 Task: Look for space in Châtellerault, France from 4th August, 2023 to 8th August, 2023 for 1 adult in price range Rs.10000 to Rs.15000. Place can be private room with 1  bedroom having 1 bed and 1 bathroom. Property type can be flatguest house, hotel. Amenities needed are: wifi, washing machine. Booking option can be shelf check-in. Required host language is English.
Action: Mouse moved to (549, 145)
Screenshot: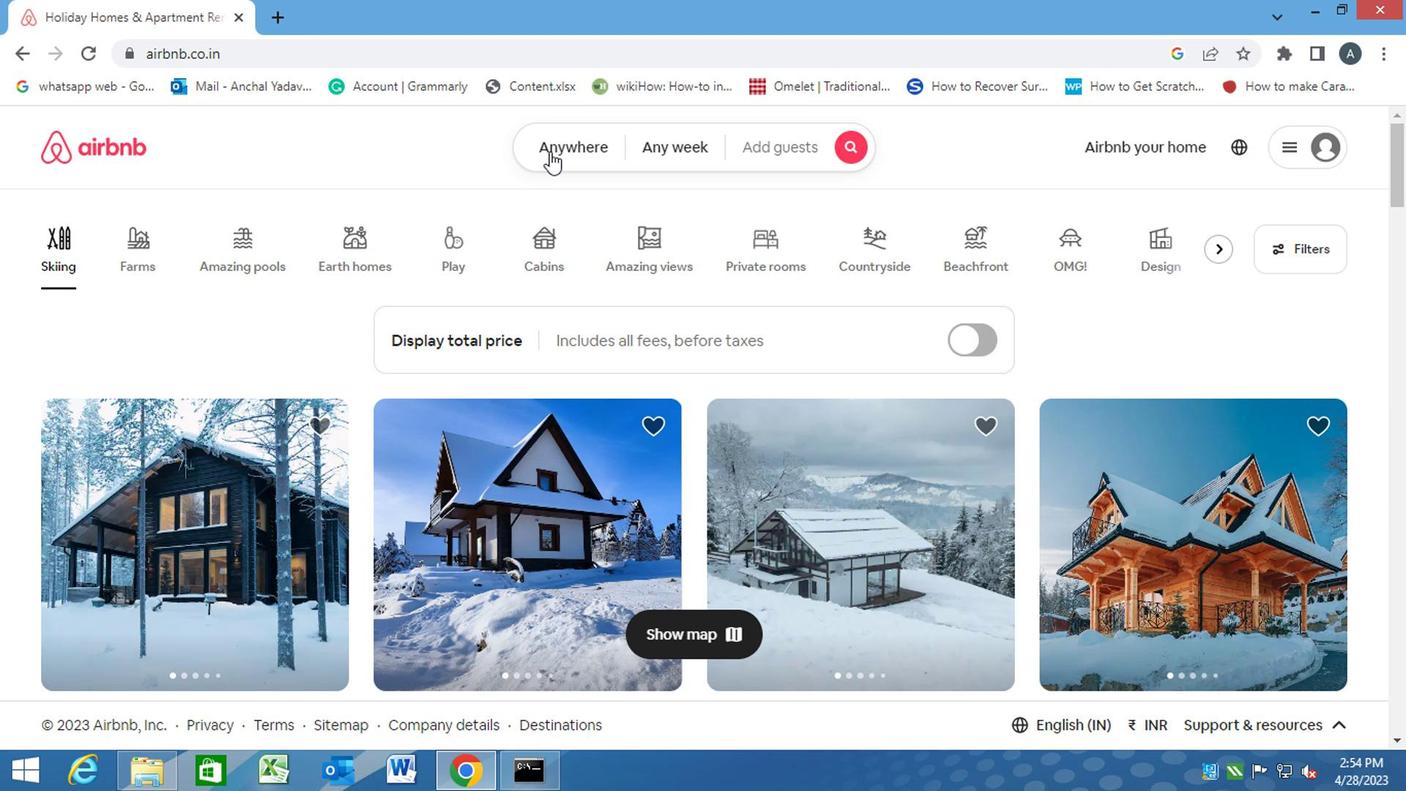 
Action: Mouse pressed left at (549, 145)
Screenshot: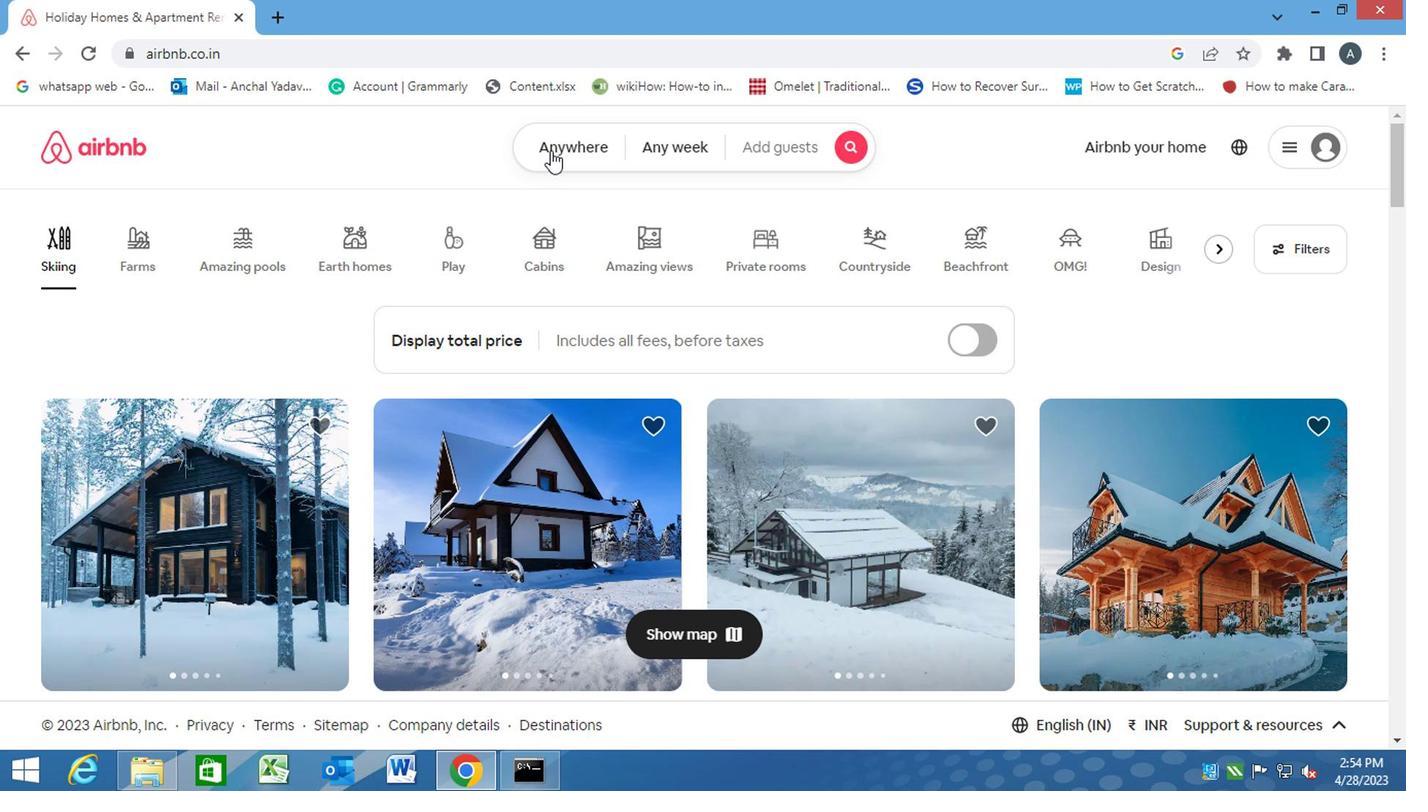 
Action: Mouse moved to (470, 219)
Screenshot: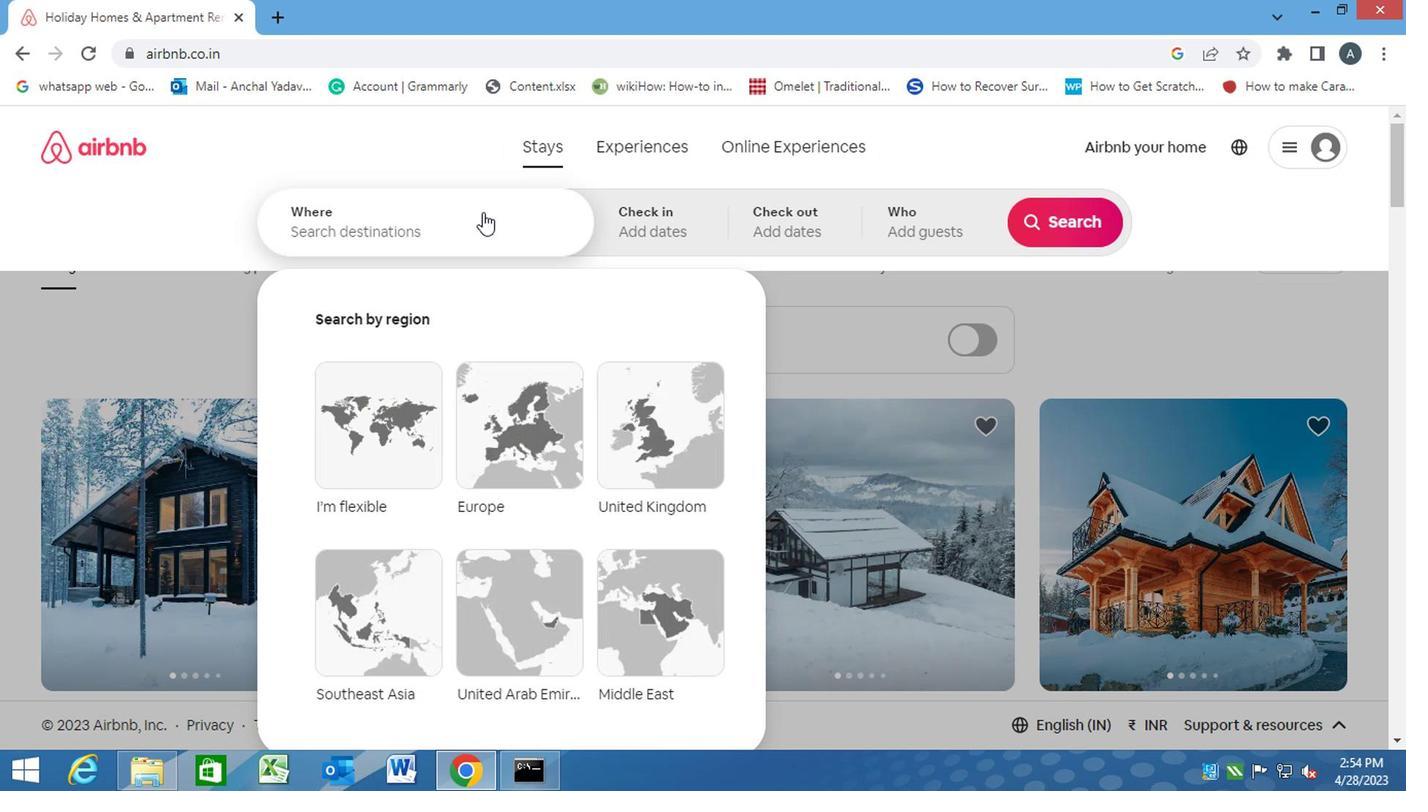 
Action: Mouse pressed left at (470, 219)
Screenshot: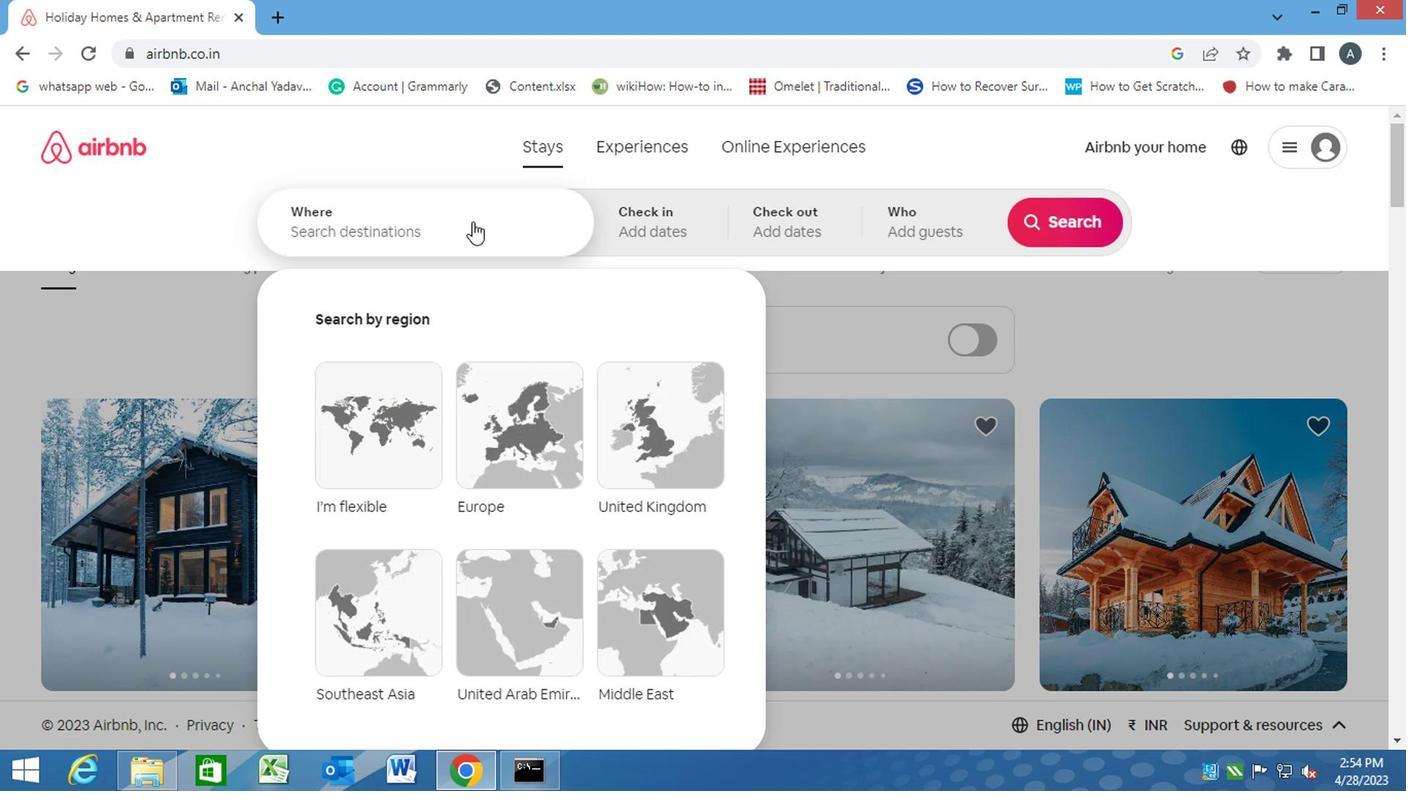 
Action: Key pressed c<Key.caps_lock>hatellerault,<Key.space><Key.caps_lock>f<Key.caps_lock>rance<Key.enter>
Screenshot: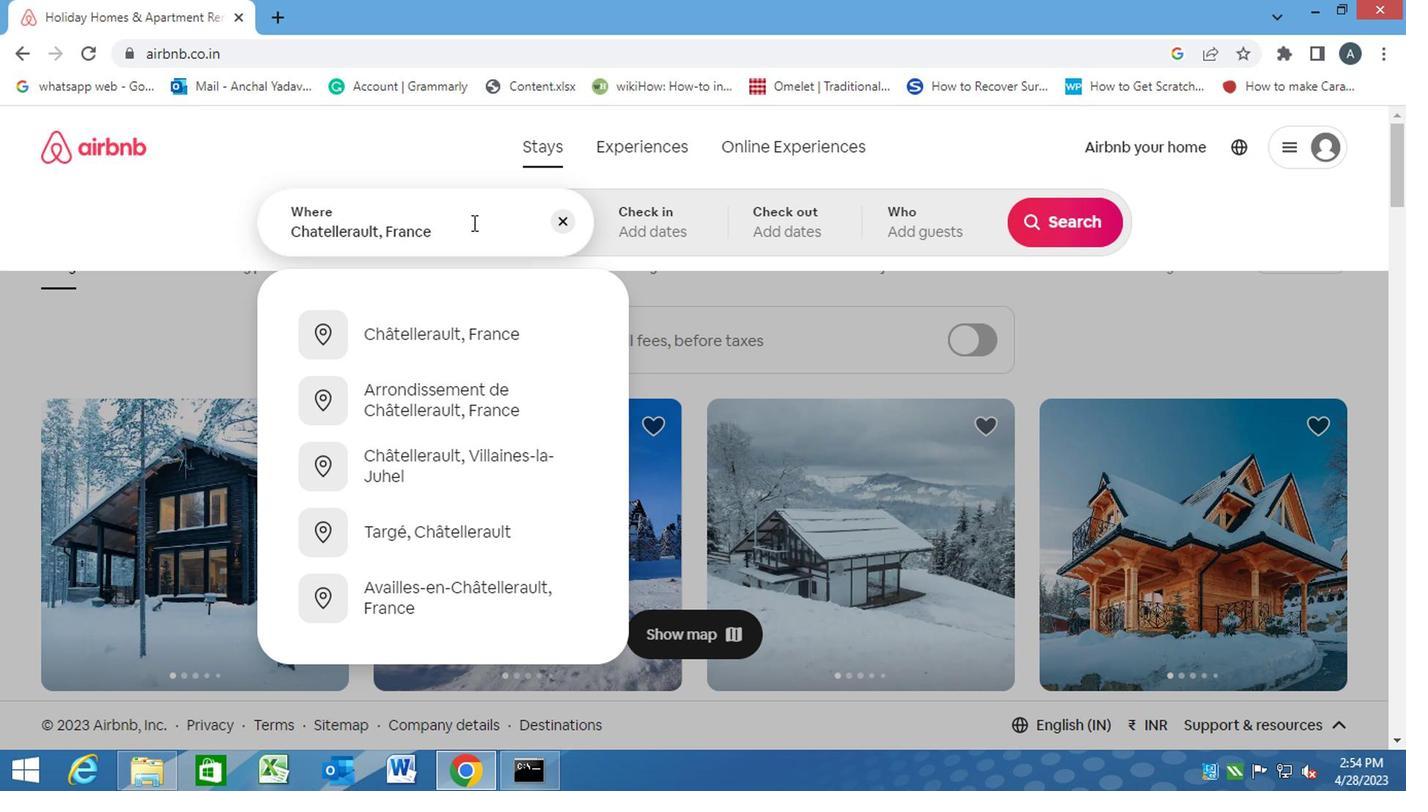 
Action: Mouse moved to (1051, 386)
Screenshot: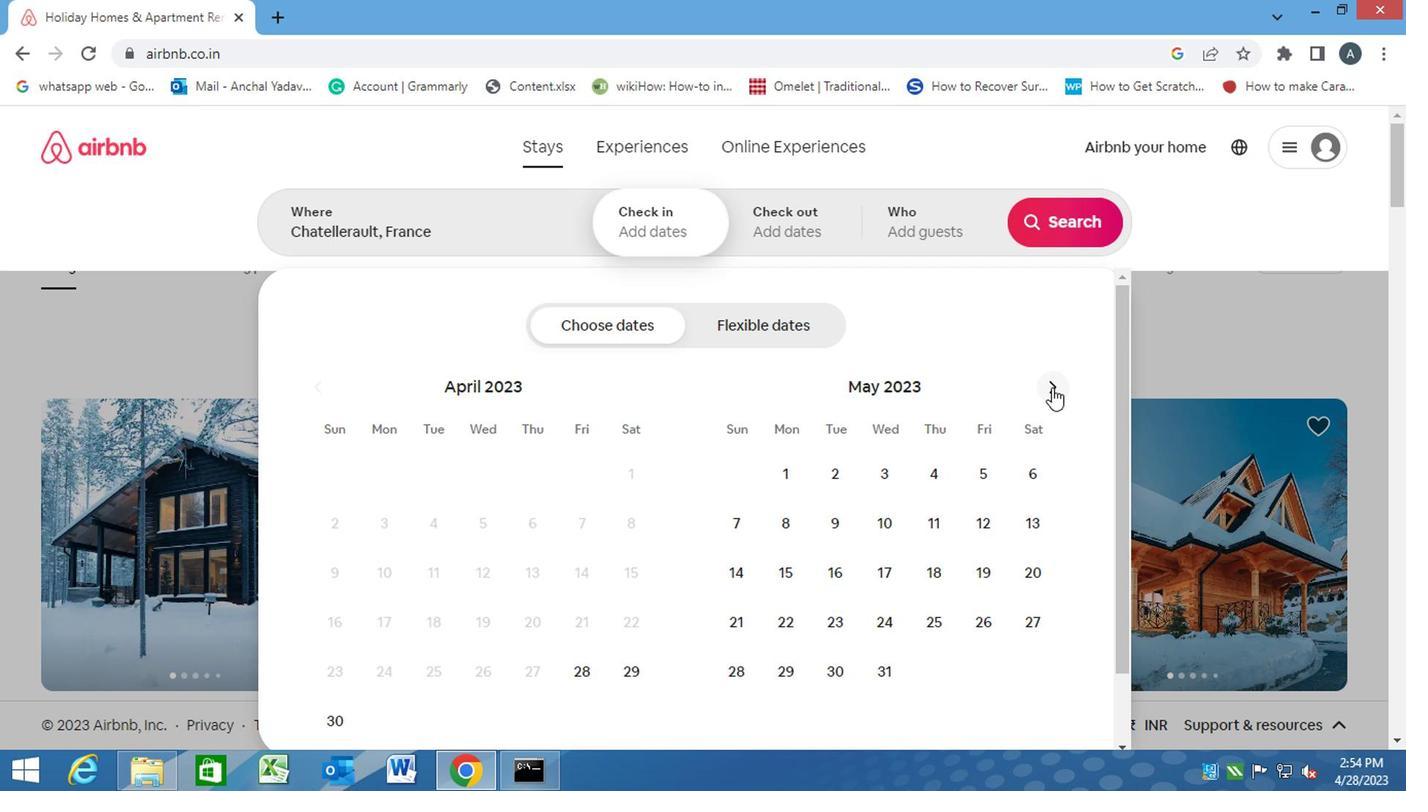 
Action: Mouse pressed left at (1051, 386)
Screenshot: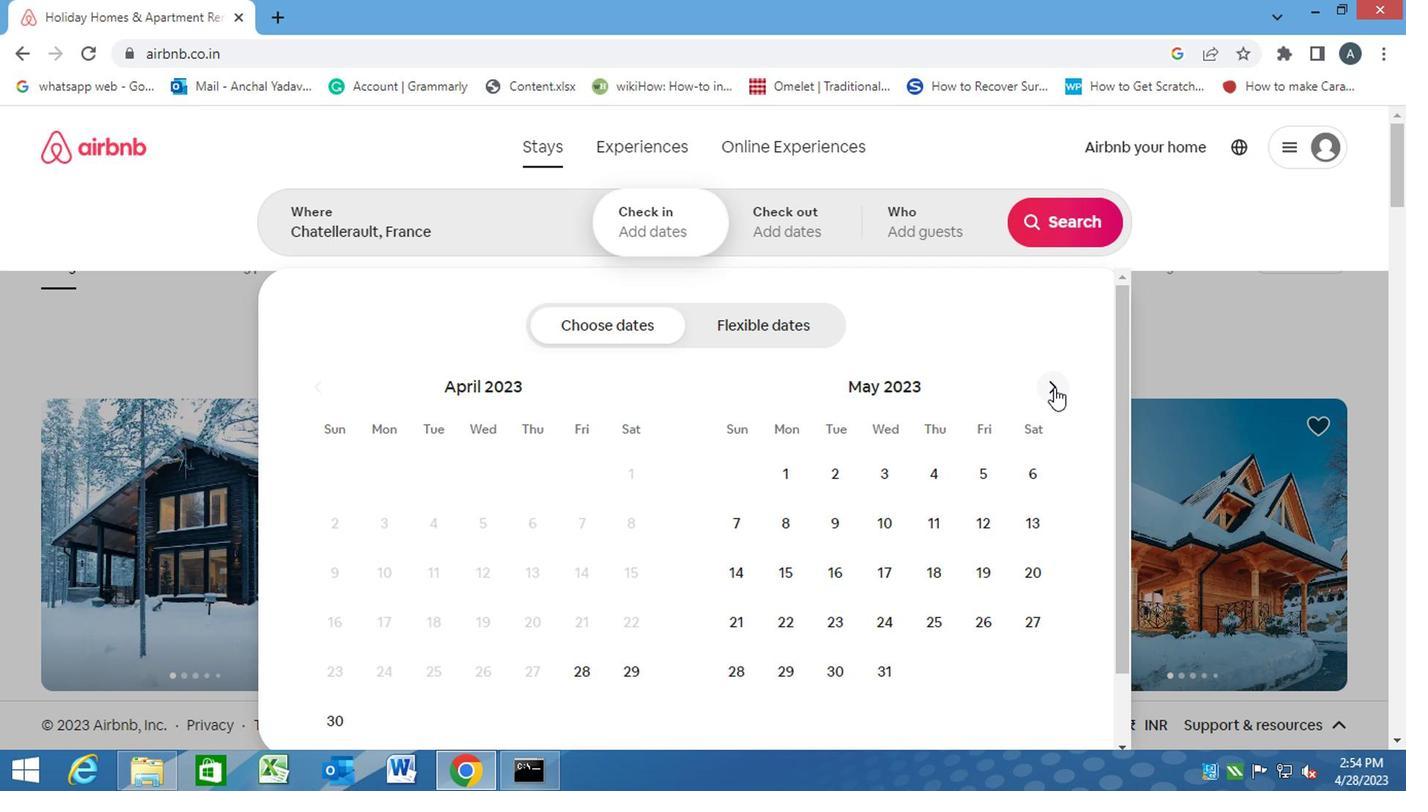 
Action: Mouse pressed left at (1051, 386)
Screenshot: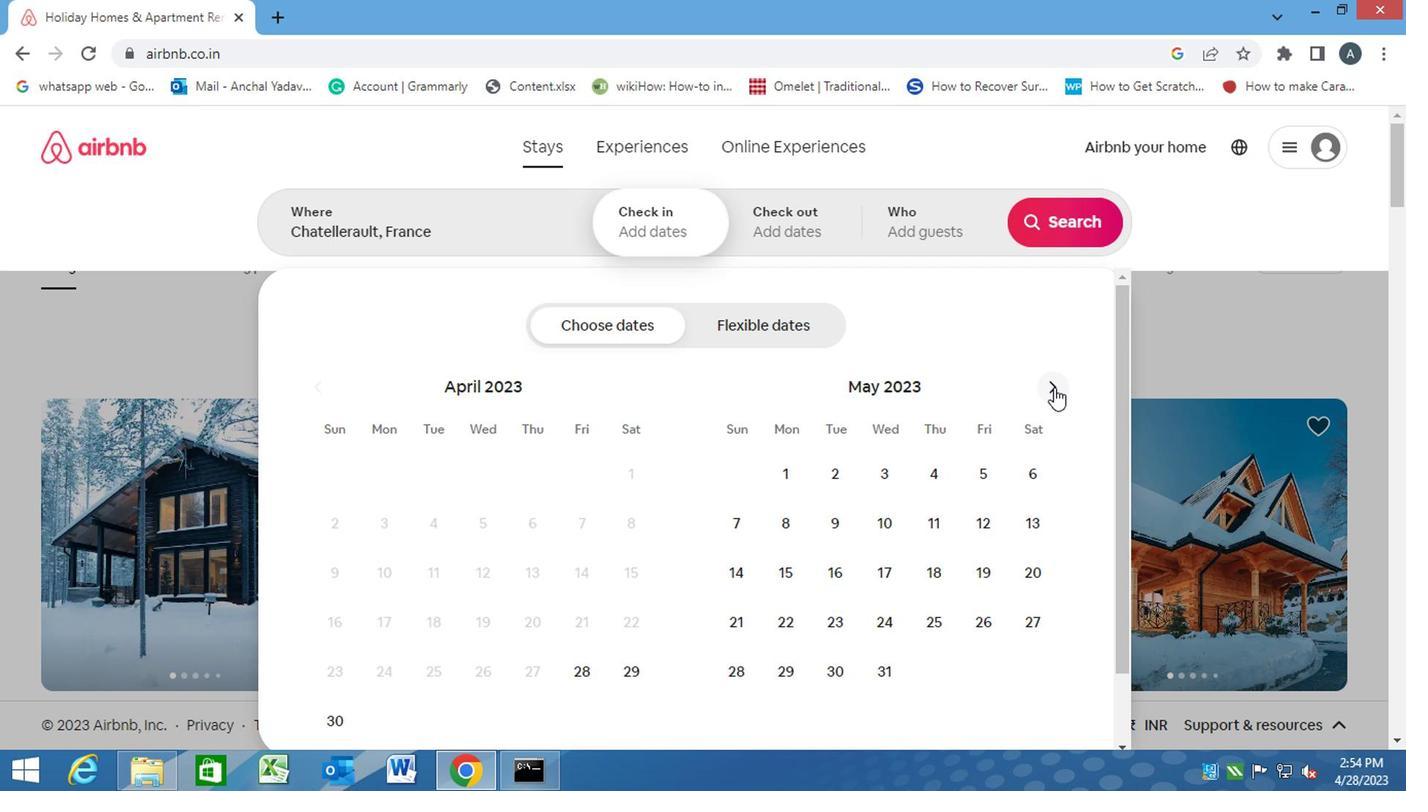 
Action: Mouse pressed left at (1051, 386)
Screenshot: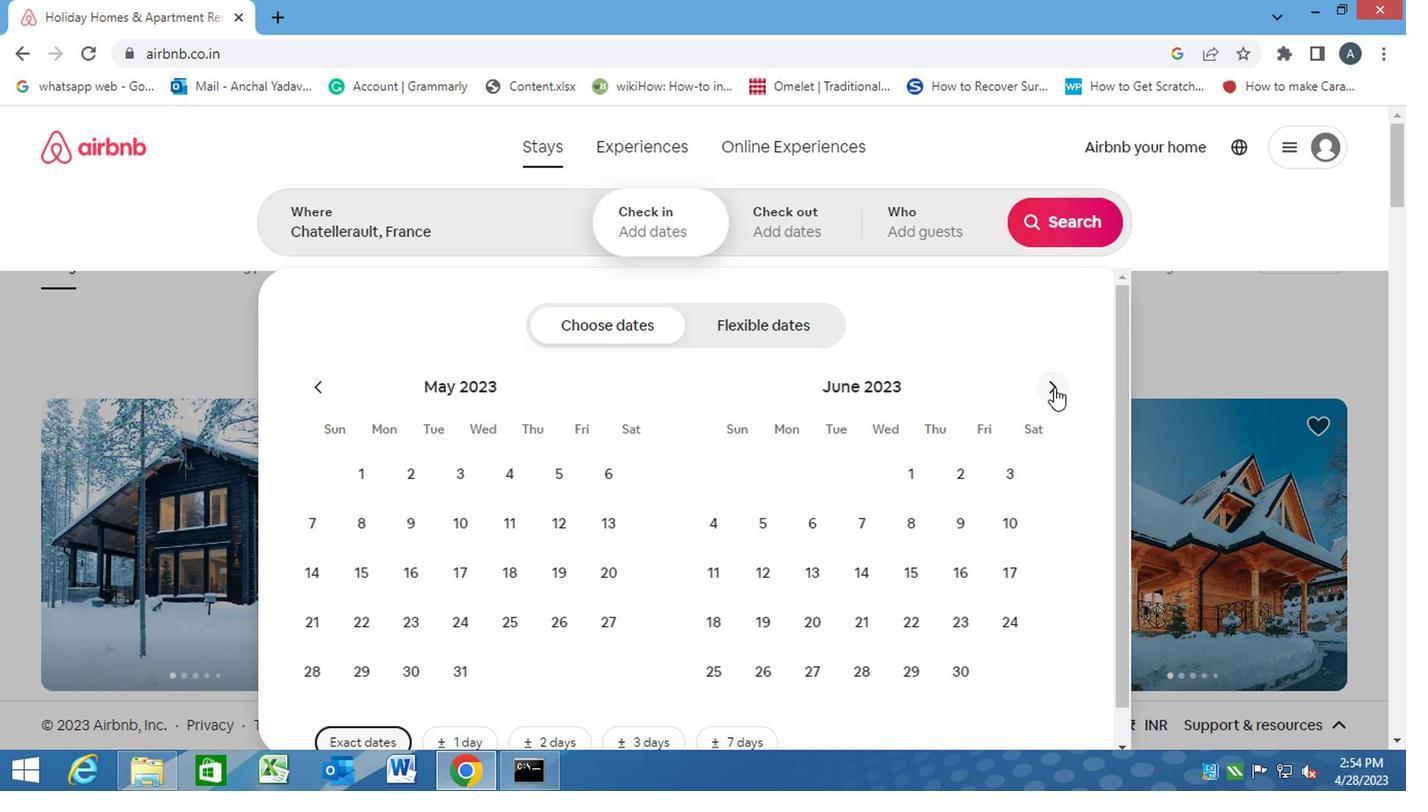
Action: Mouse moved to (983, 471)
Screenshot: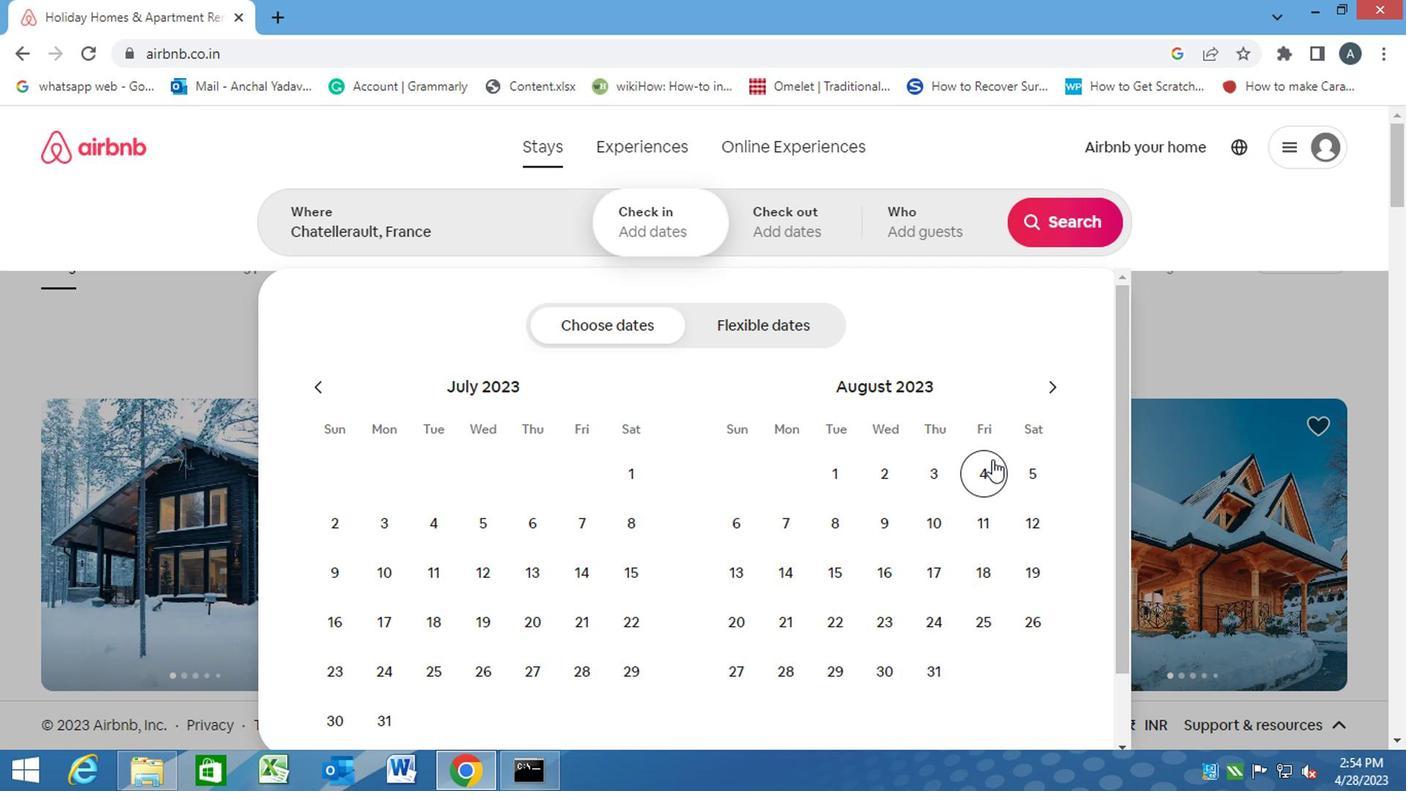 
Action: Mouse pressed left at (983, 471)
Screenshot: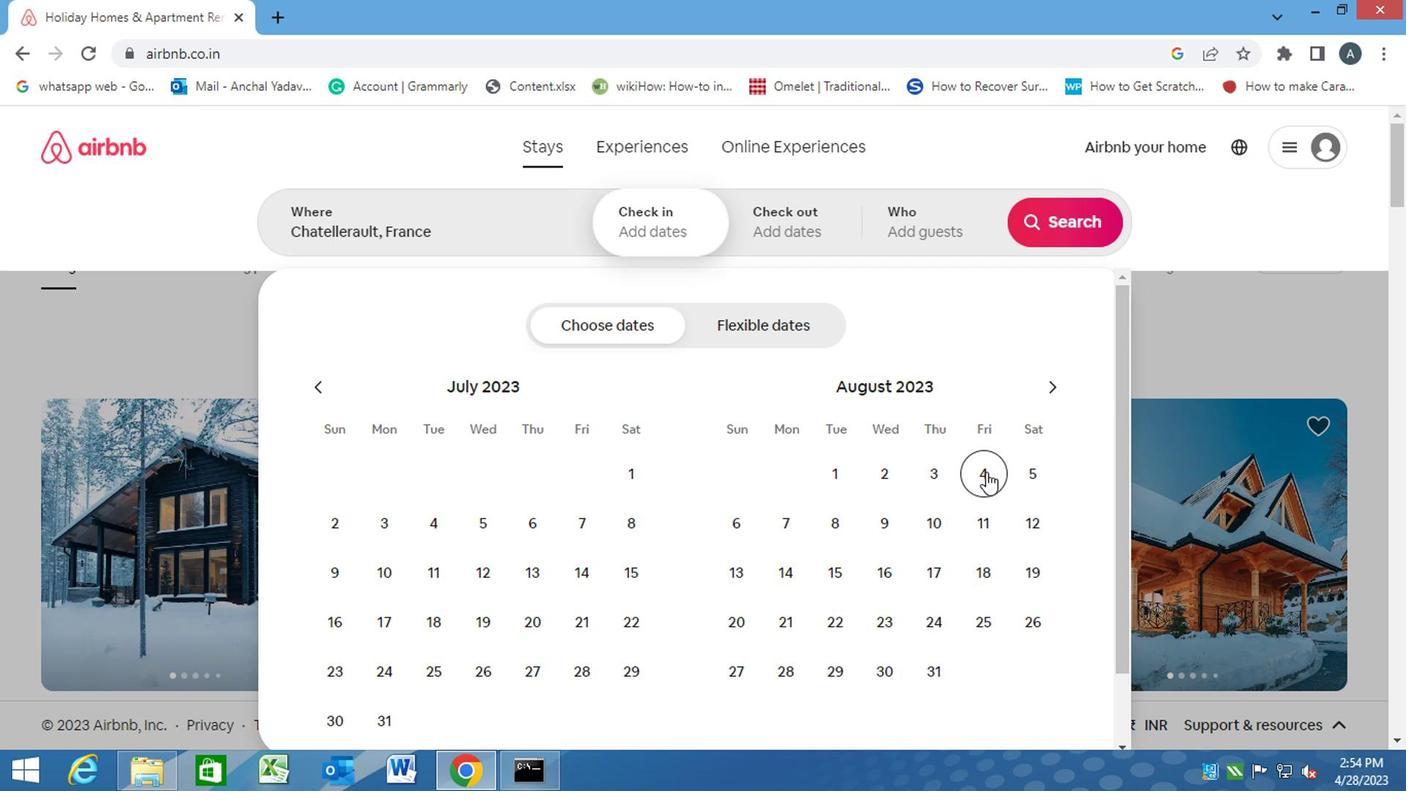 
Action: Mouse moved to (829, 512)
Screenshot: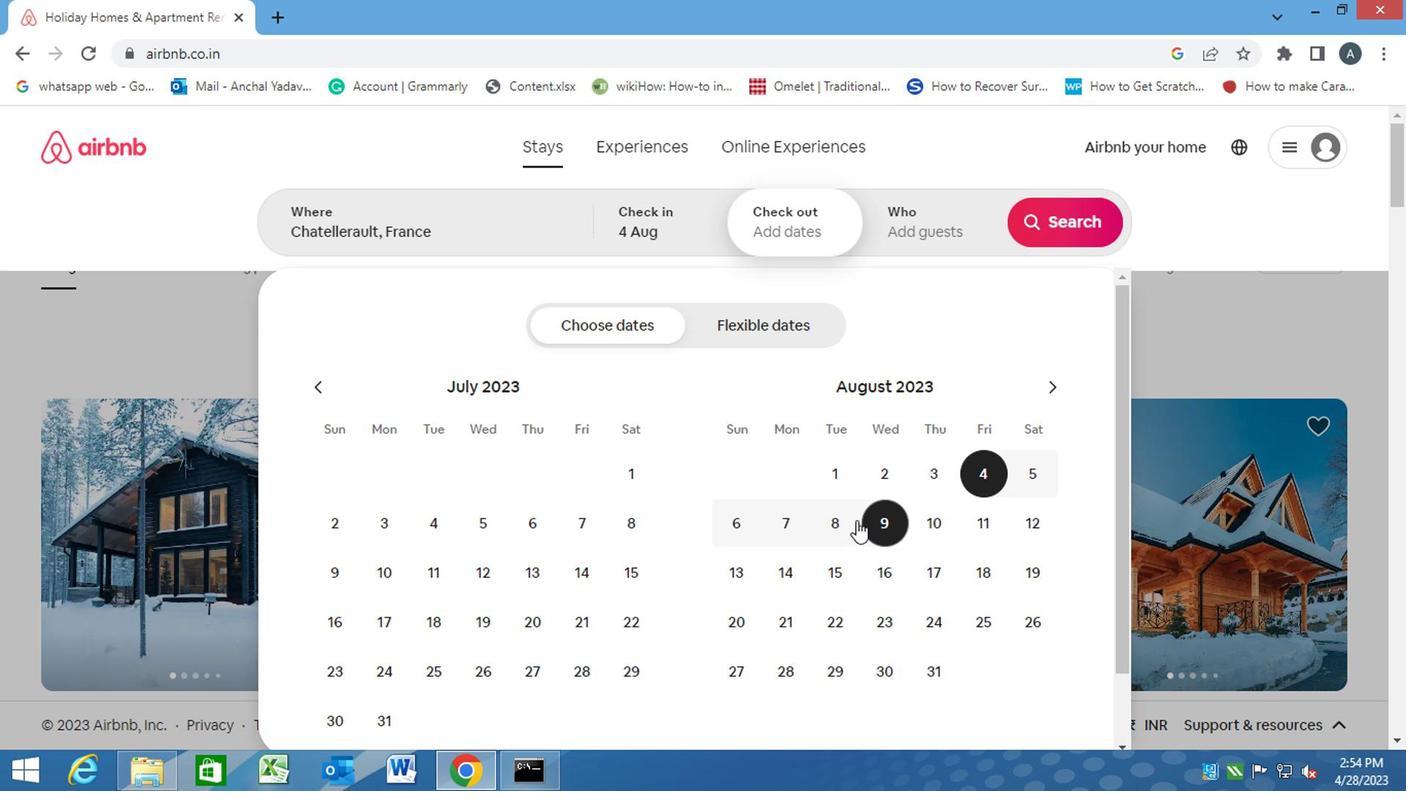
Action: Mouse pressed left at (829, 512)
Screenshot: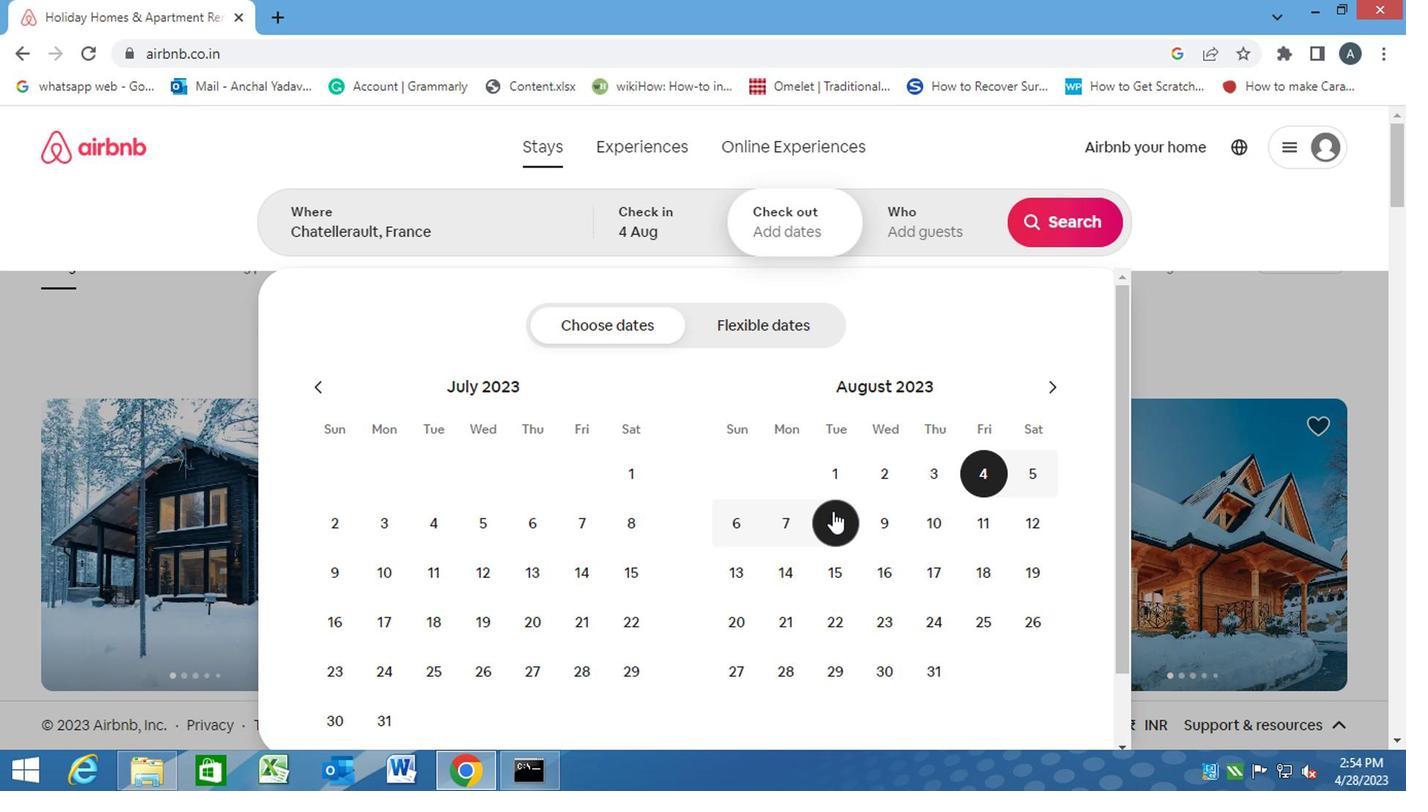 
Action: Mouse moved to (918, 228)
Screenshot: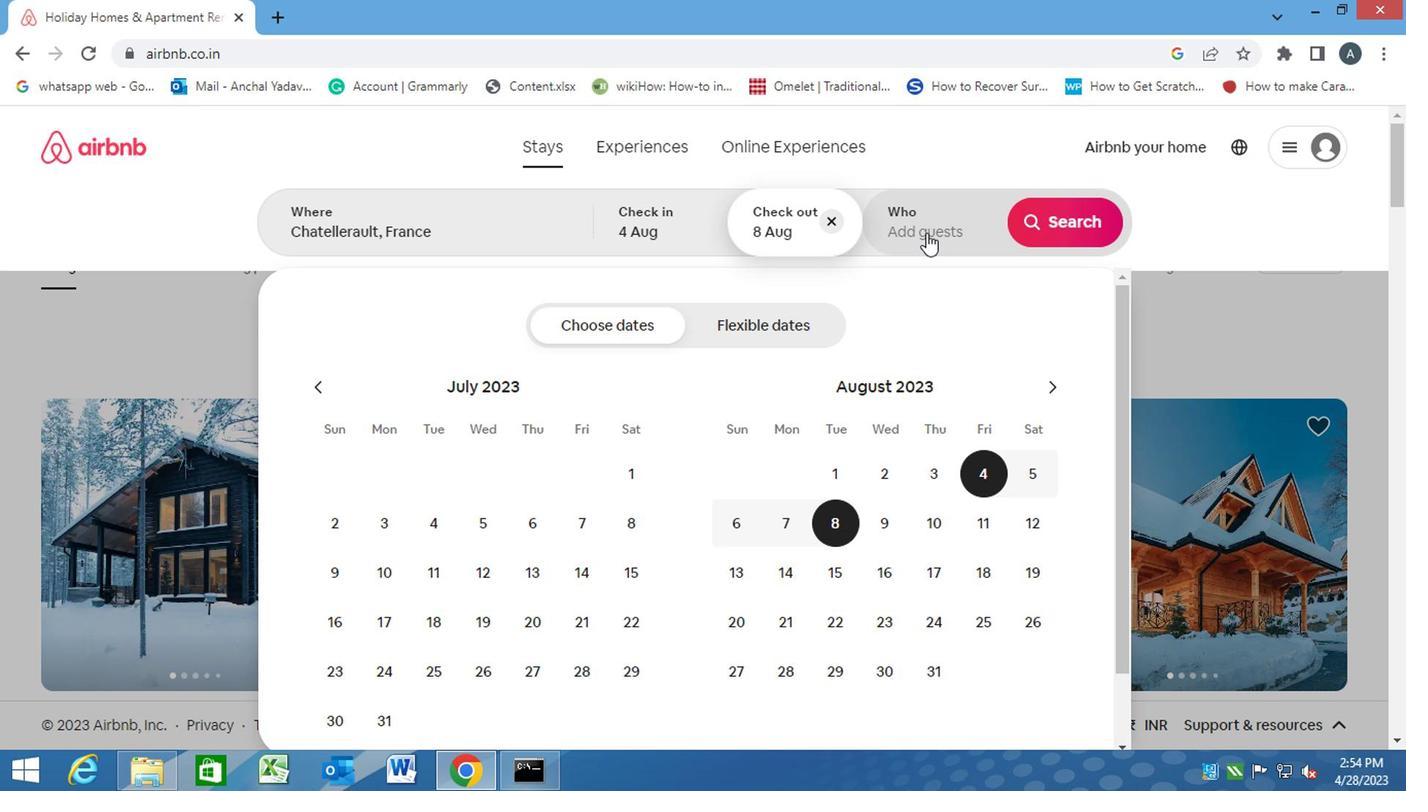 
Action: Mouse pressed left at (918, 228)
Screenshot: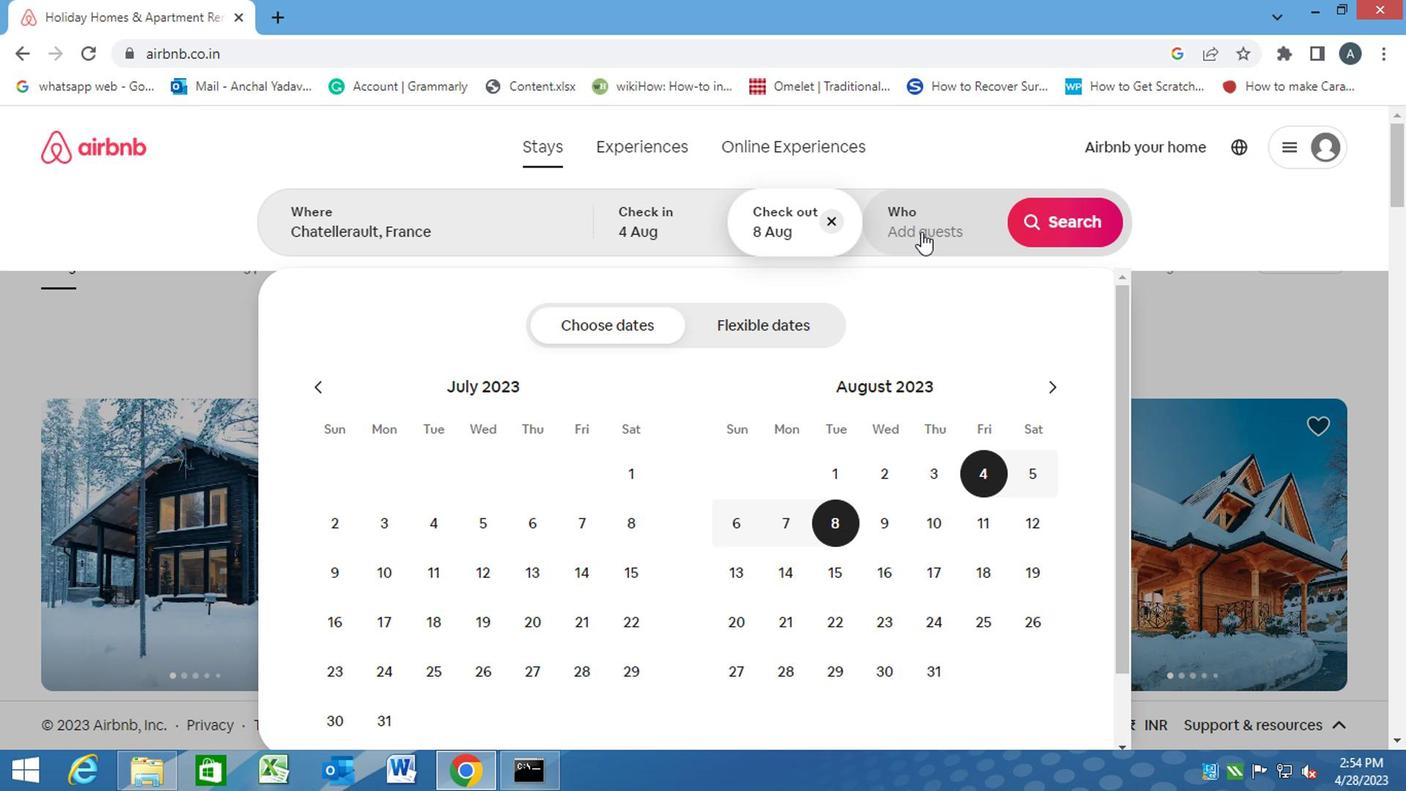 
Action: Mouse moved to (1070, 336)
Screenshot: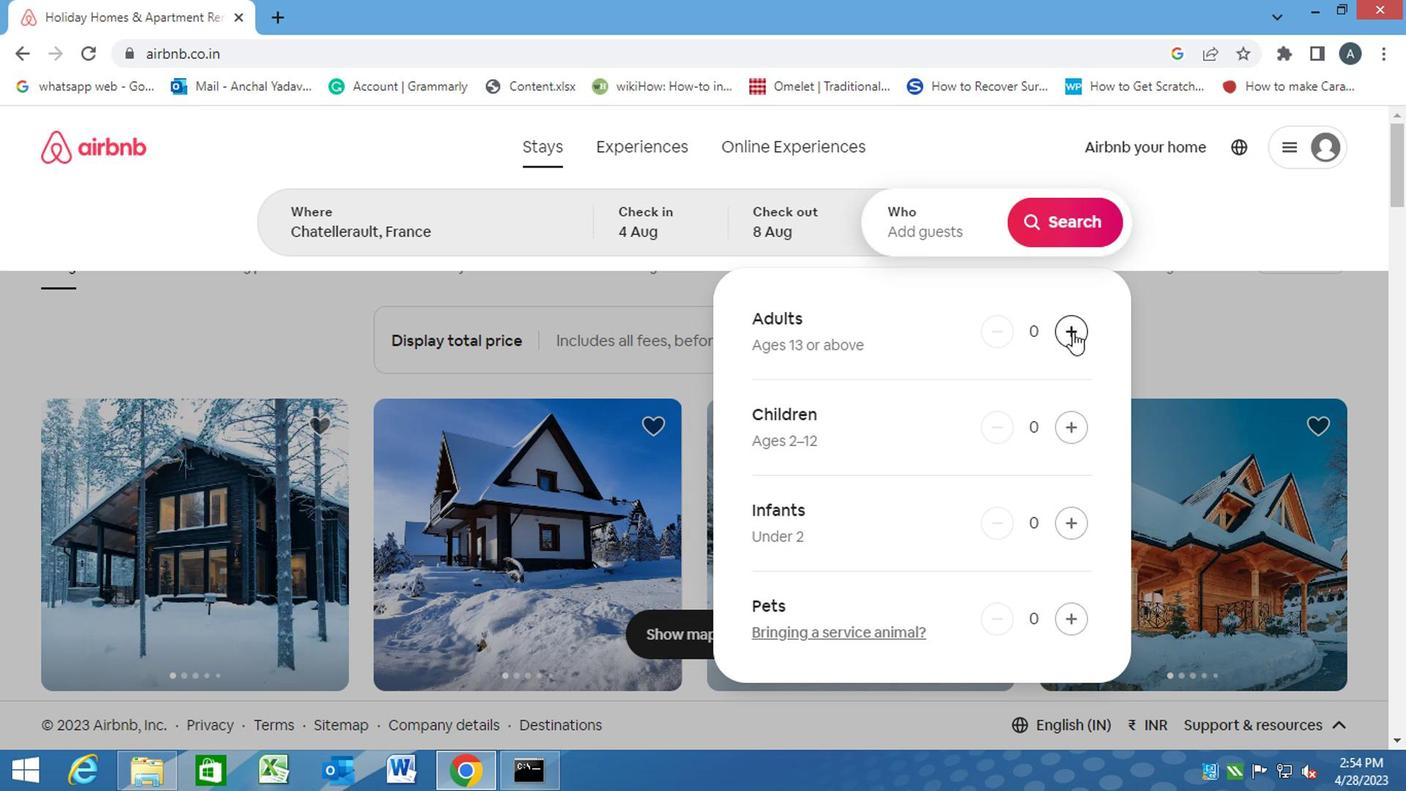 
Action: Mouse pressed left at (1070, 336)
Screenshot: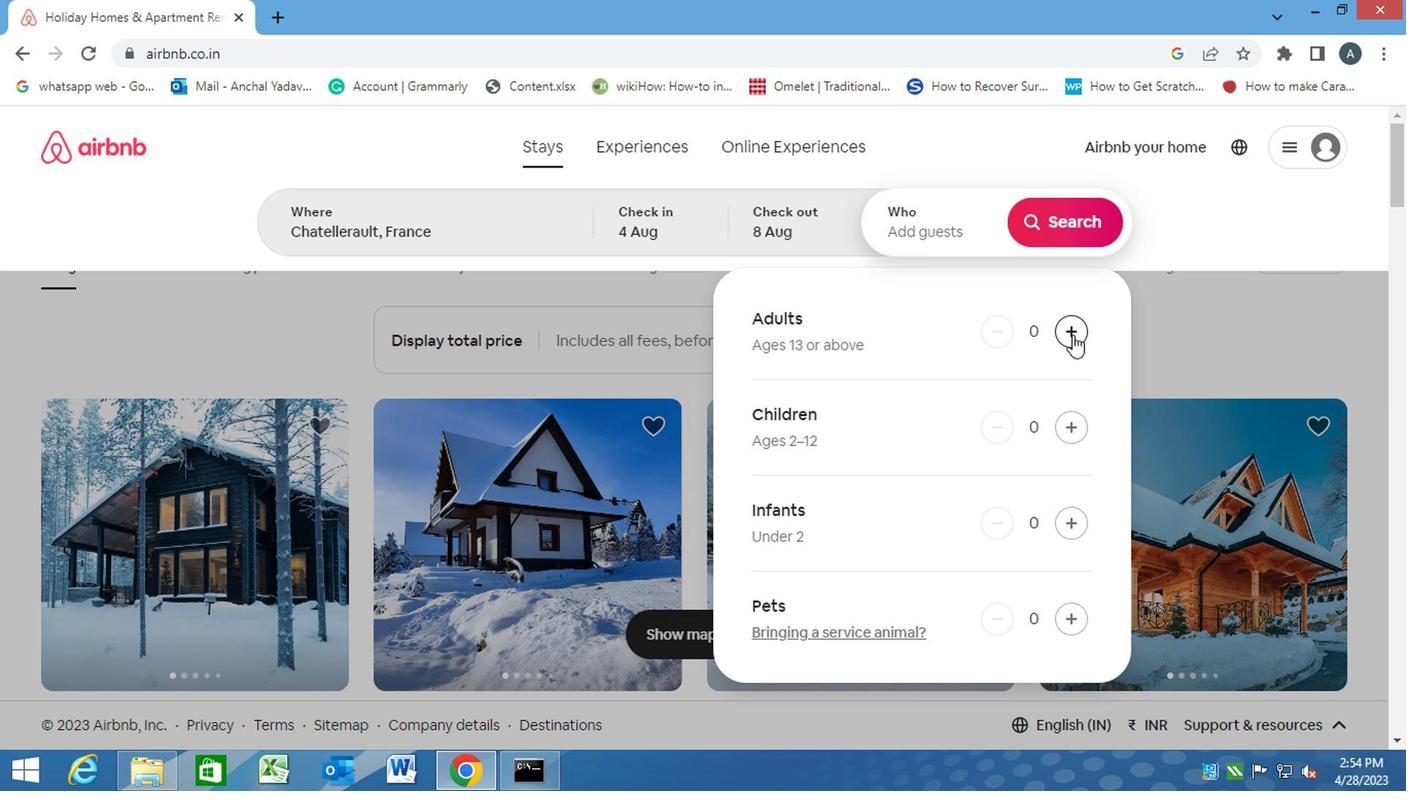 
Action: Mouse moved to (1073, 221)
Screenshot: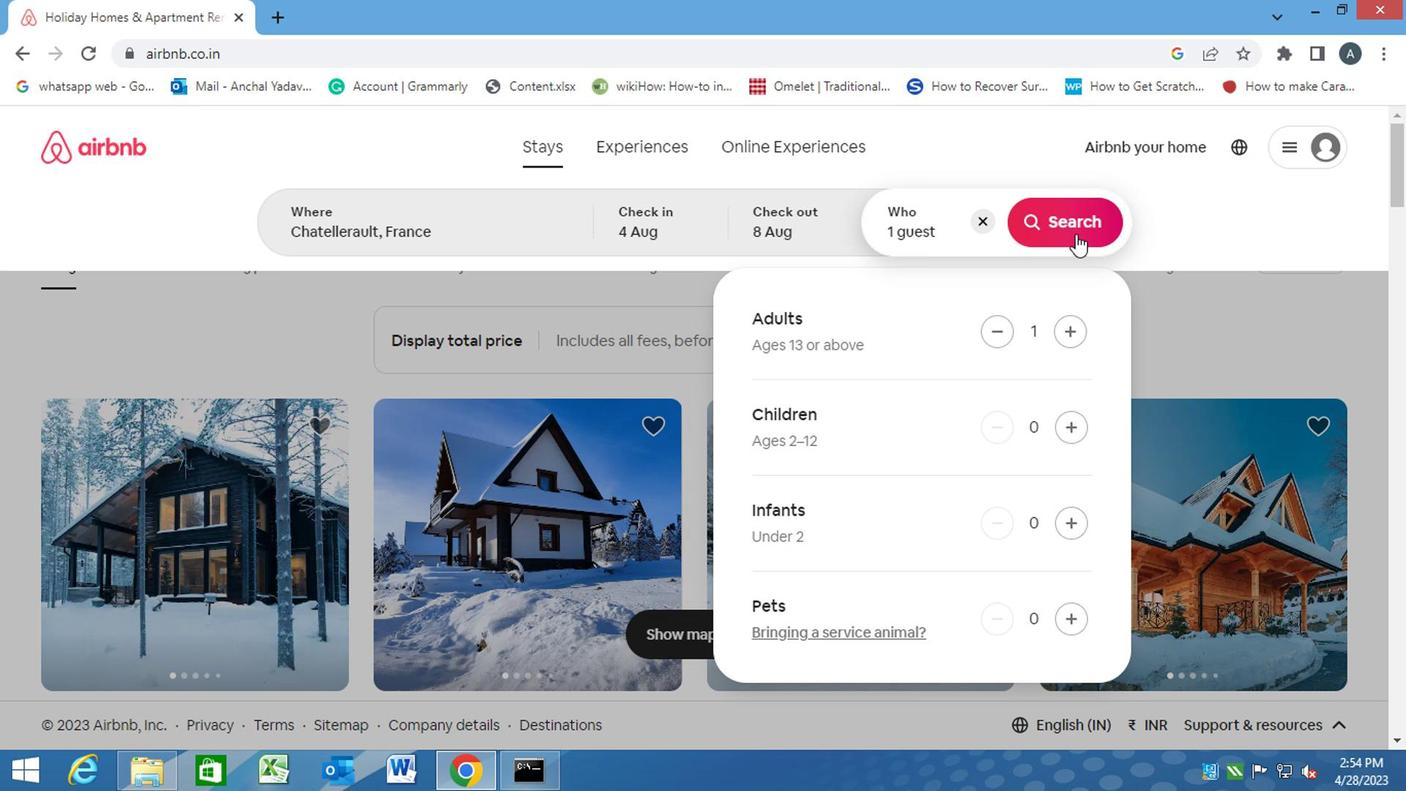 
Action: Mouse pressed left at (1073, 221)
Screenshot: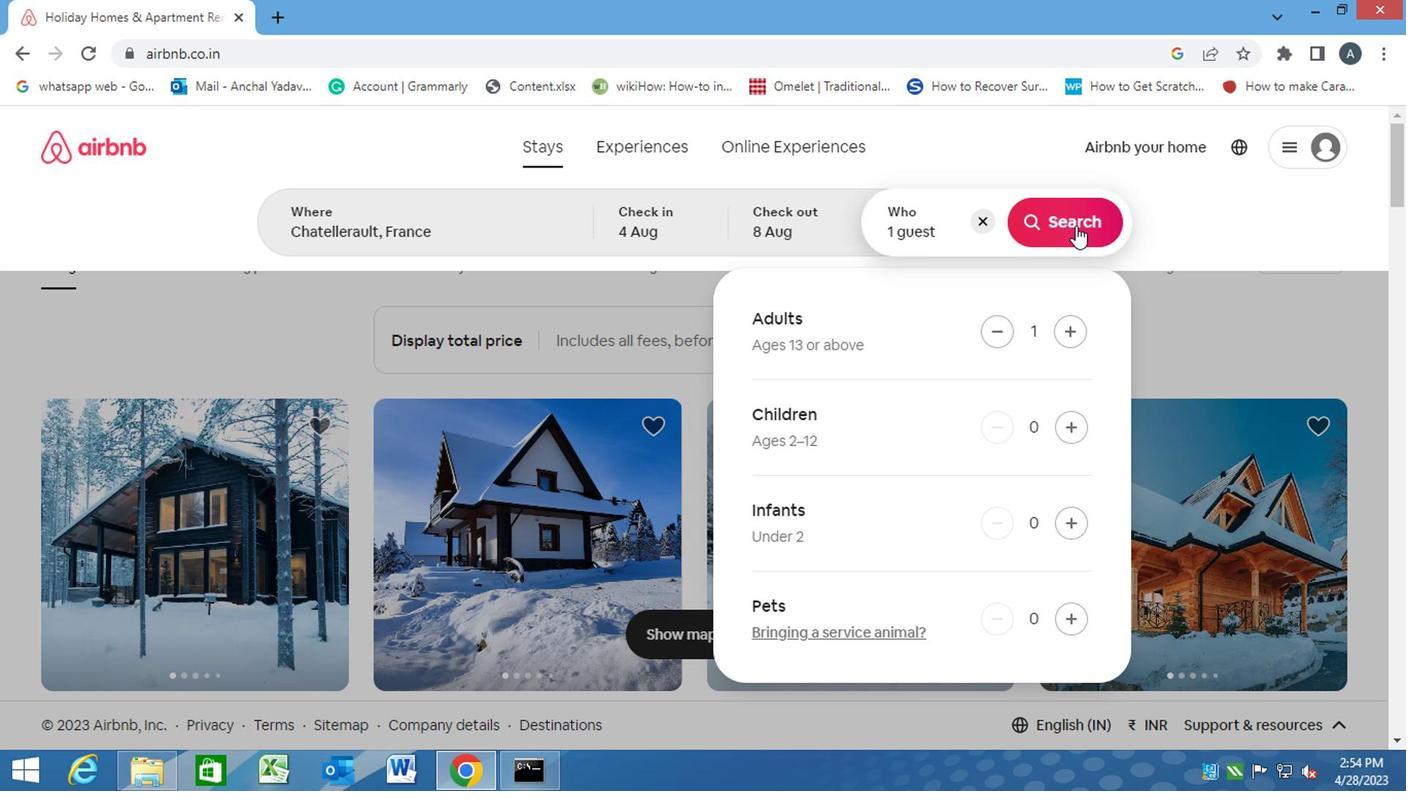 
Action: Mouse moved to (1298, 225)
Screenshot: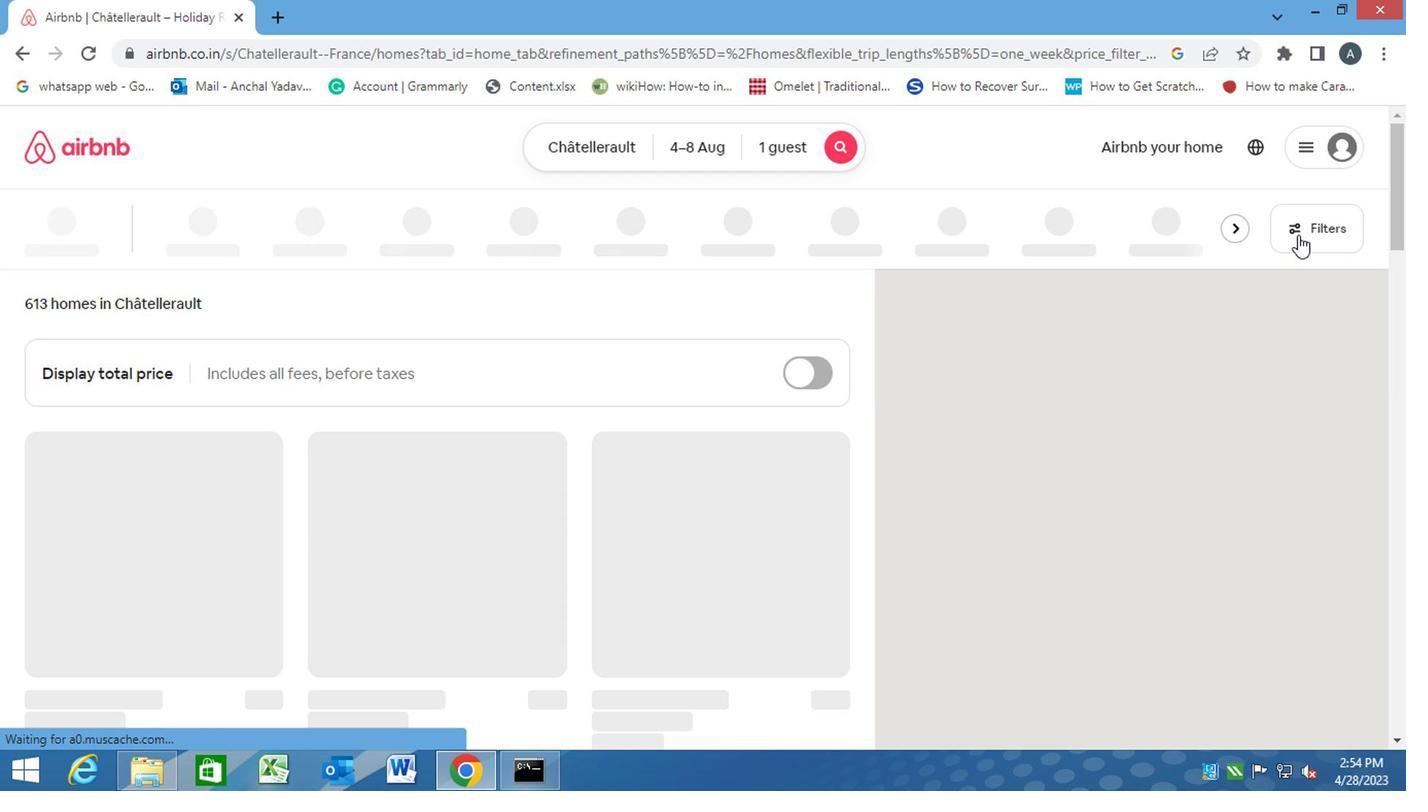 
Action: Mouse pressed left at (1298, 225)
Screenshot: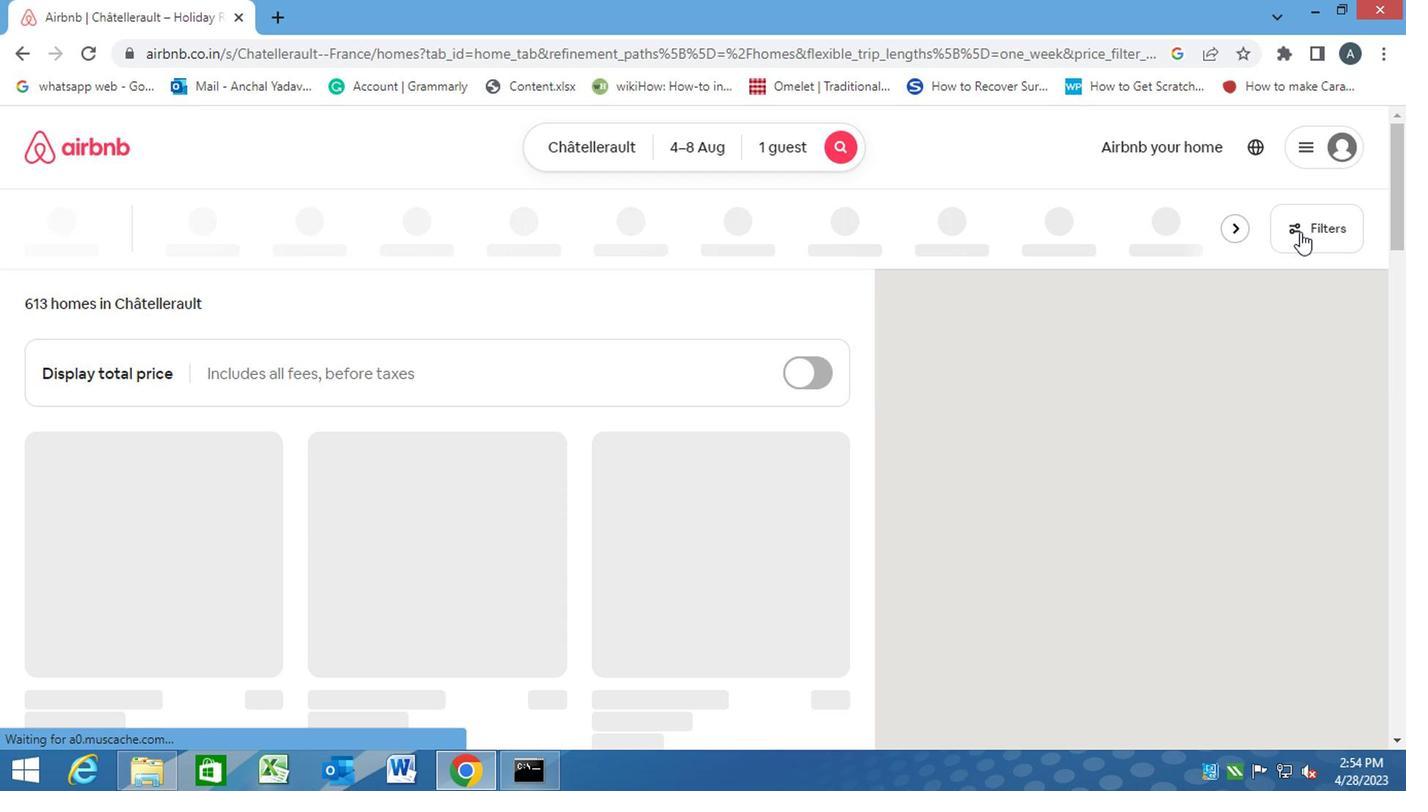 
Action: Mouse moved to (449, 491)
Screenshot: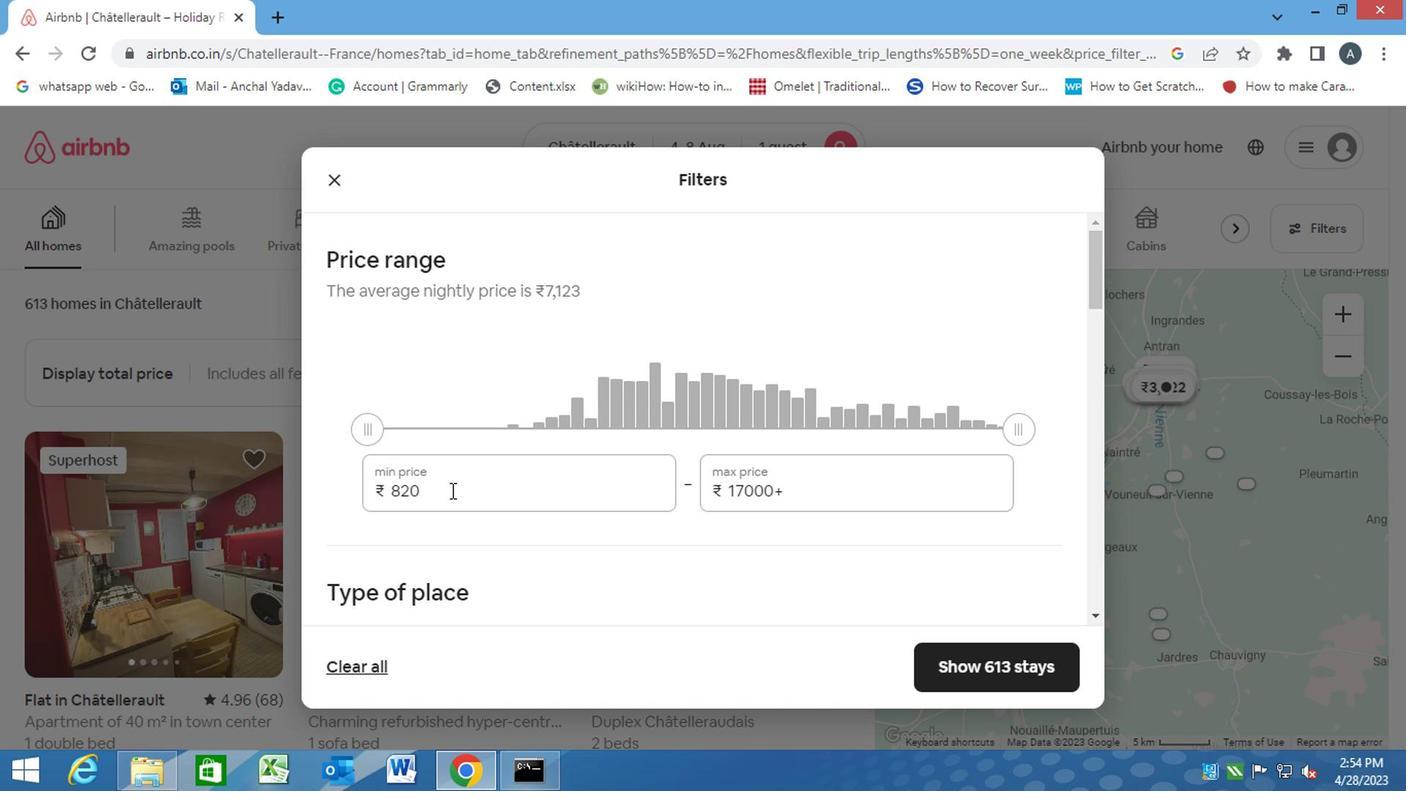 
Action: Mouse pressed left at (449, 491)
Screenshot: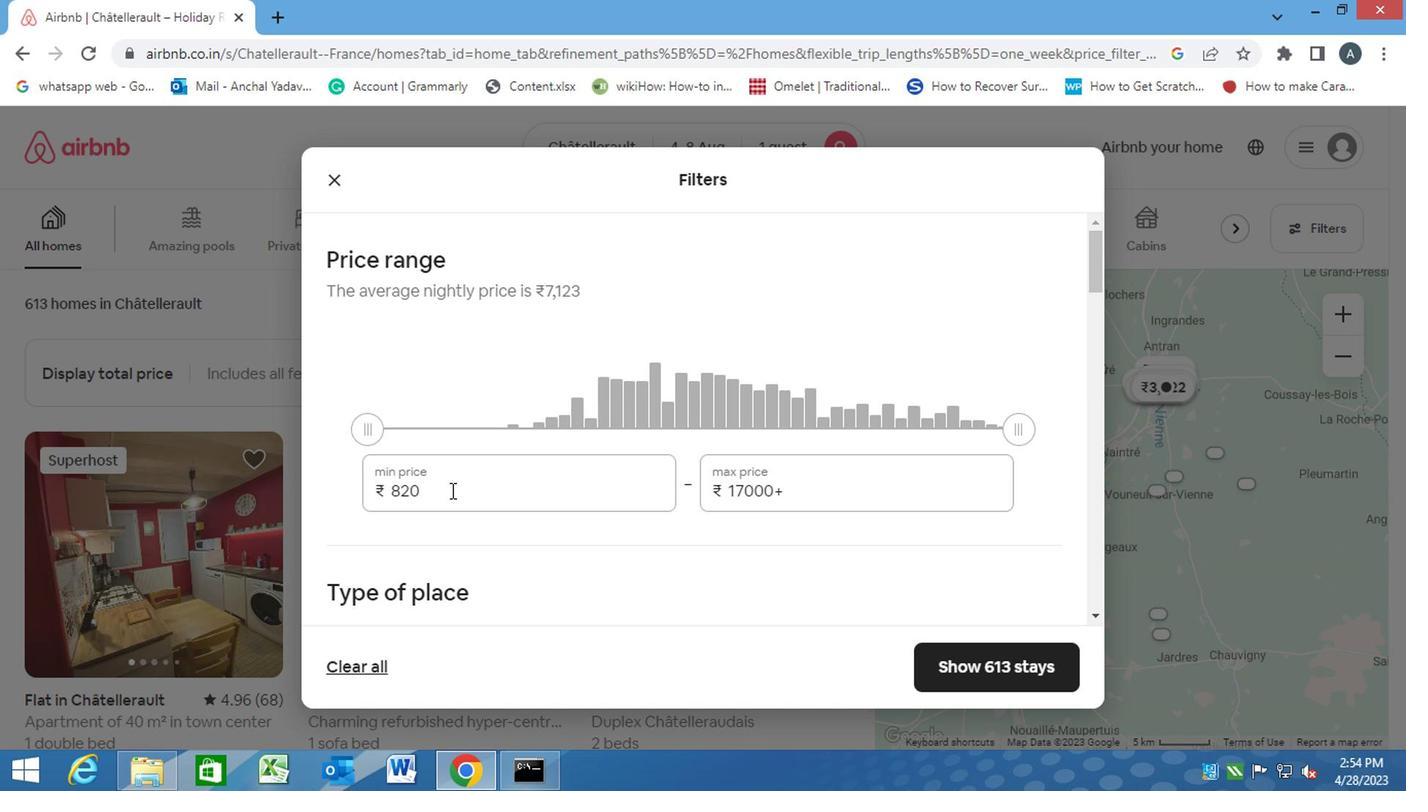 
Action: Mouse moved to (377, 495)
Screenshot: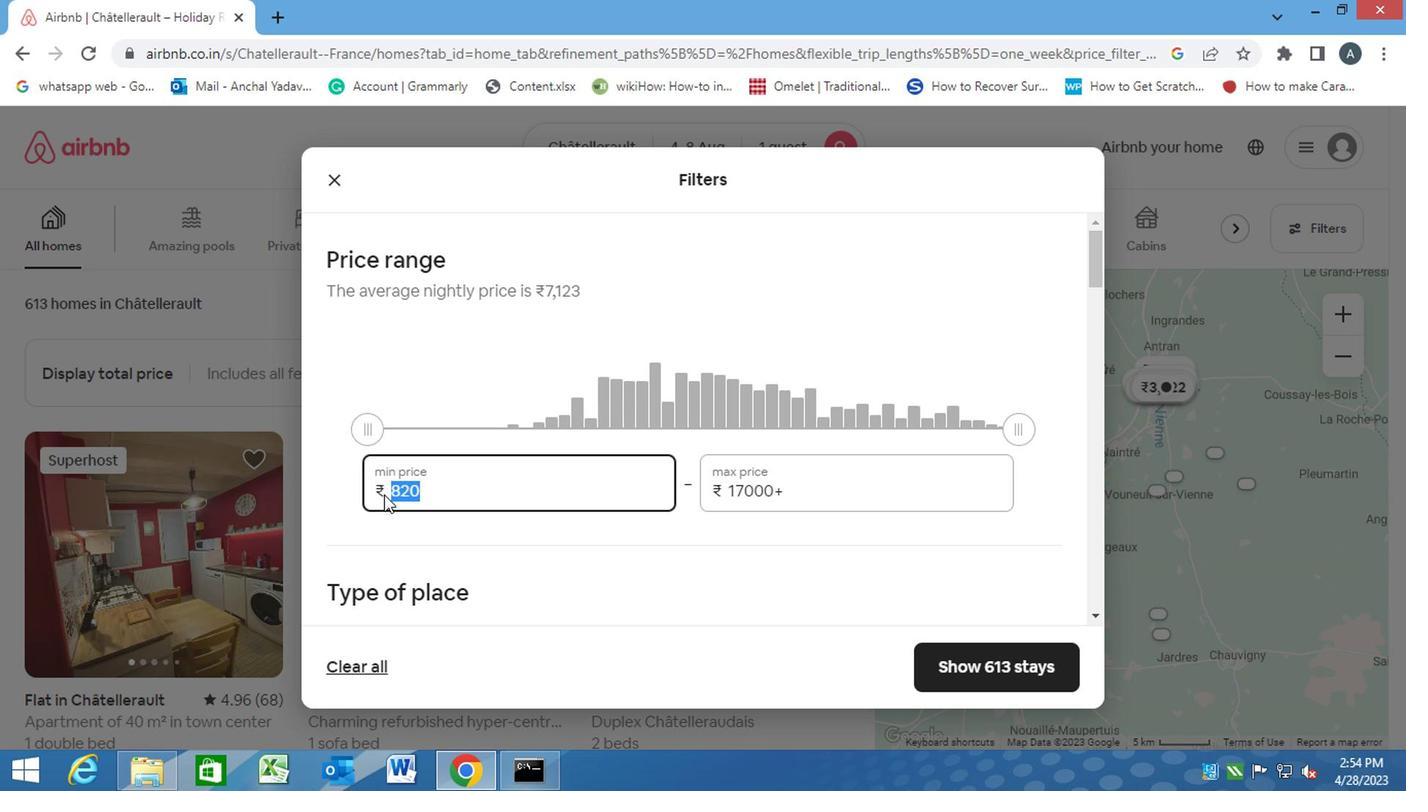 
Action: Key pressed 10000<Key.tab><Key.backspace>15000
Screenshot: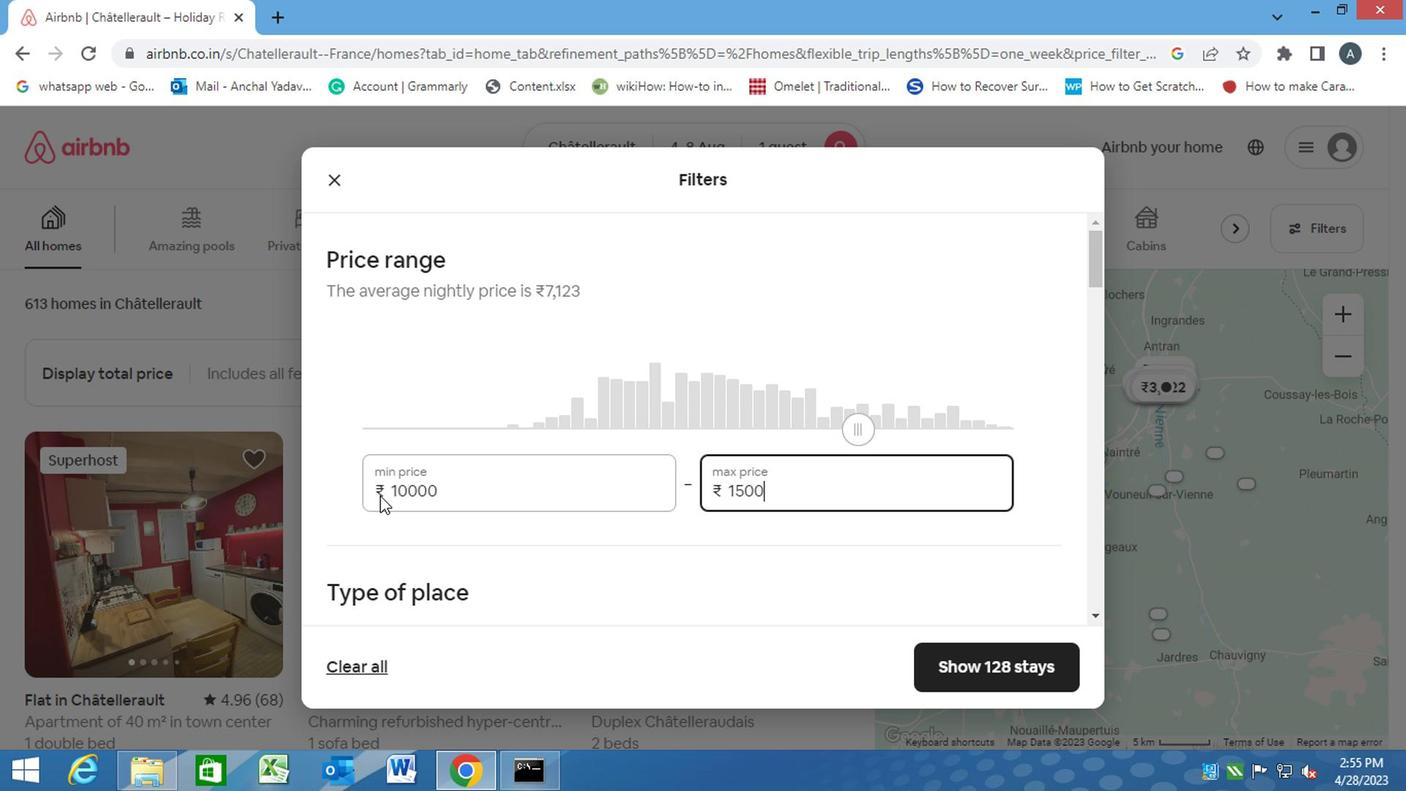 
Action: Mouse moved to (608, 568)
Screenshot: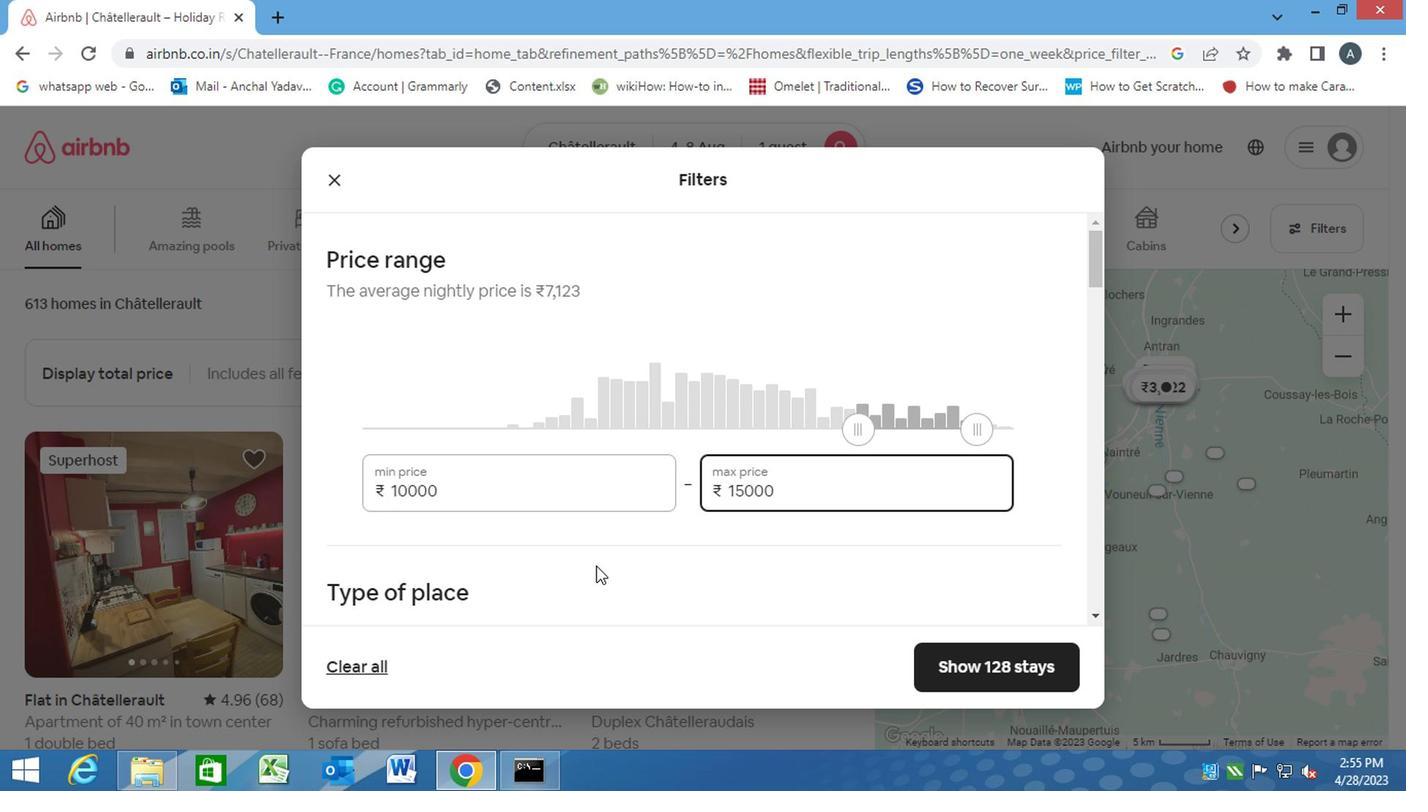 
Action: Mouse scrolled (608, 566) with delta (0, -1)
Screenshot: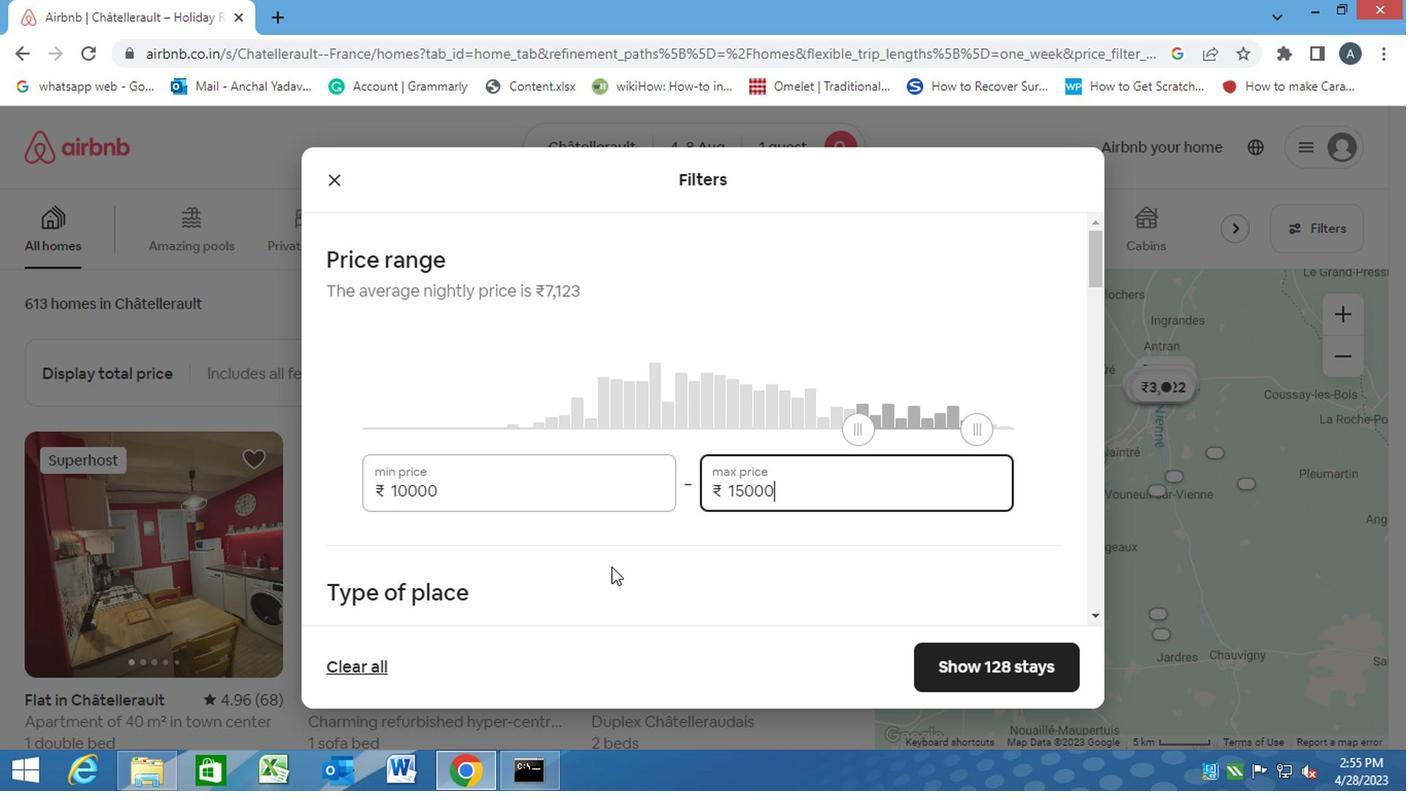 
Action: Mouse moved to (610, 569)
Screenshot: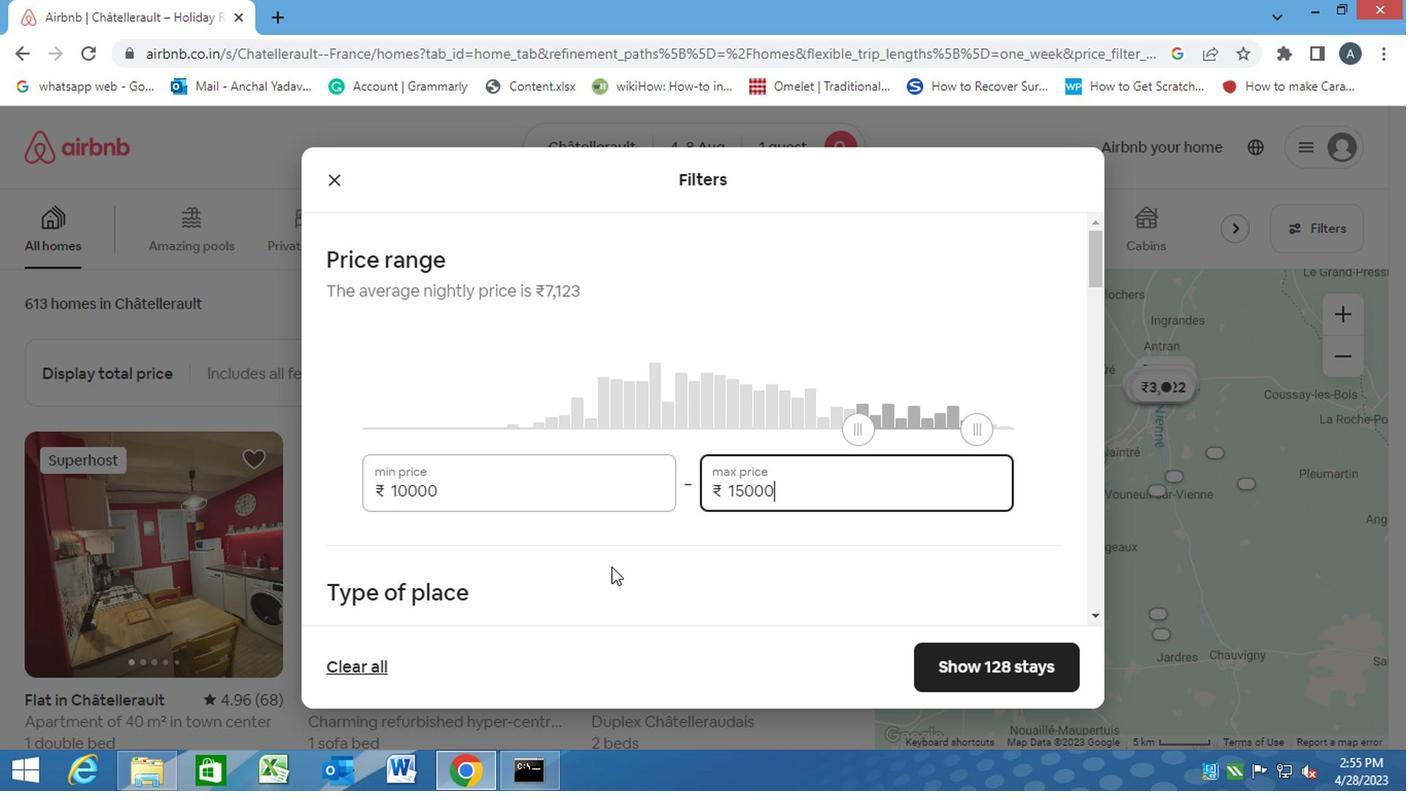 
Action: Mouse scrolled (610, 568) with delta (0, 0)
Screenshot: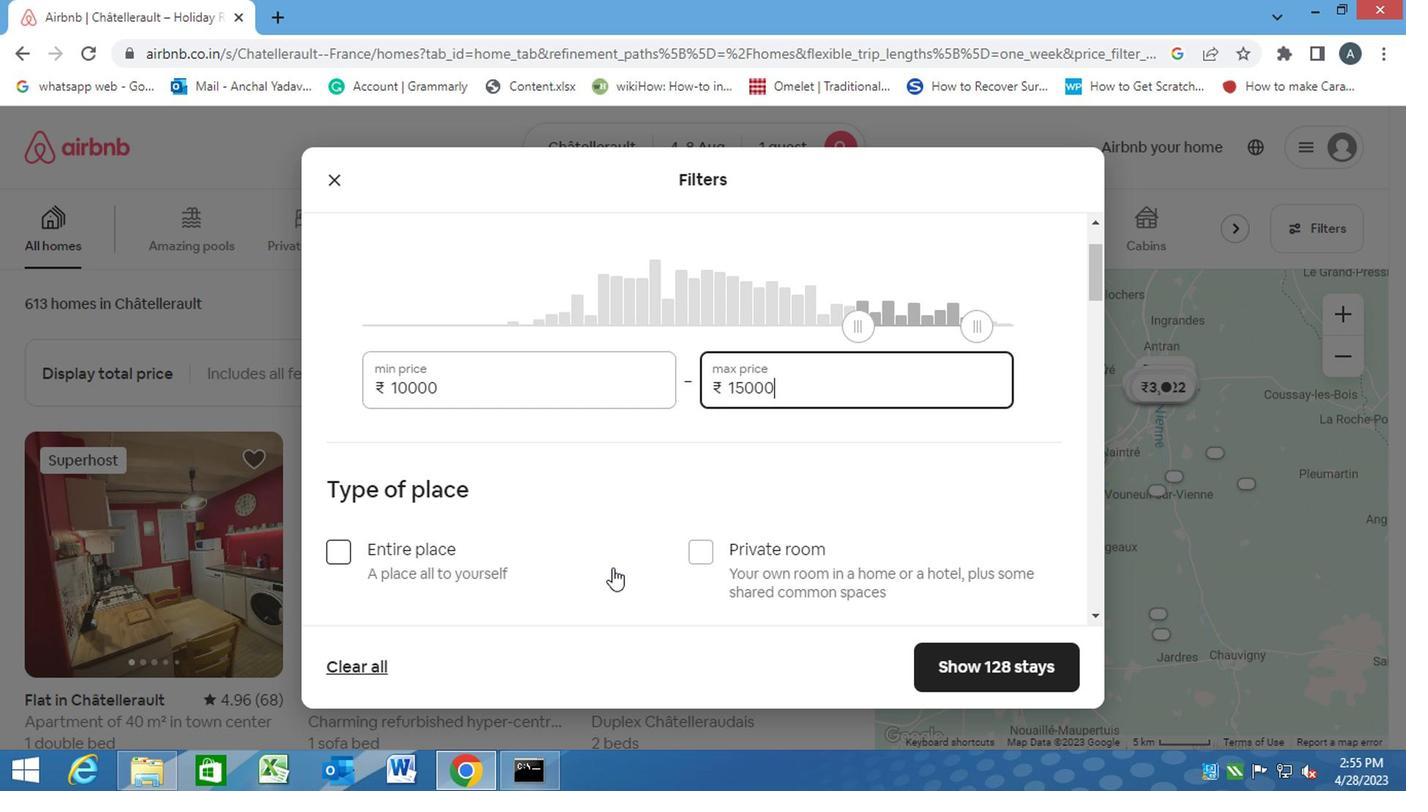 
Action: Mouse moved to (709, 442)
Screenshot: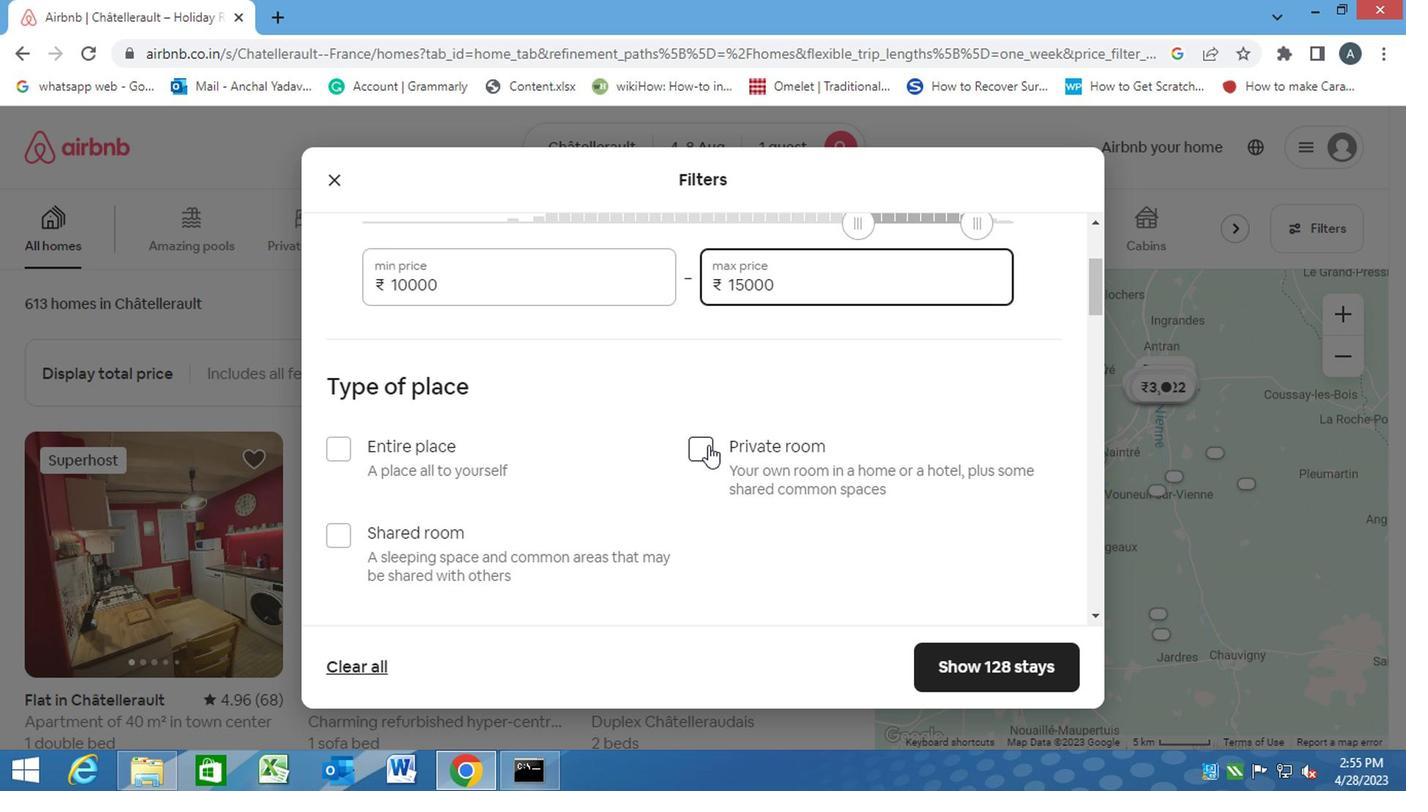 
Action: Mouse pressed left at (709, 442)
Screenshot: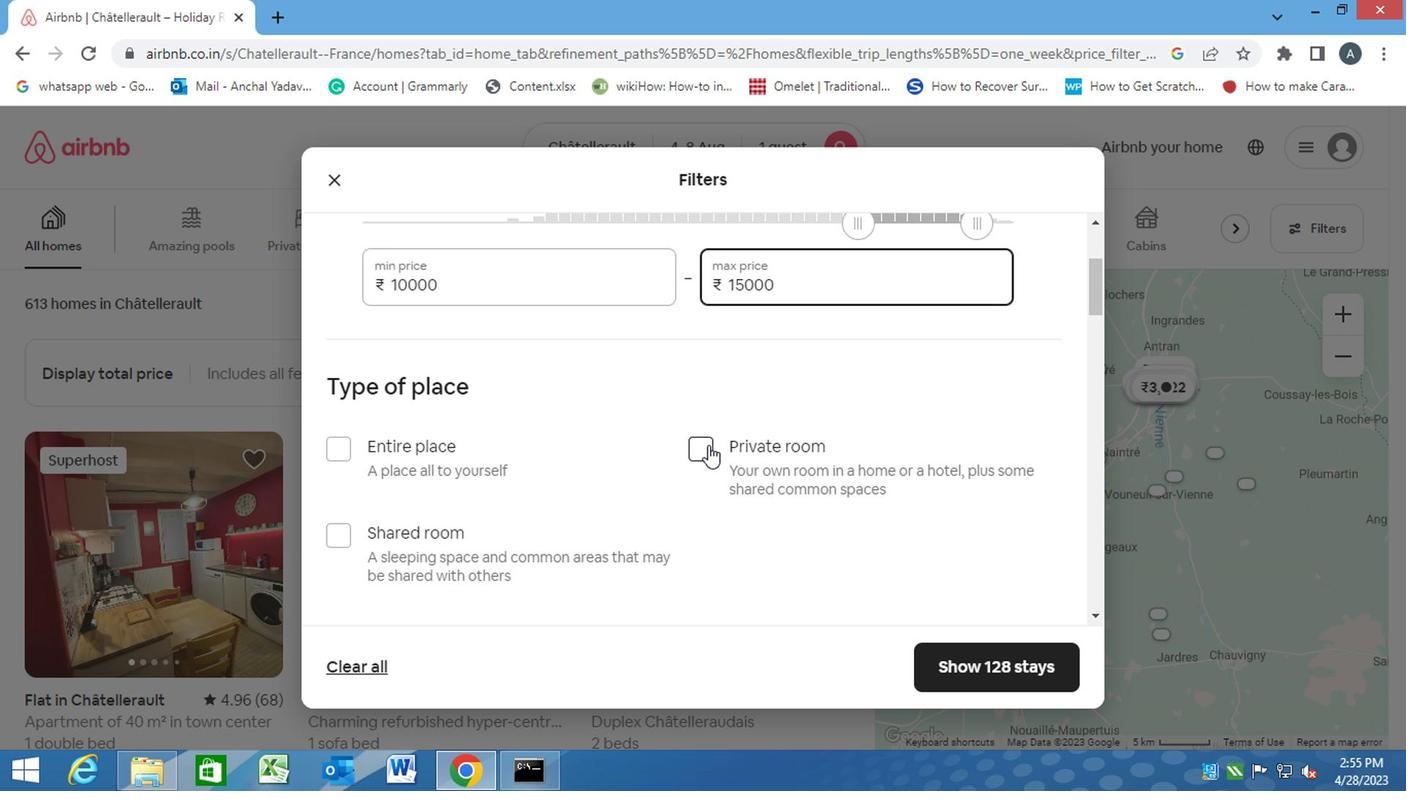 
Action: Mouse moved to (663, 519)
Screenshot: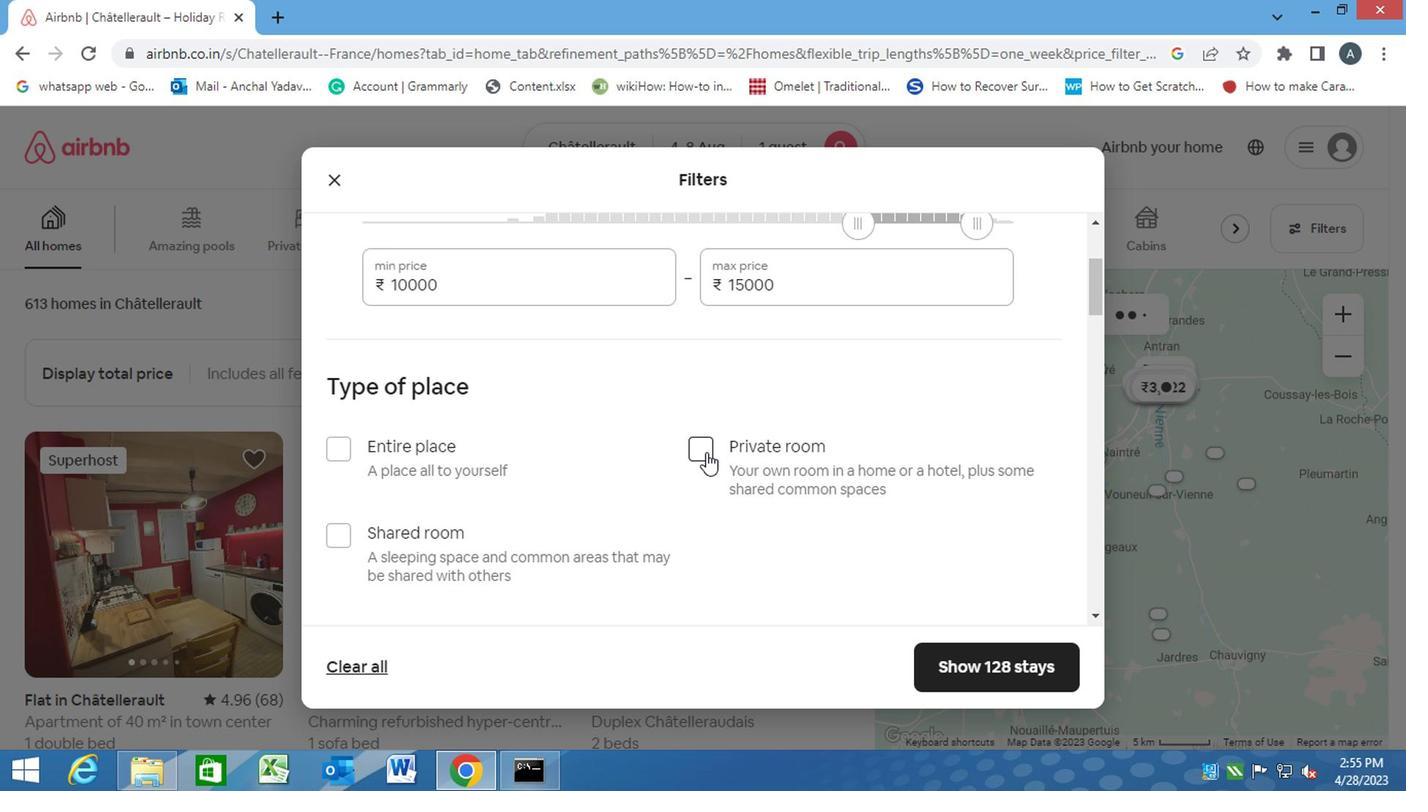 
Action: Mouse scrolled (663, 517) with delta (0, -1)
Screenshot: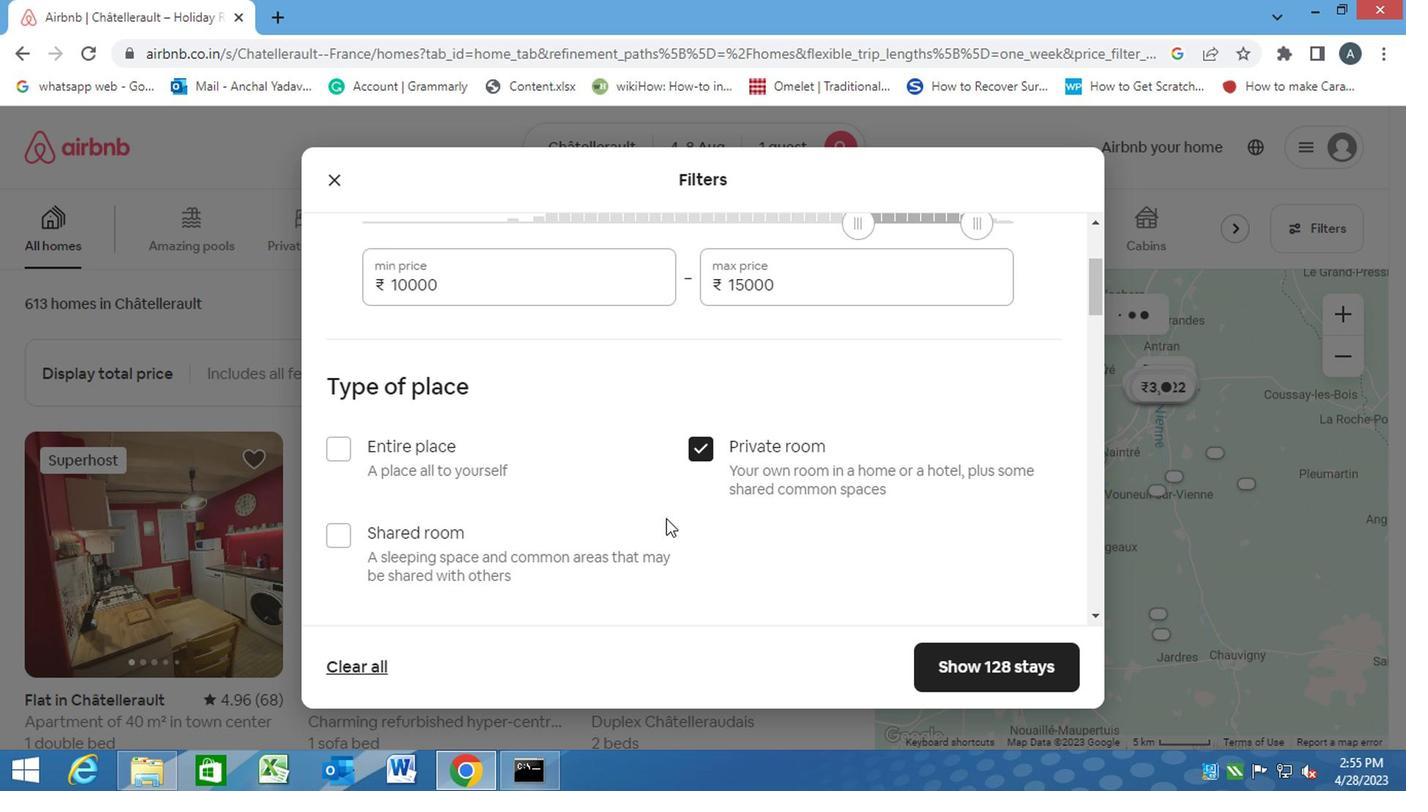 
Action: Mouse scrolled (663, 517) with delta (0, -1)
Screenshot: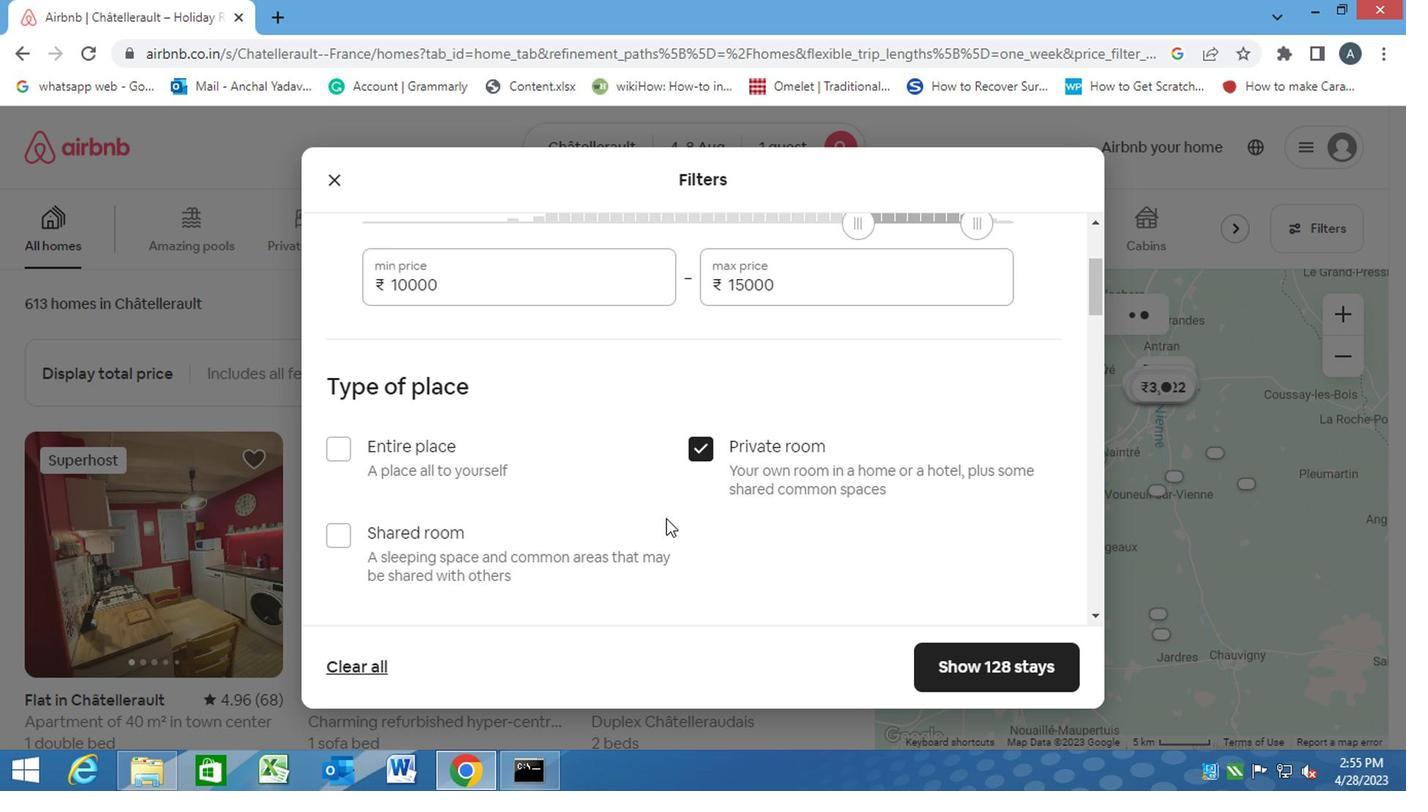 
Action: Mouse scrolled (663, 517) with delta (0, -1)
Screenshot: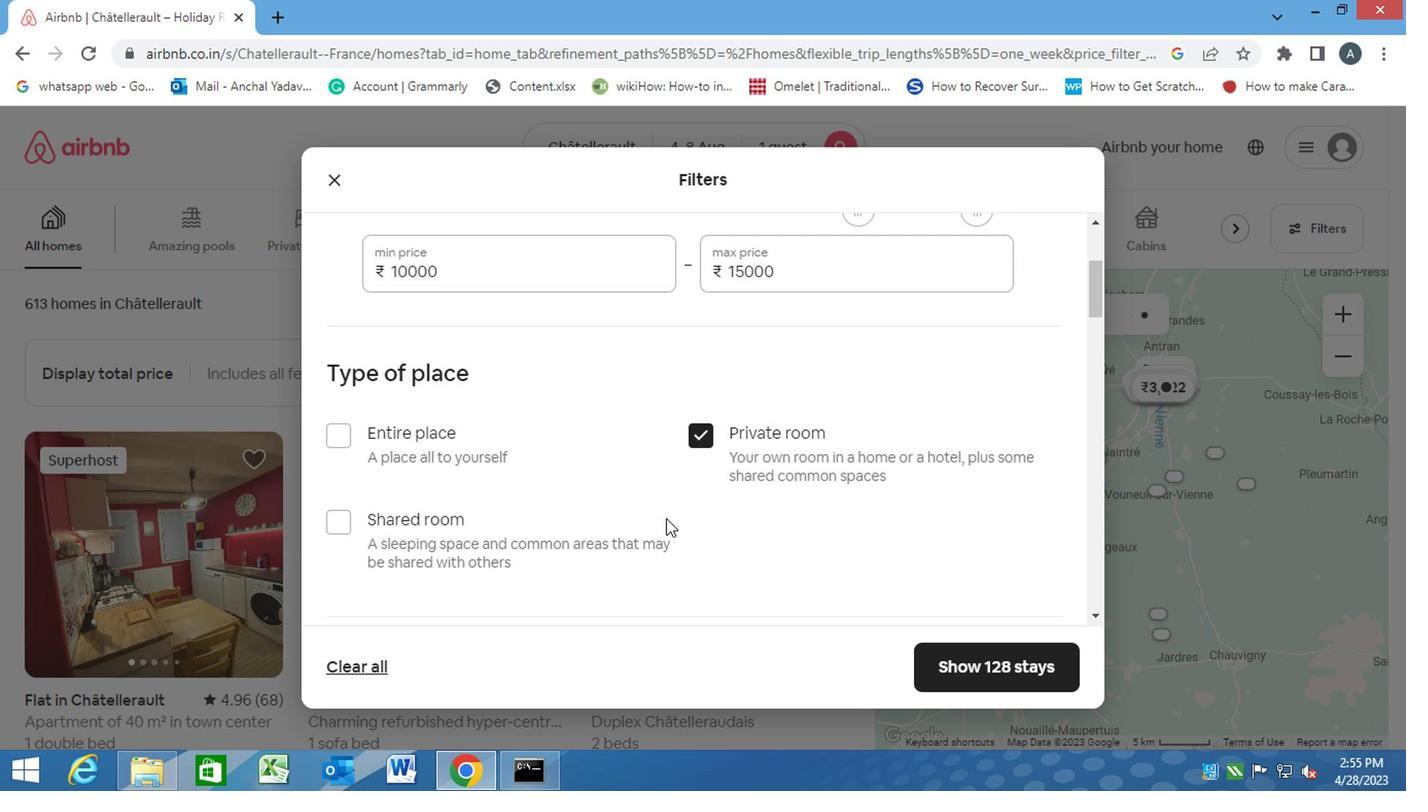 
Action: Mouse scrolled (663, 517) with delta (0, -1)
Screenshot: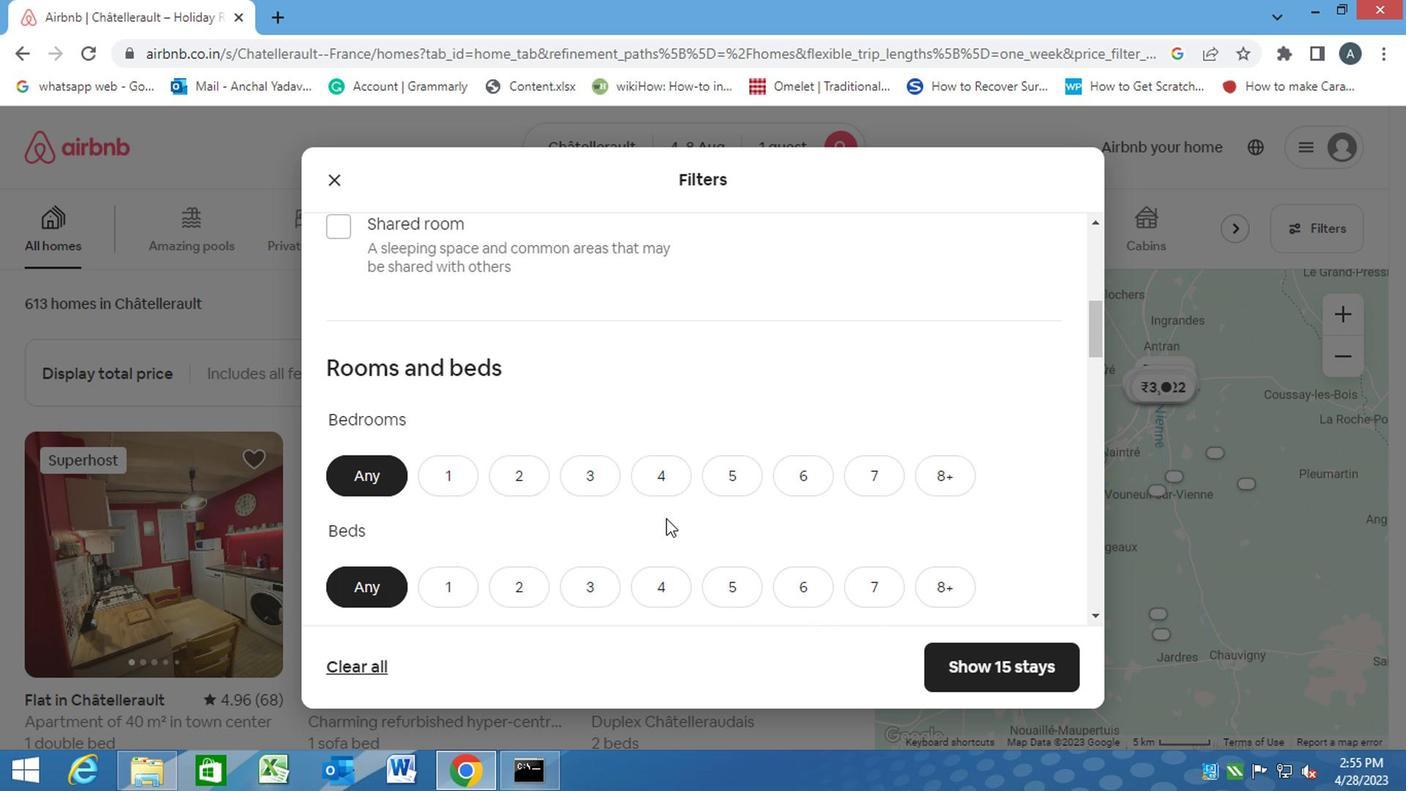
Action: Mouse moved to (435, 368)
Screenshot: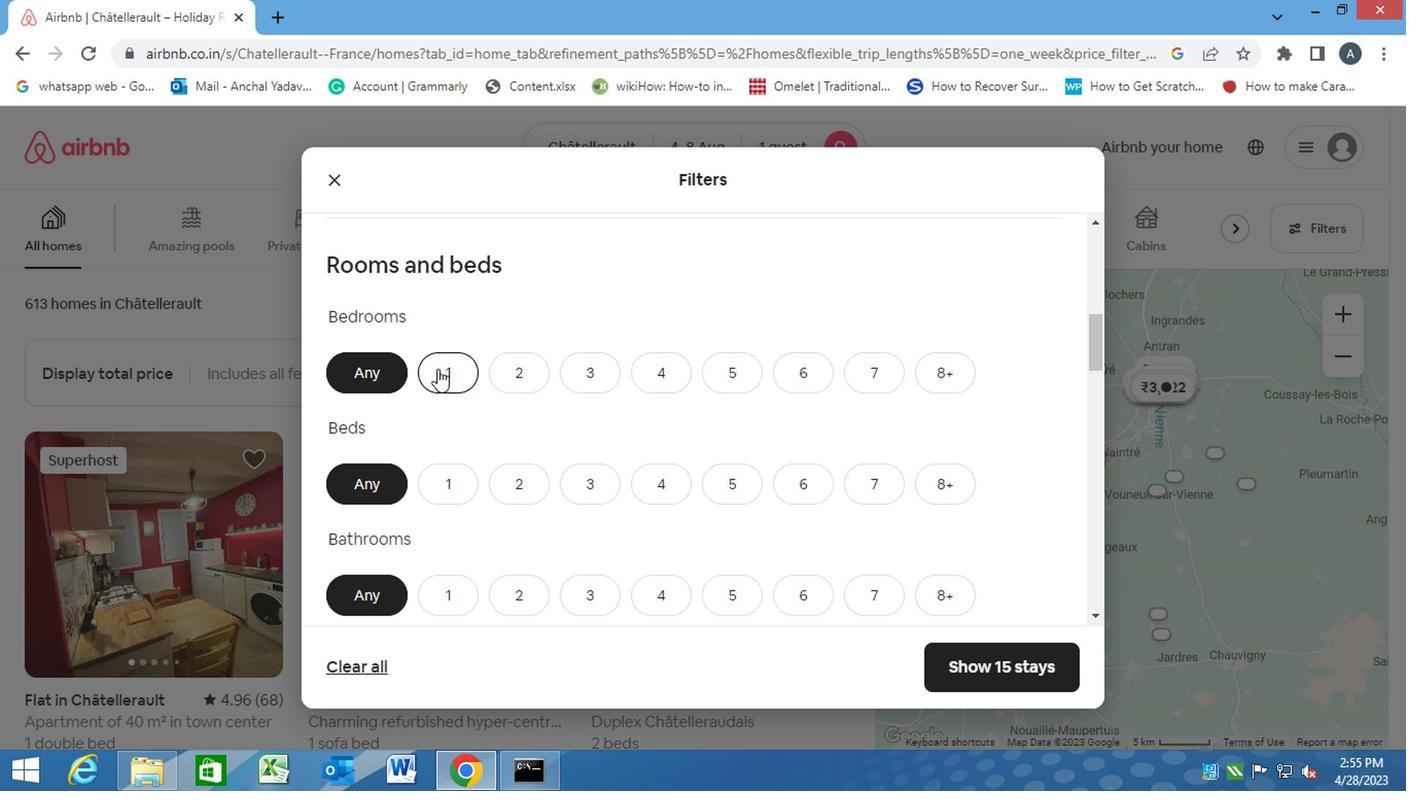 
Action: Mouse pressed left at (435, 368)
Screenshot: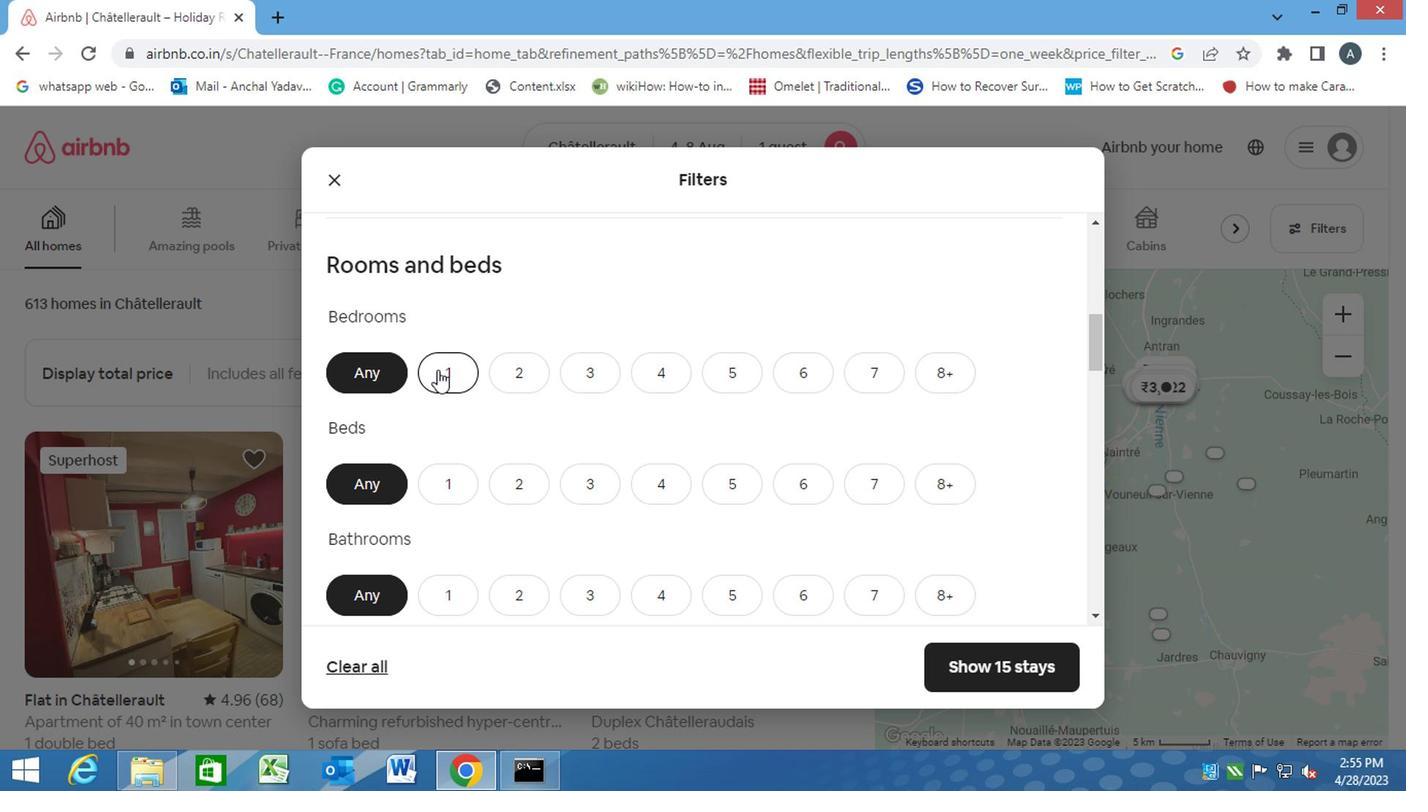 
Action: Mouse moved to (448, 481)
Screenshot: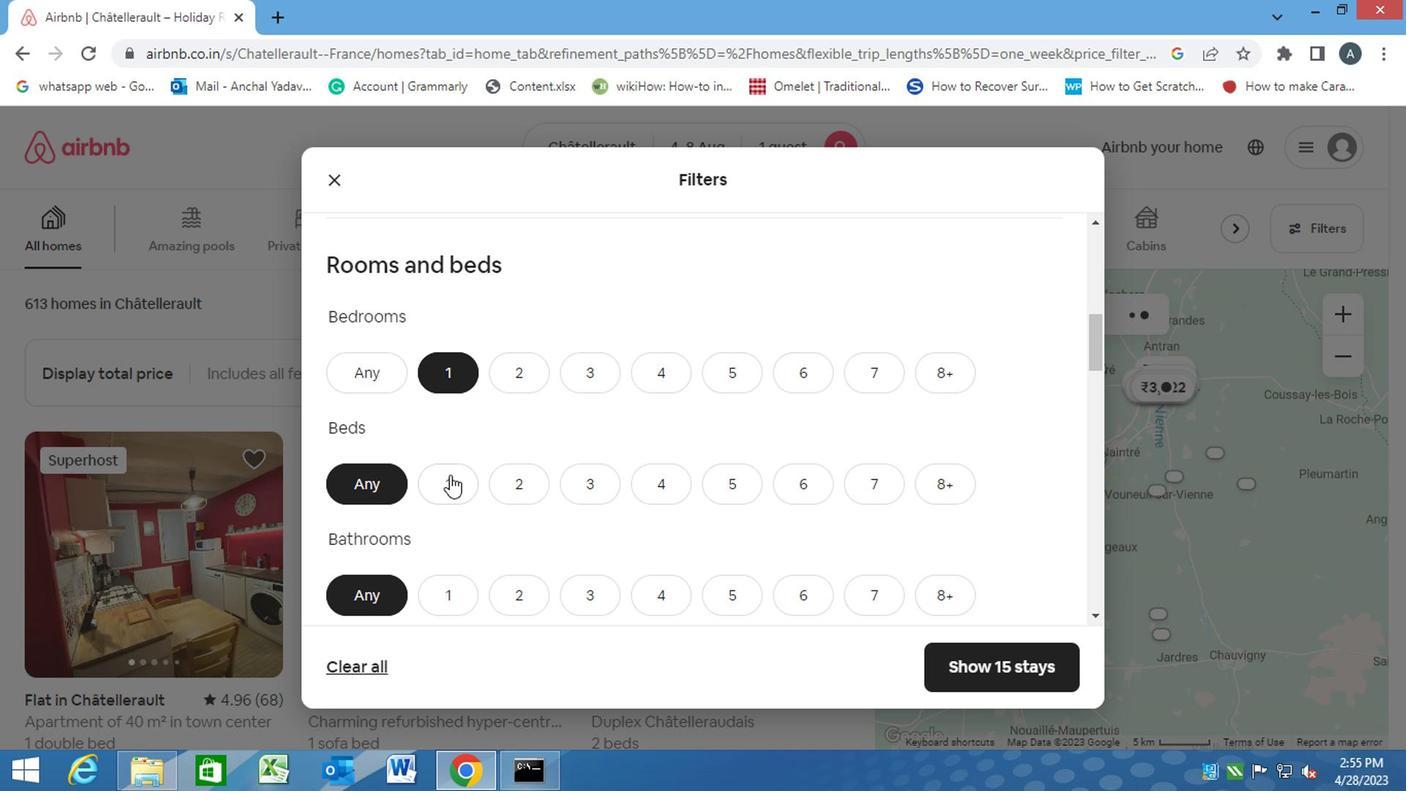 
Action: Mouse pressed left at (448, 481)
Screenshot: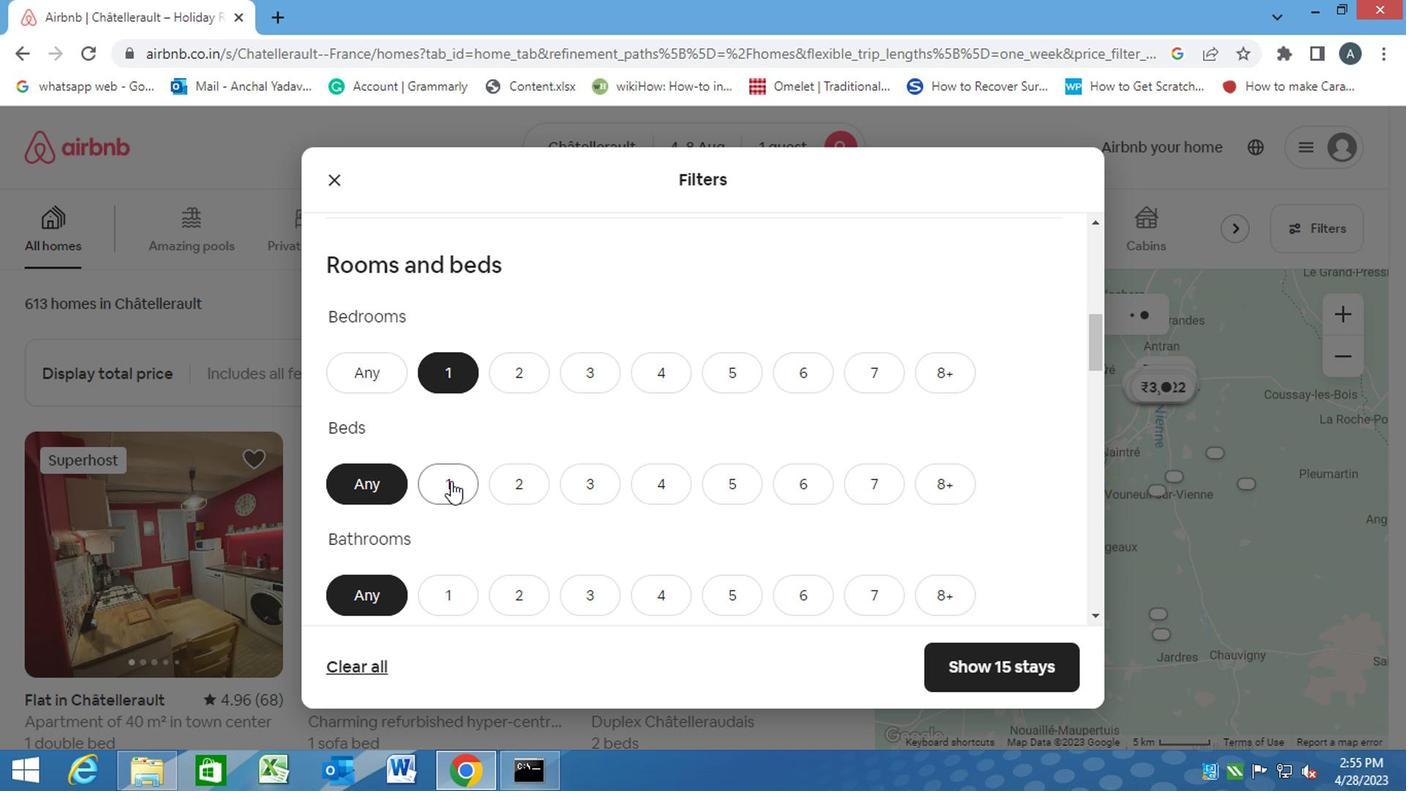
Action: Mouse moved to (460, 595)
Screenshot: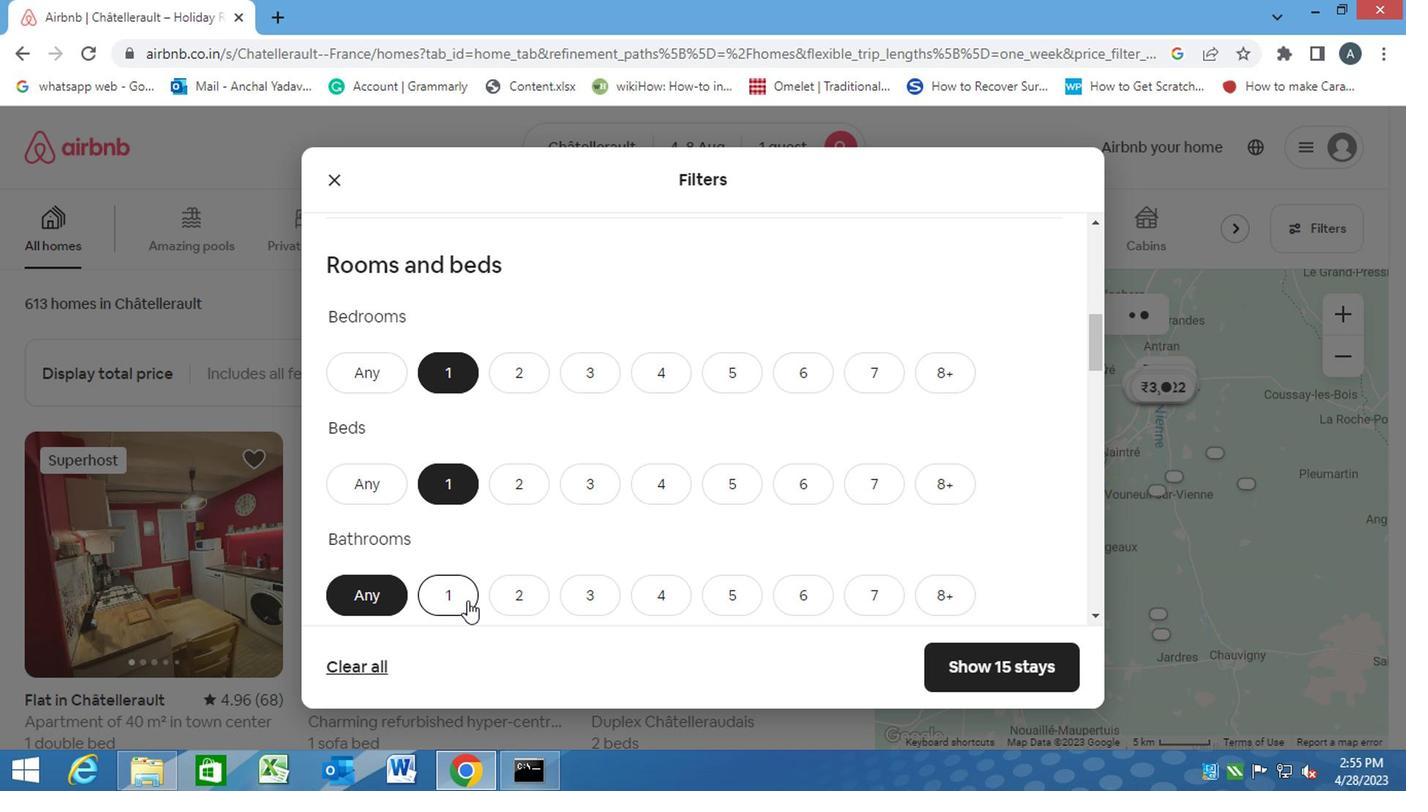 
Action: Mouse pressed left at (460, 595)
Screenshot: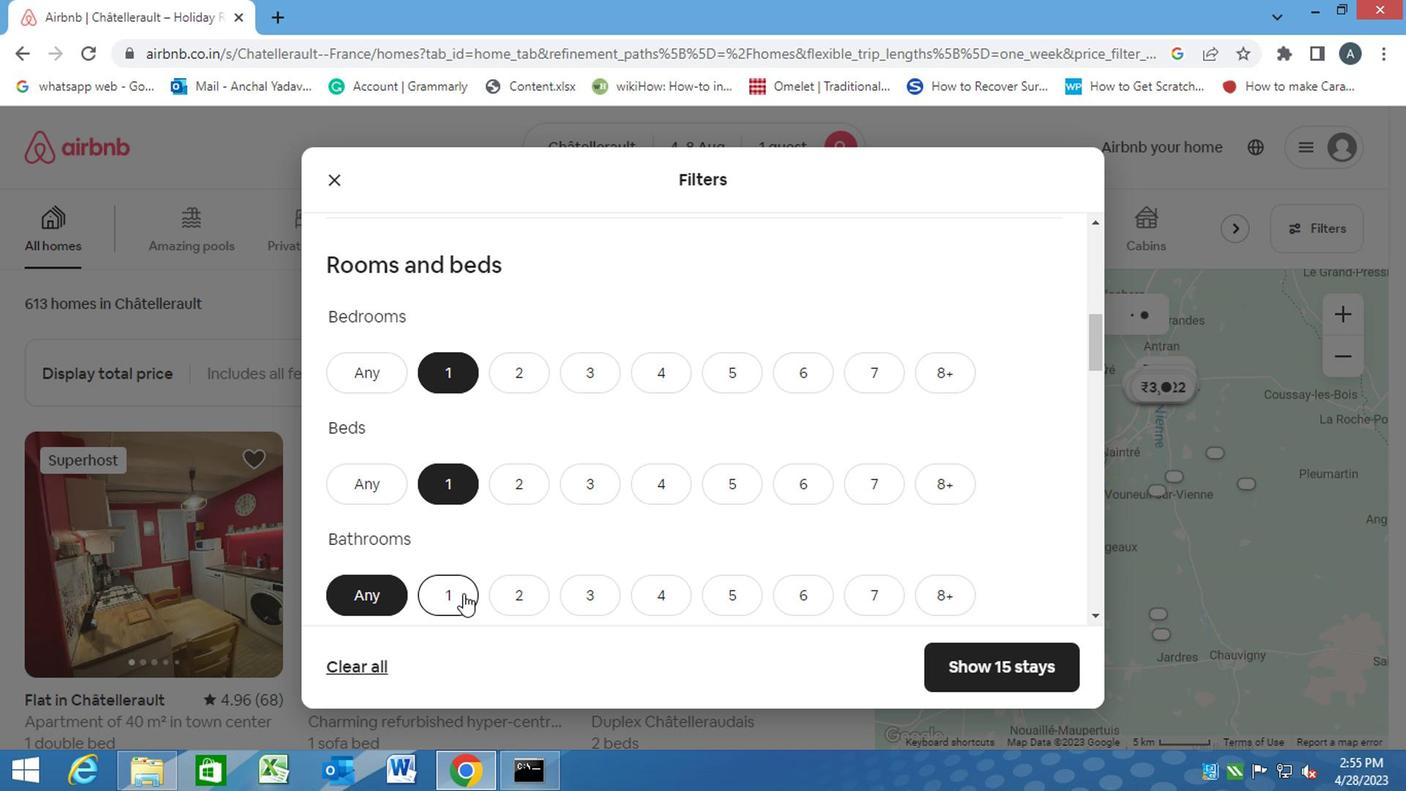 
Action: Mouse moved to (560, 591)
Screenshot: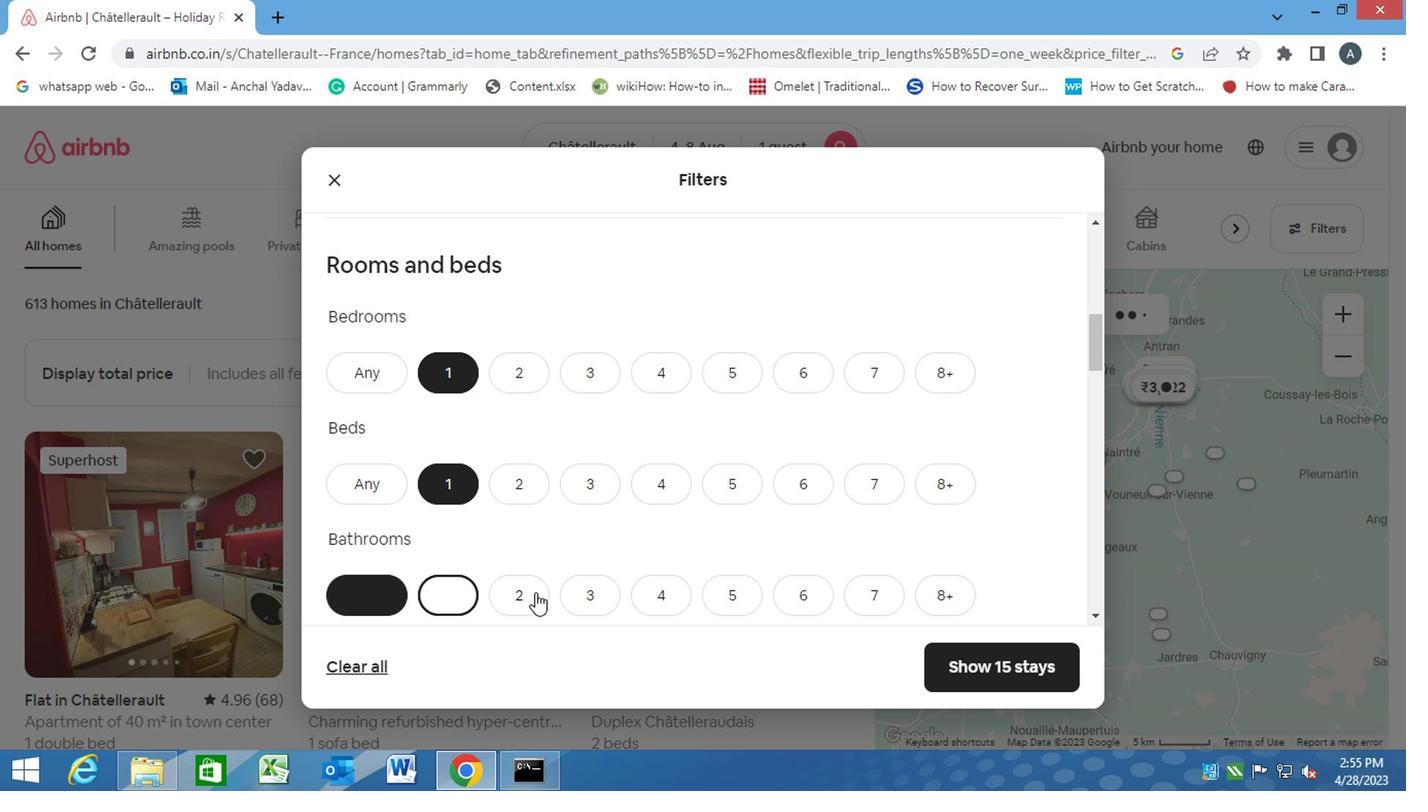 
Action: Mouse scrolled (560, 590) with delta (0, 0)
Screenshot: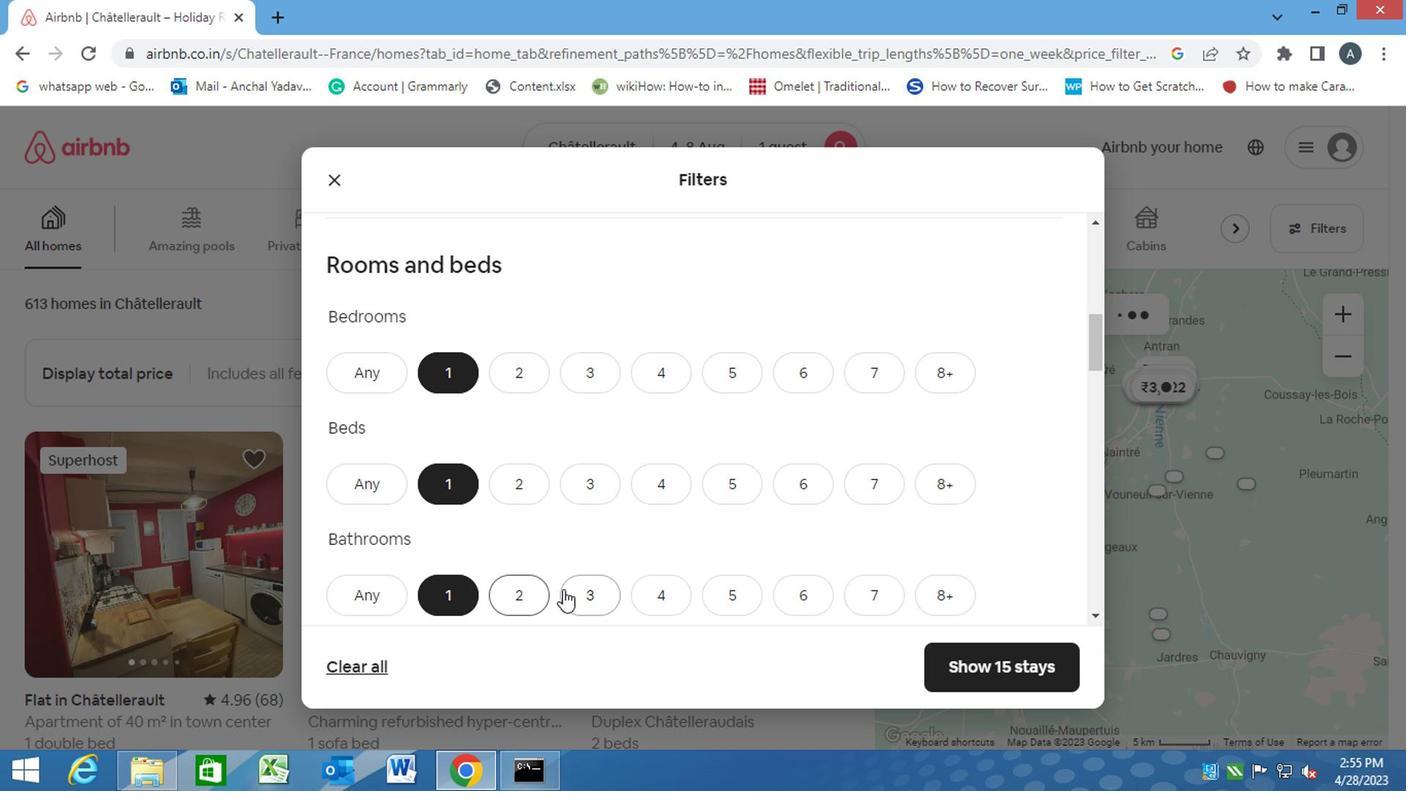 
Action: Mouse scrolled (560, 590) with delta (0, 0)
Screenshot: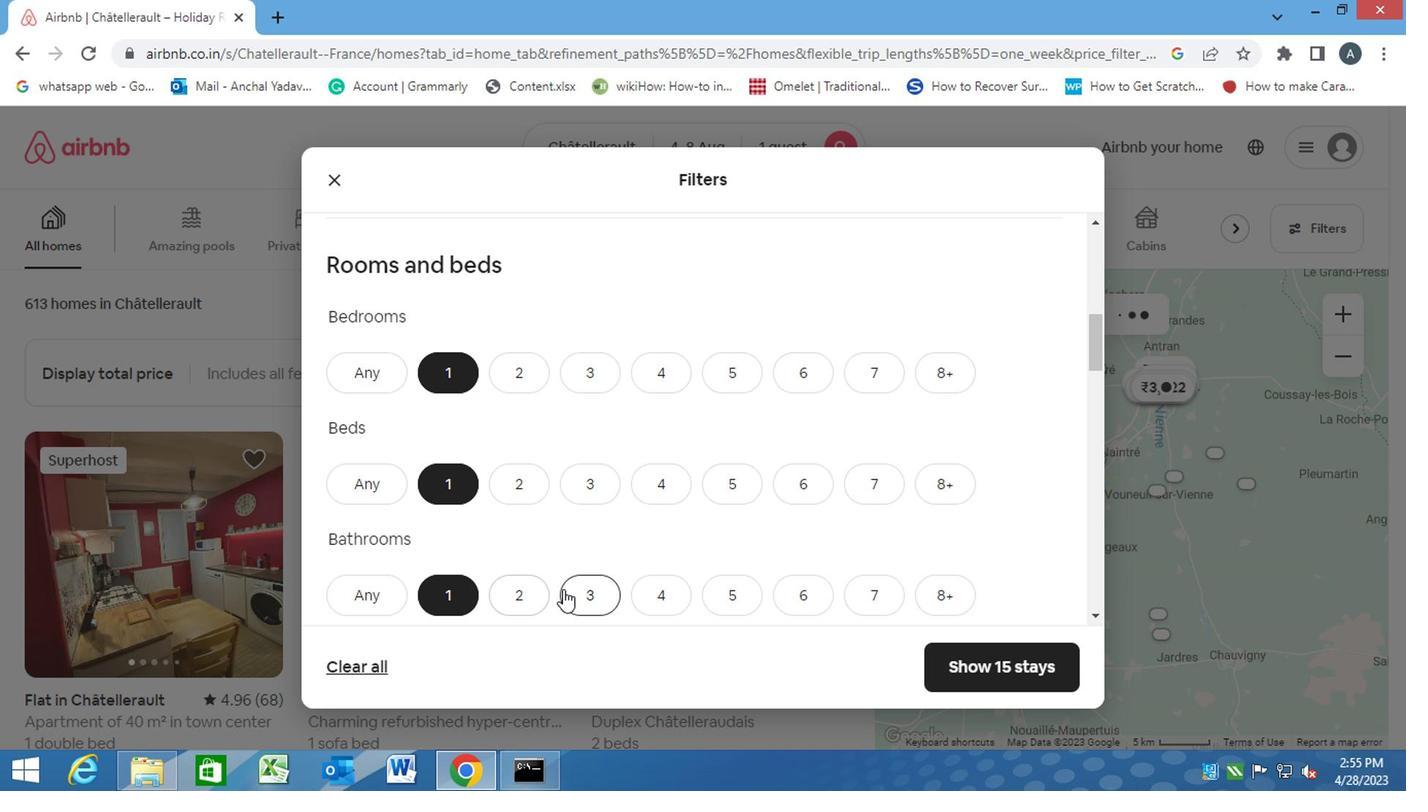 
Action: Mouse scrolled (560, 590) with delta (0, 0)
Screenshot: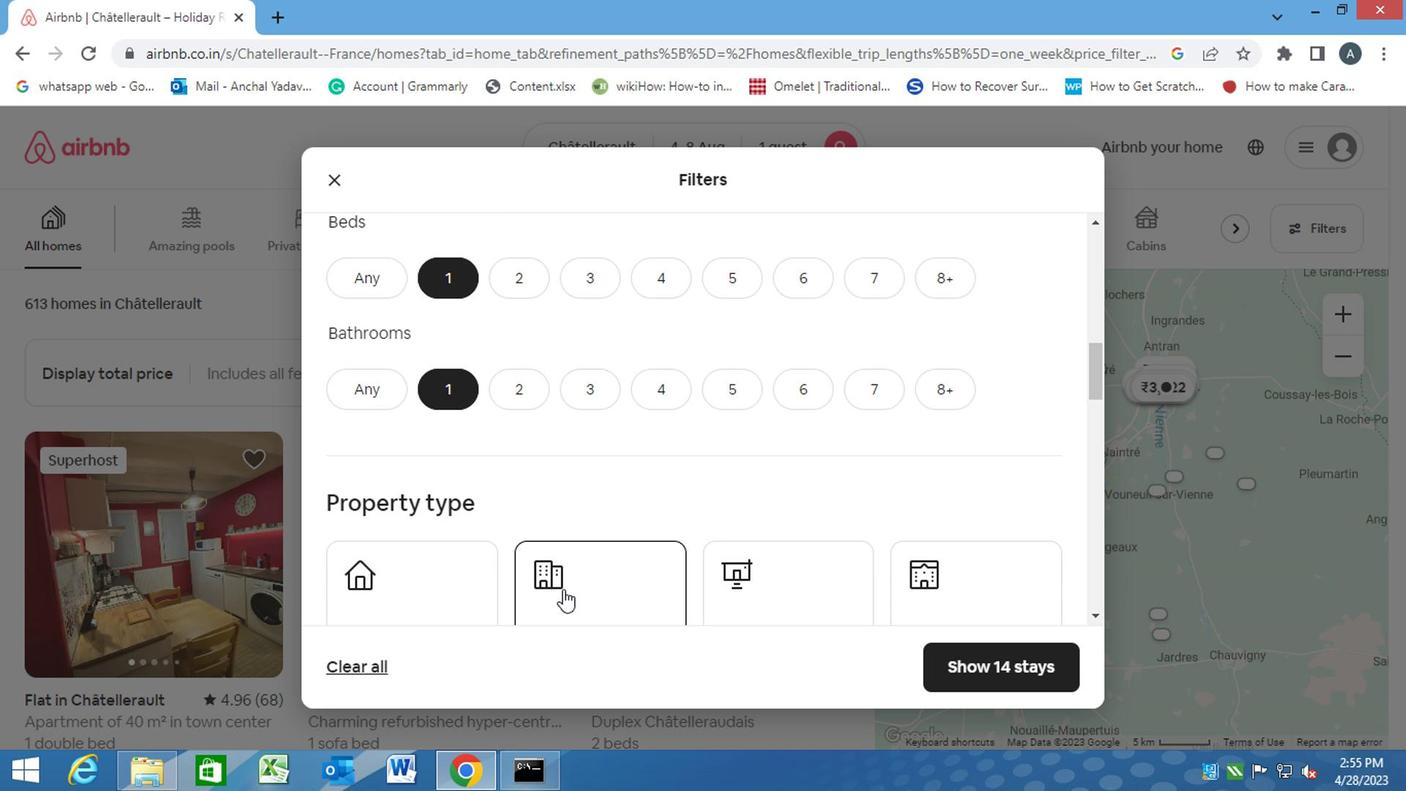 
Action: Mouse moved to (588, 517)
Screenshot: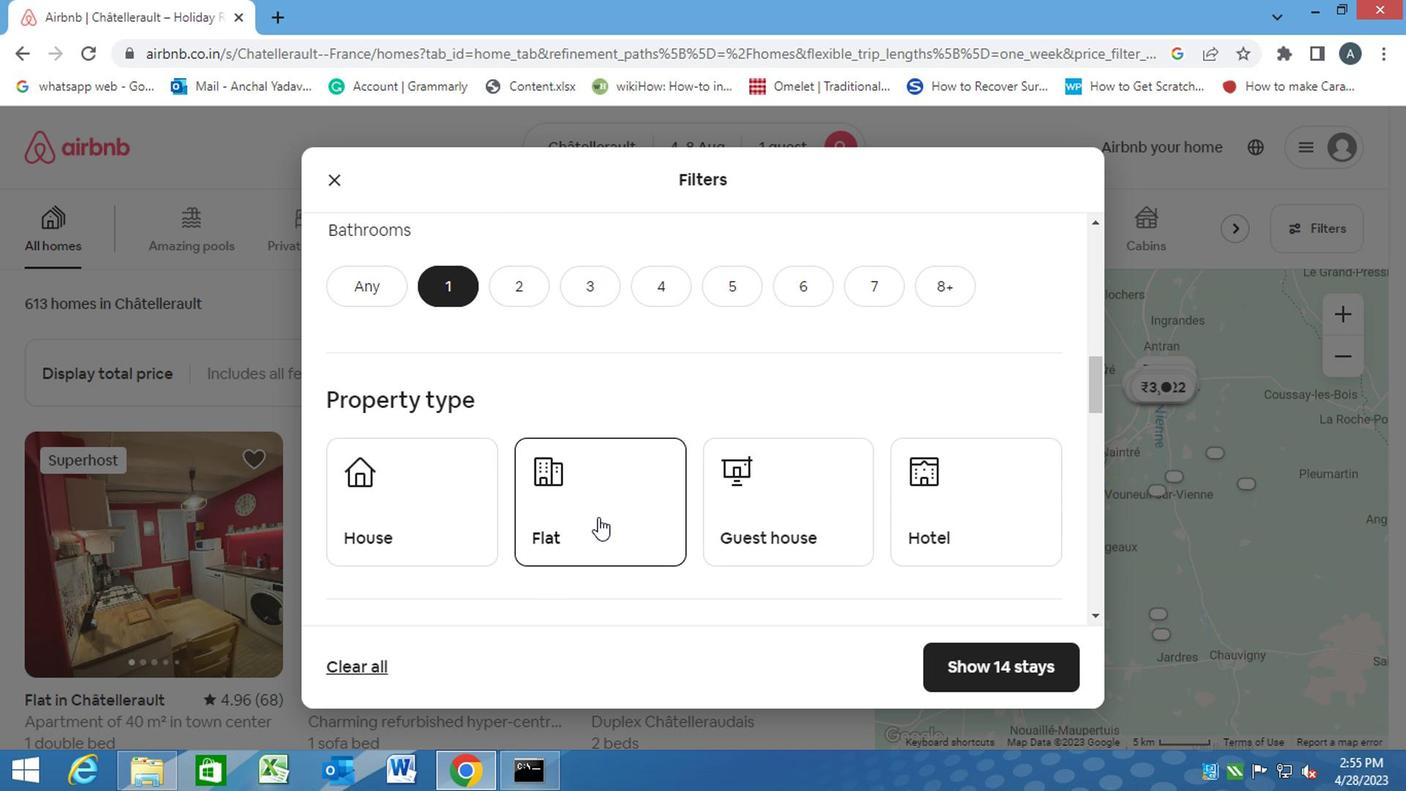 
Action: Mouse pressed left at (588, 517)
Screenshot: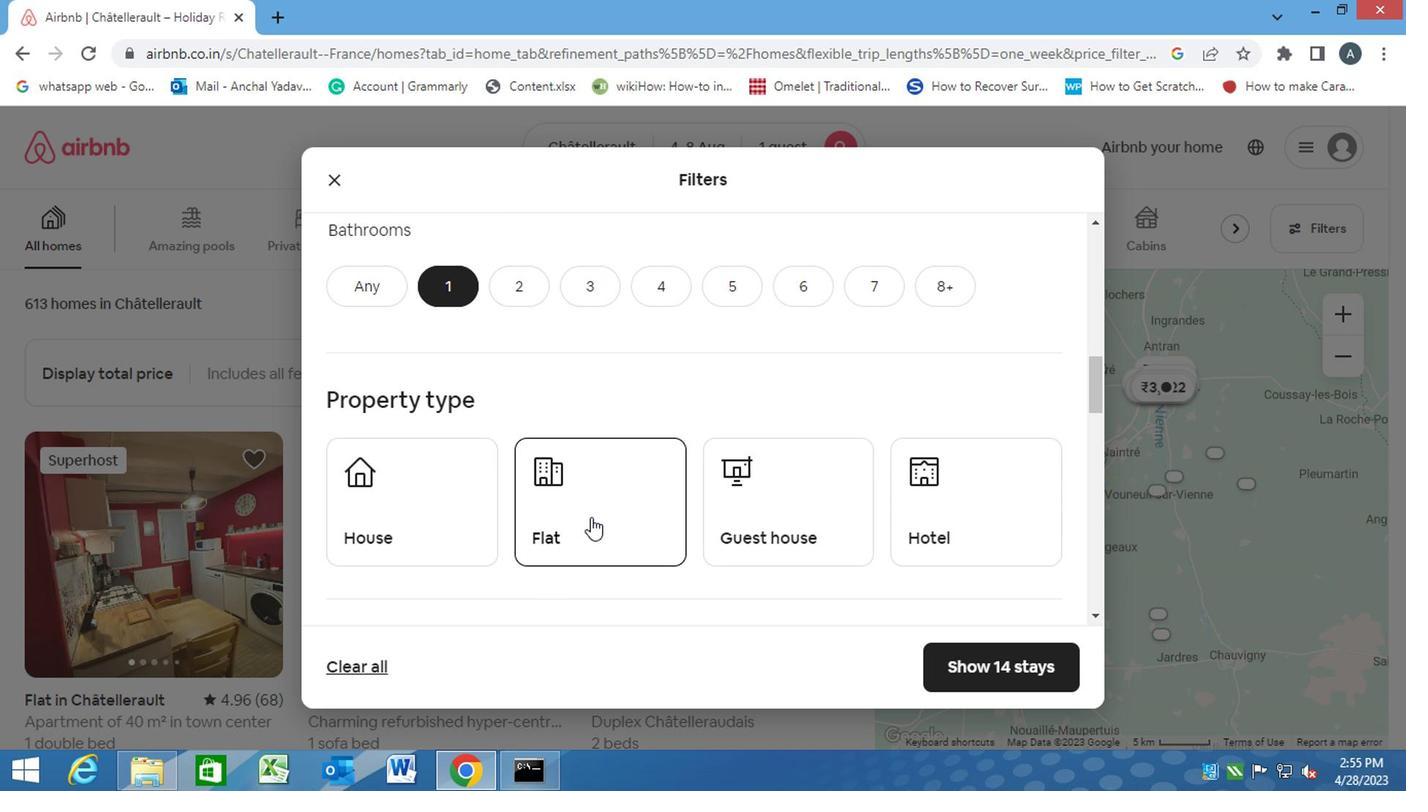 
Action: Mouse moved to (773, 510)
Screenshot: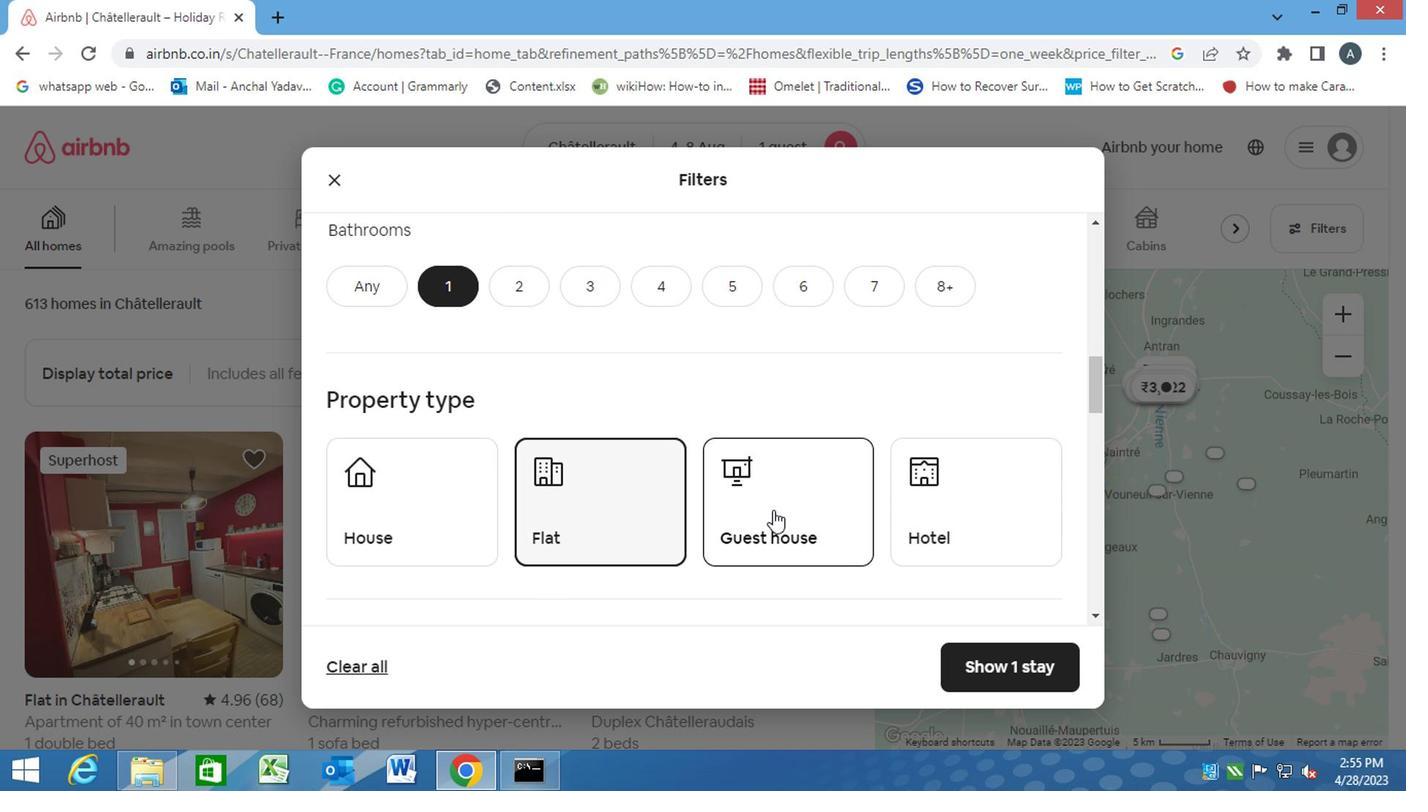 
Action: Mouse pressed left at (773, 510)
Screenshot: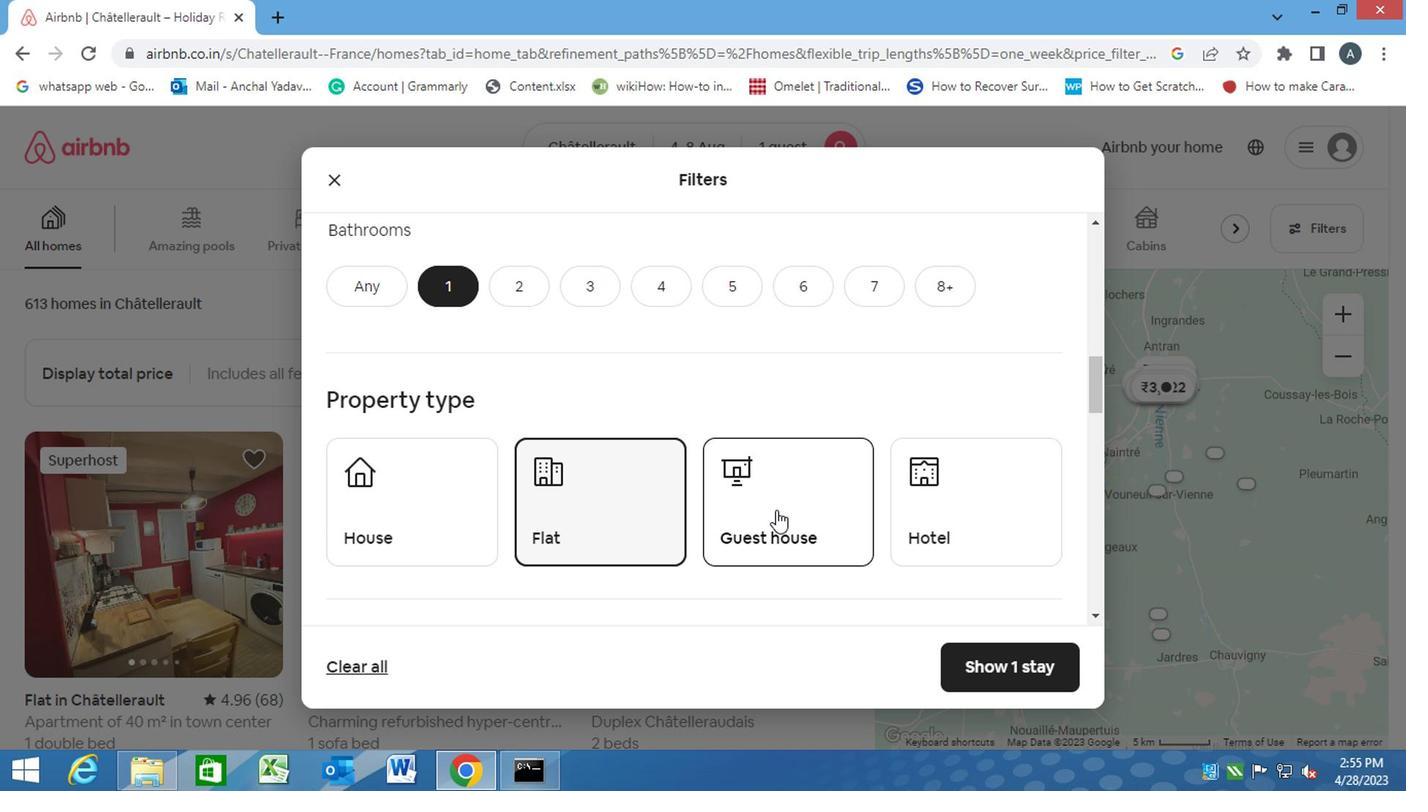 
Action: Mouse moved to (887, 506)
Screenshot: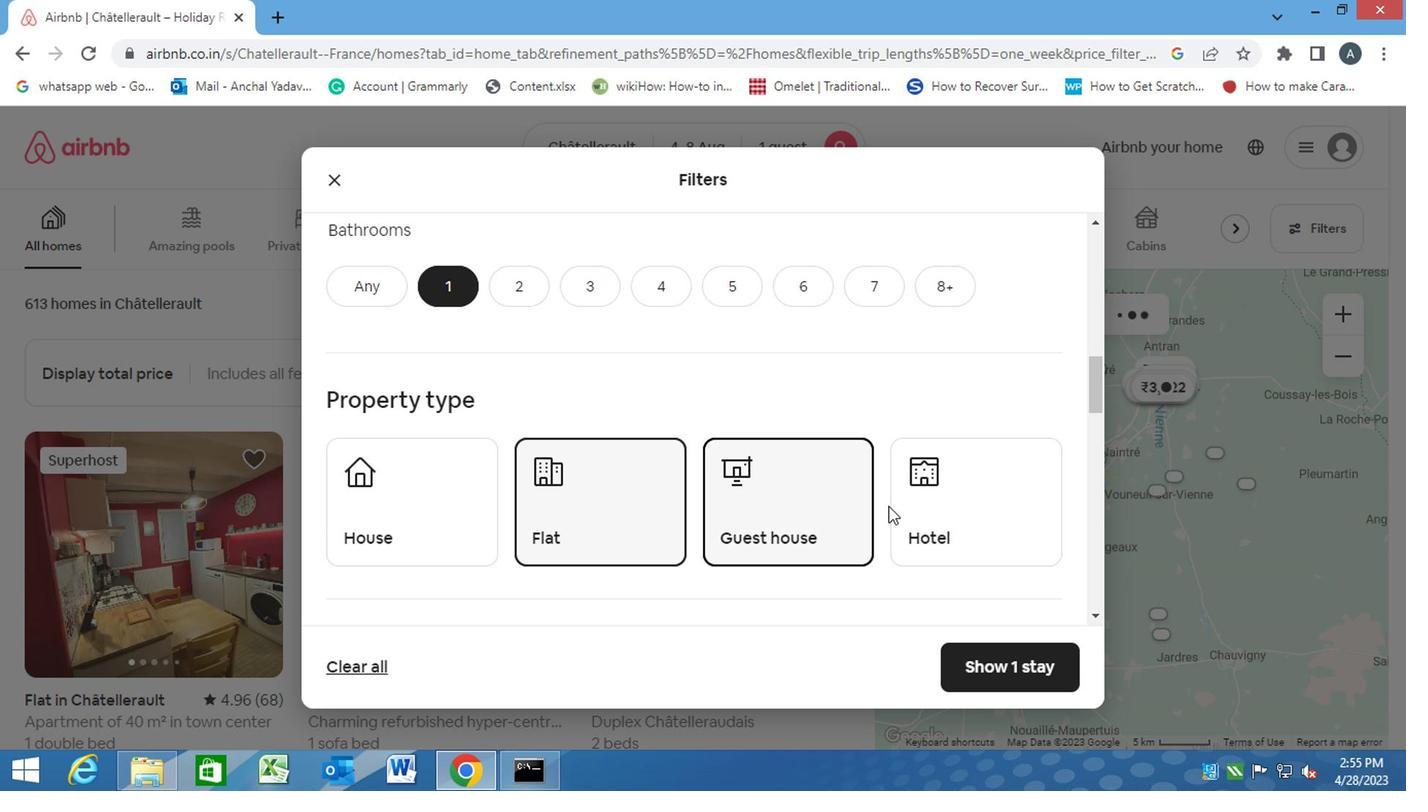 
Action: Mouse pressed left at (887, 506)
Screenshot: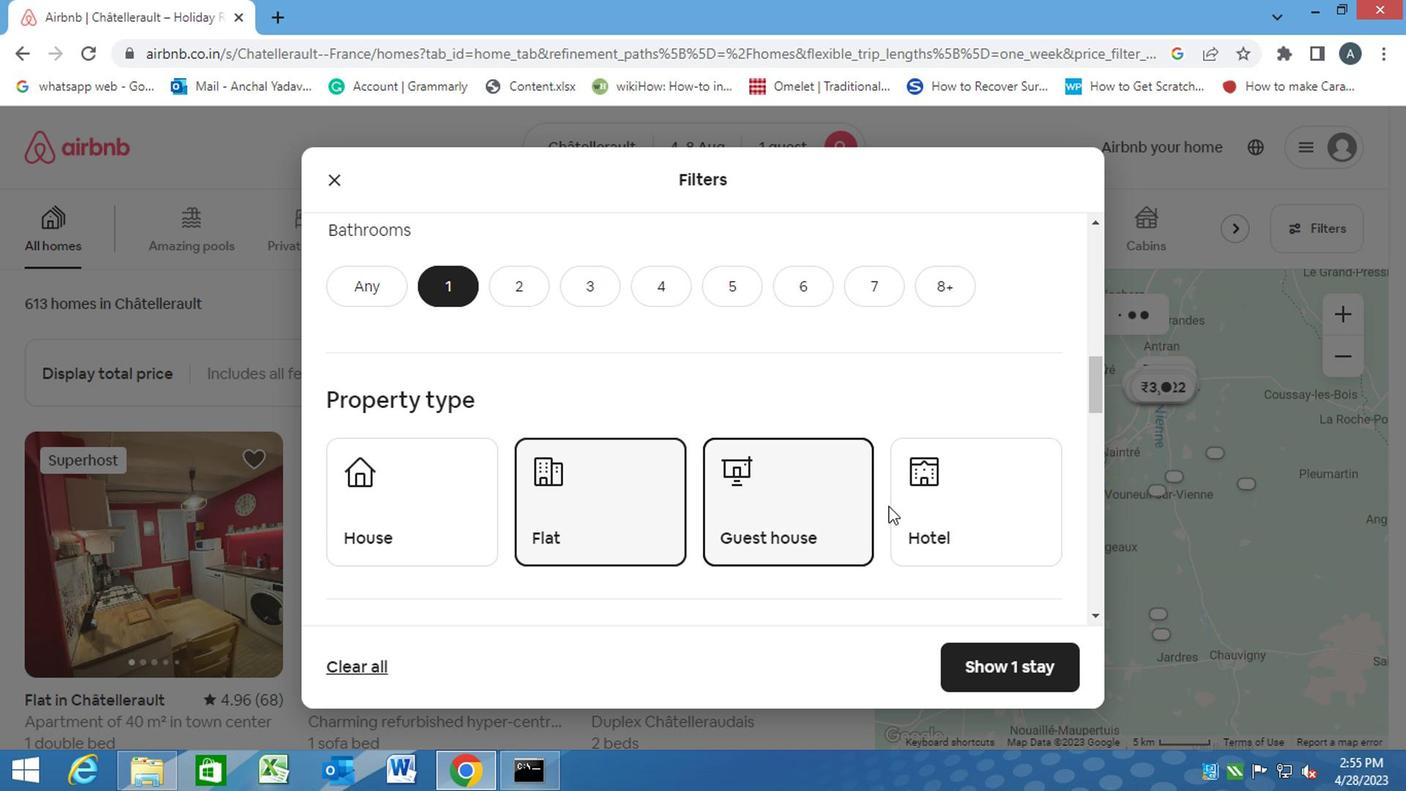 
Action: Mouse moved to (974, 534)
Screenshot: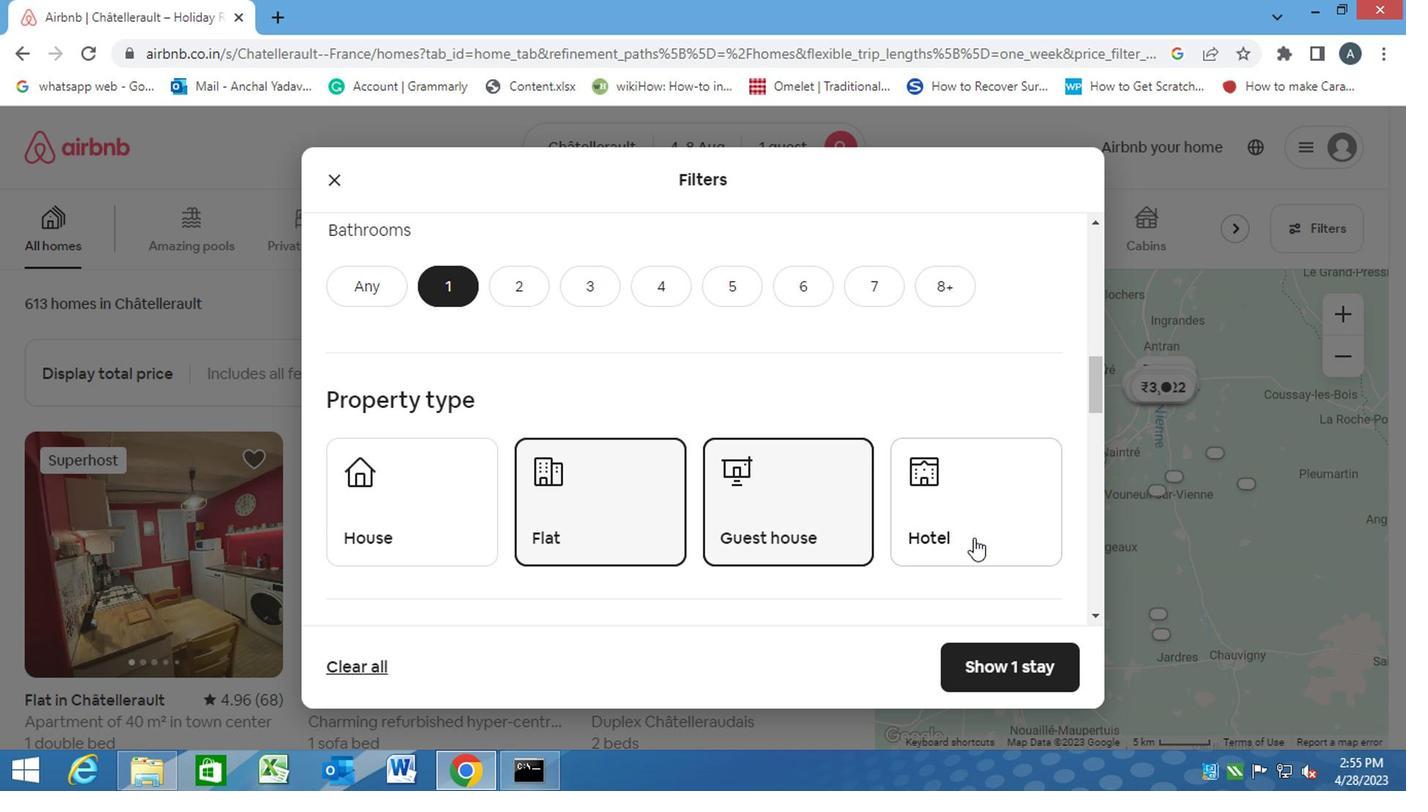 
Action: Mouse pressed left at (974, 534)
Screenshot: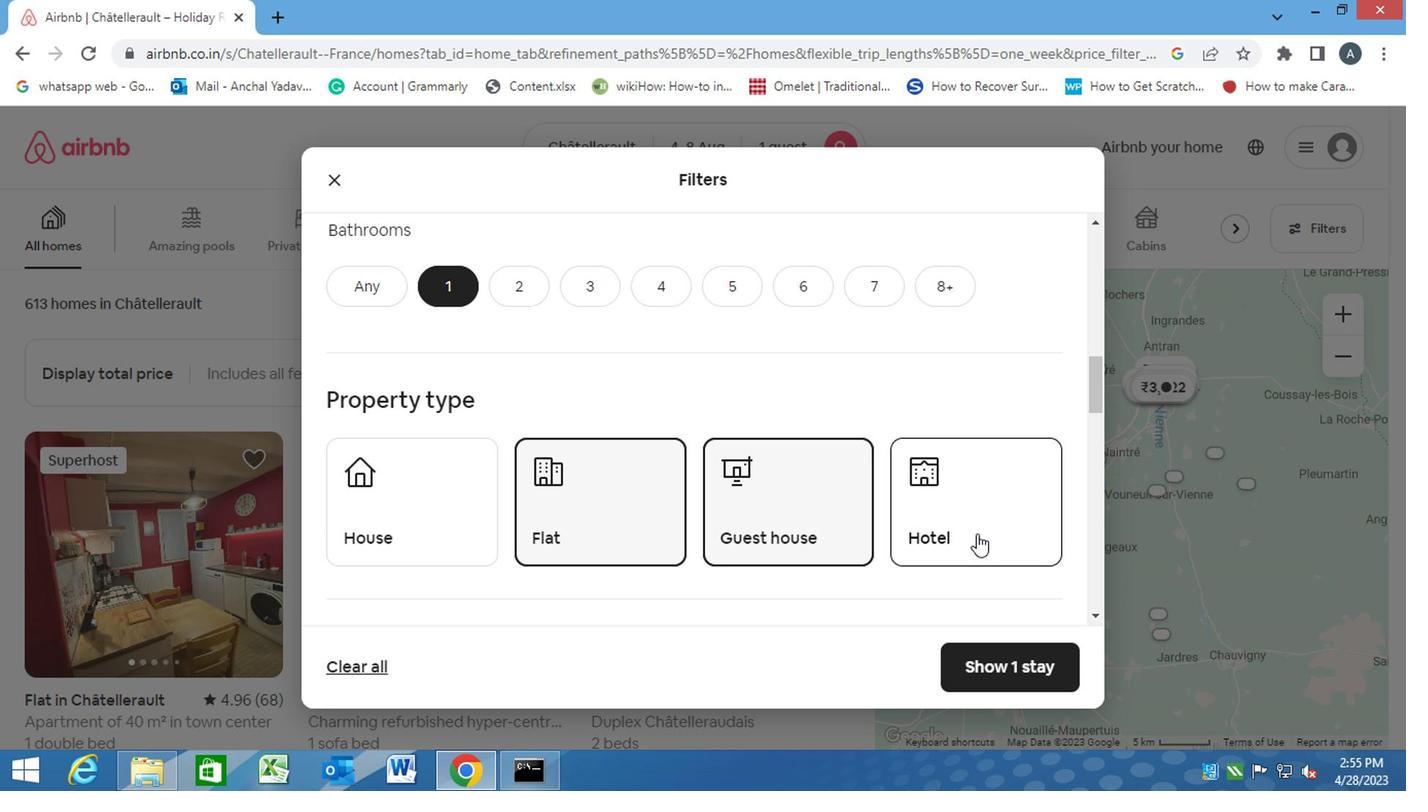 
Action: Mouse moved to (736, 569)
Screenshot: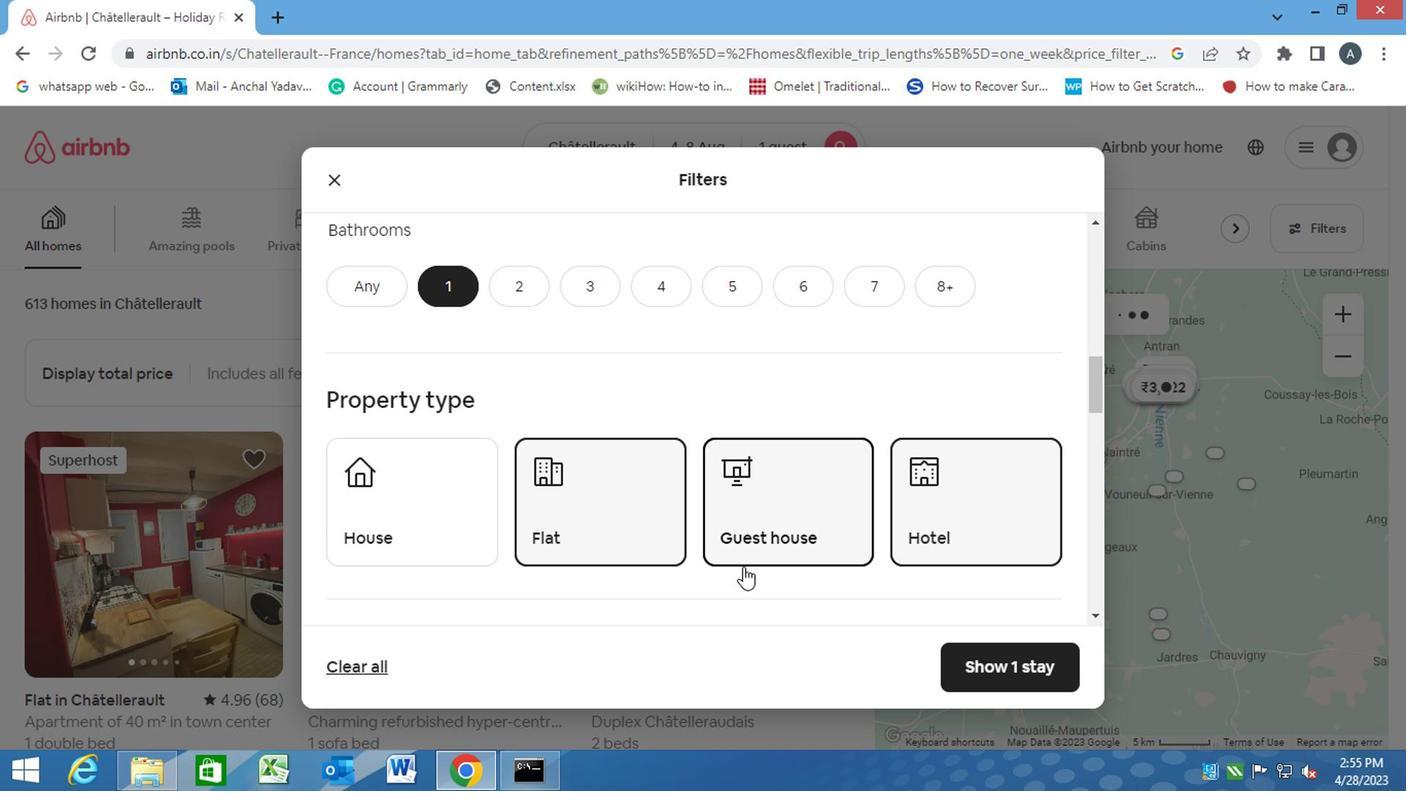 
Action: Mouse scrolled (736, 568) with delta (0, 0)
Screenshot: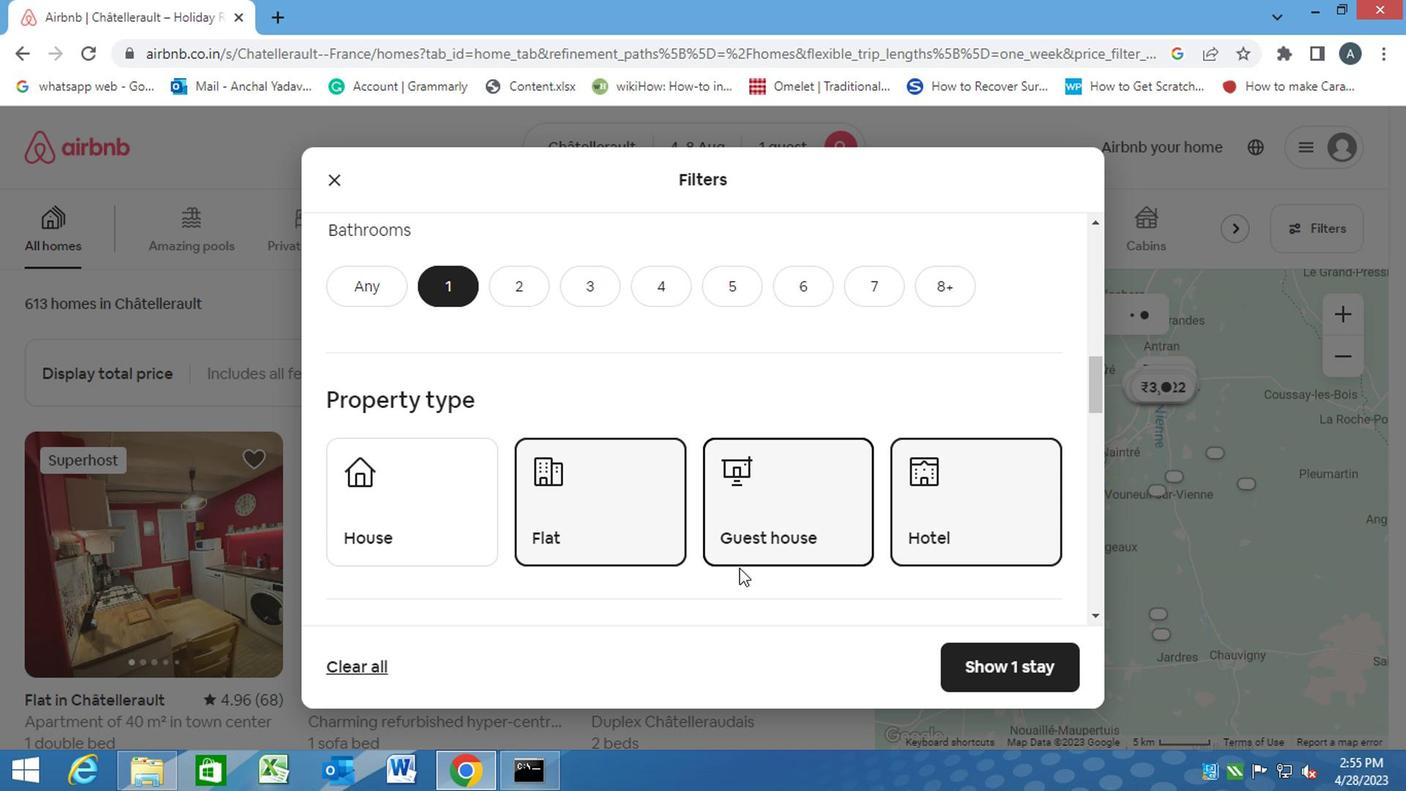 
Action: Mouse scrolled (736, 568) with delta (0, 0)
Screenshot: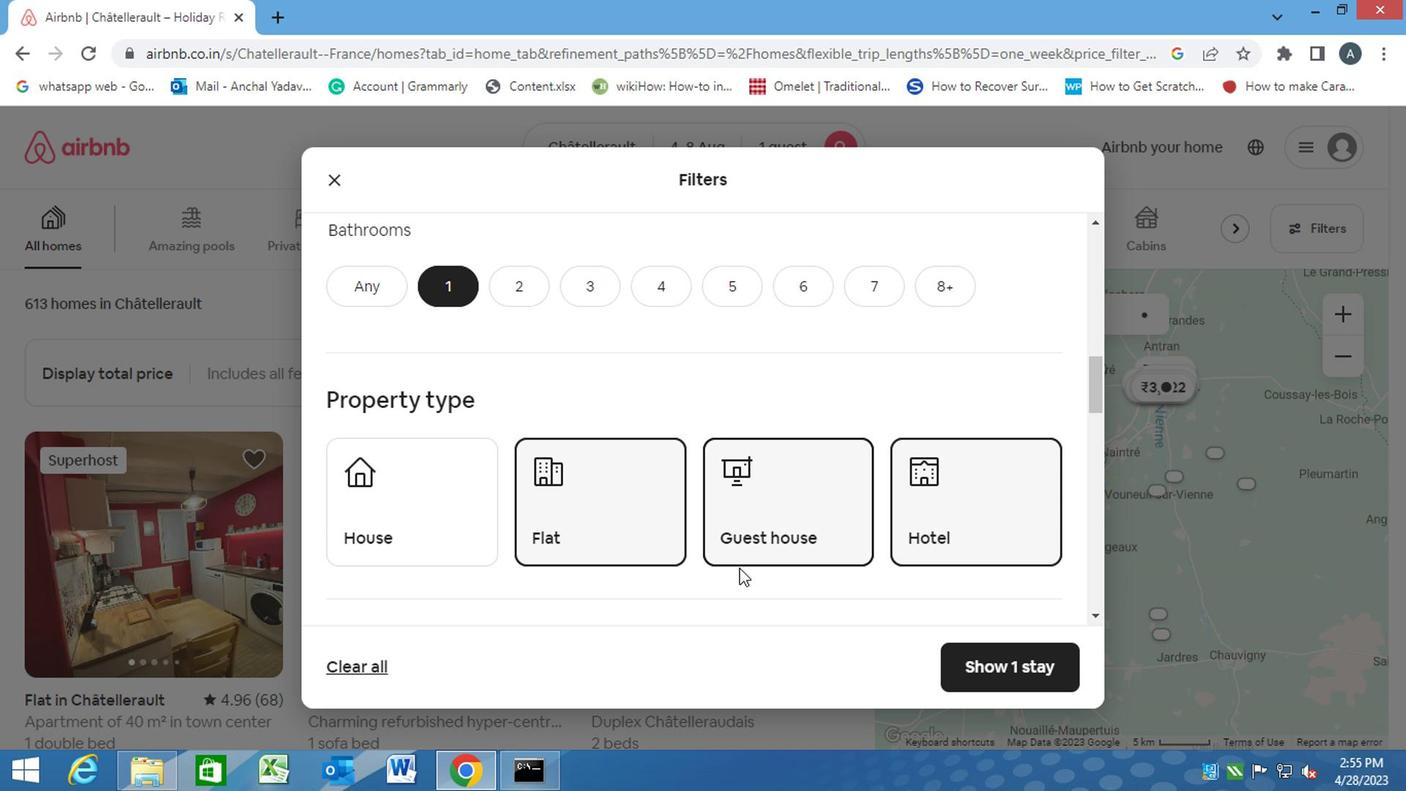 
Action: Mouse scrolled (736, 568) with delta (0, 0)
Screenshot: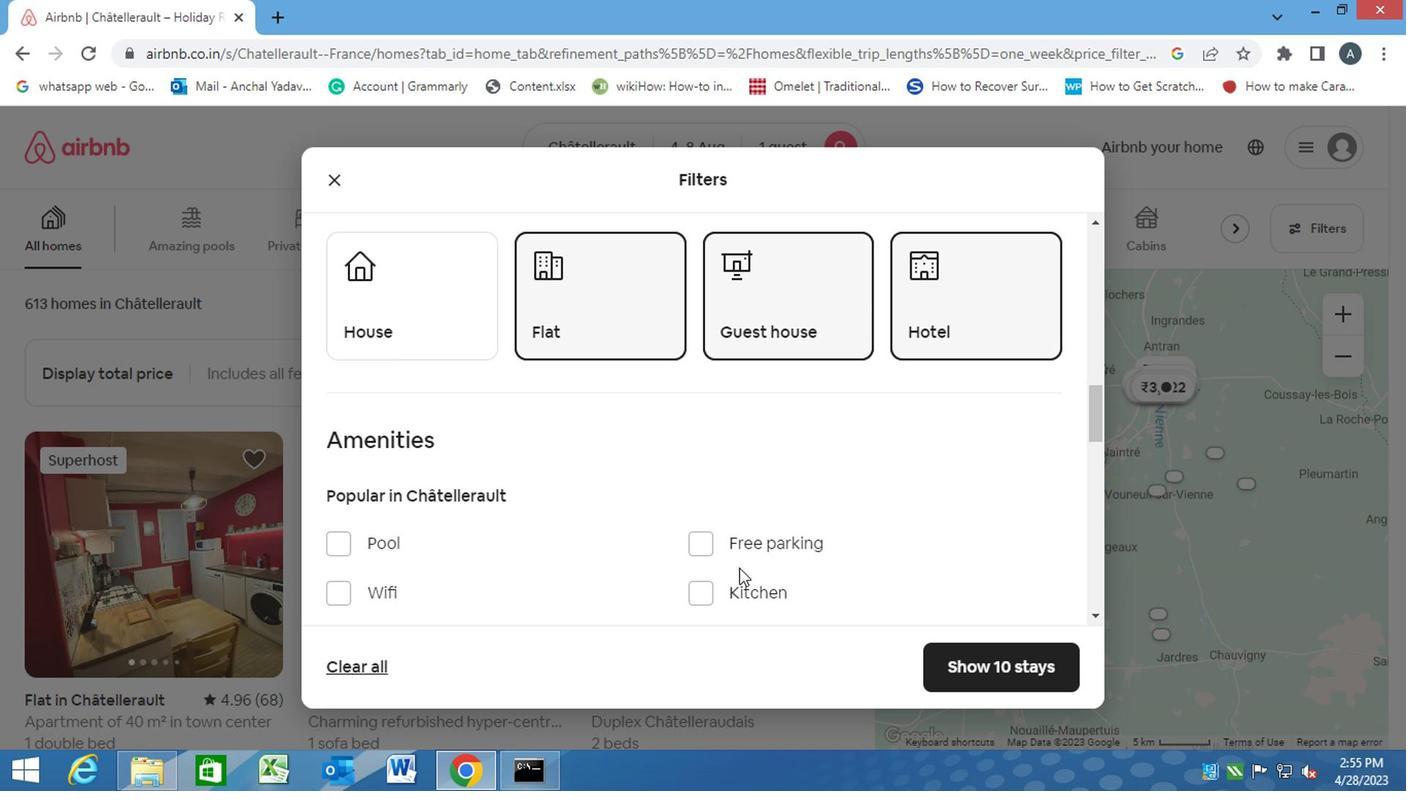 
Action: Mouse scrolled (736, 568) with delta (0, 0)
Screenshot: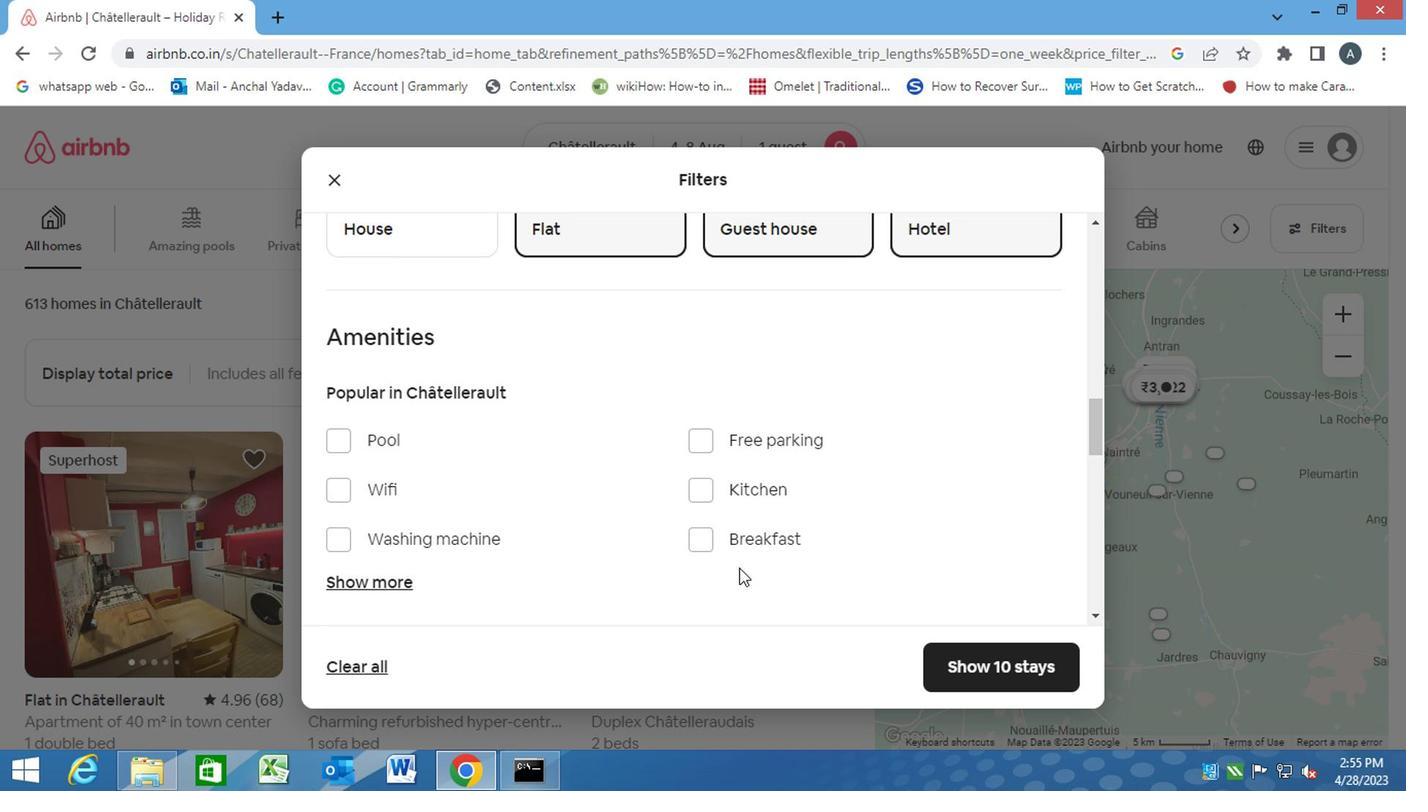 
Action: Mouse moved to (333, 384)
Screenshot: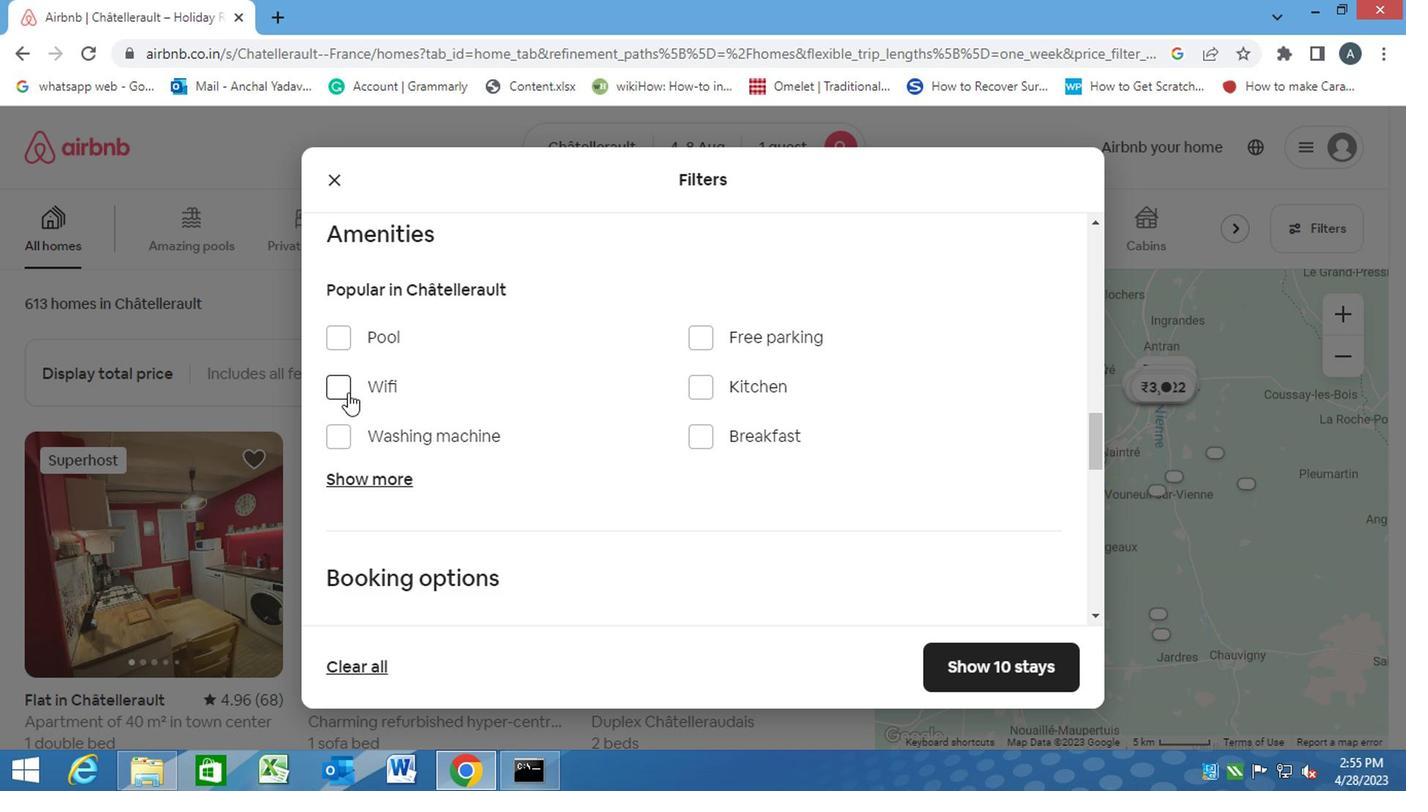 
Action: Mouse pressed left at (333, 384)
Screenshot: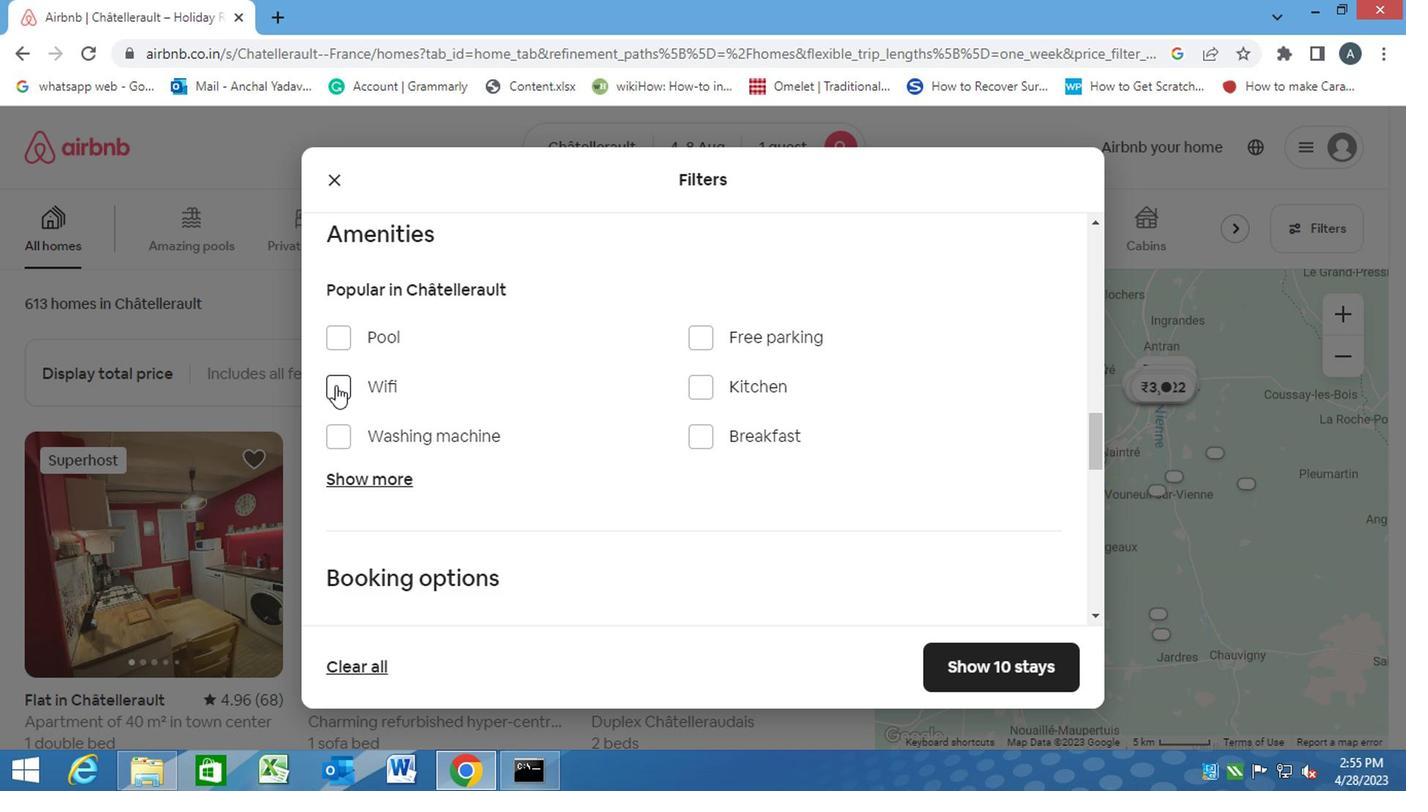 
Action: Mouse moved to (336, 429)
Screenshot: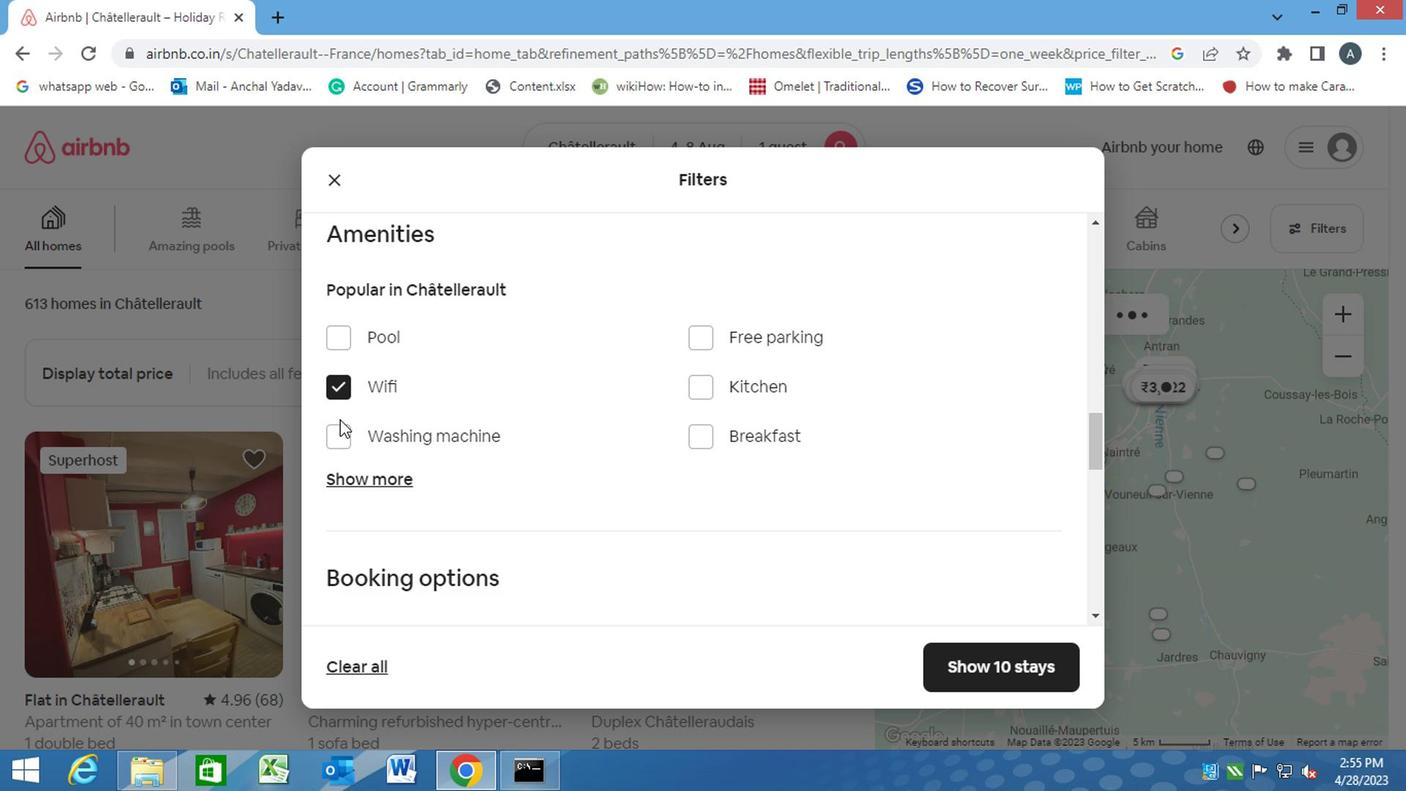 
Action: Mouse pressed left at (336, 429)
Screenshot: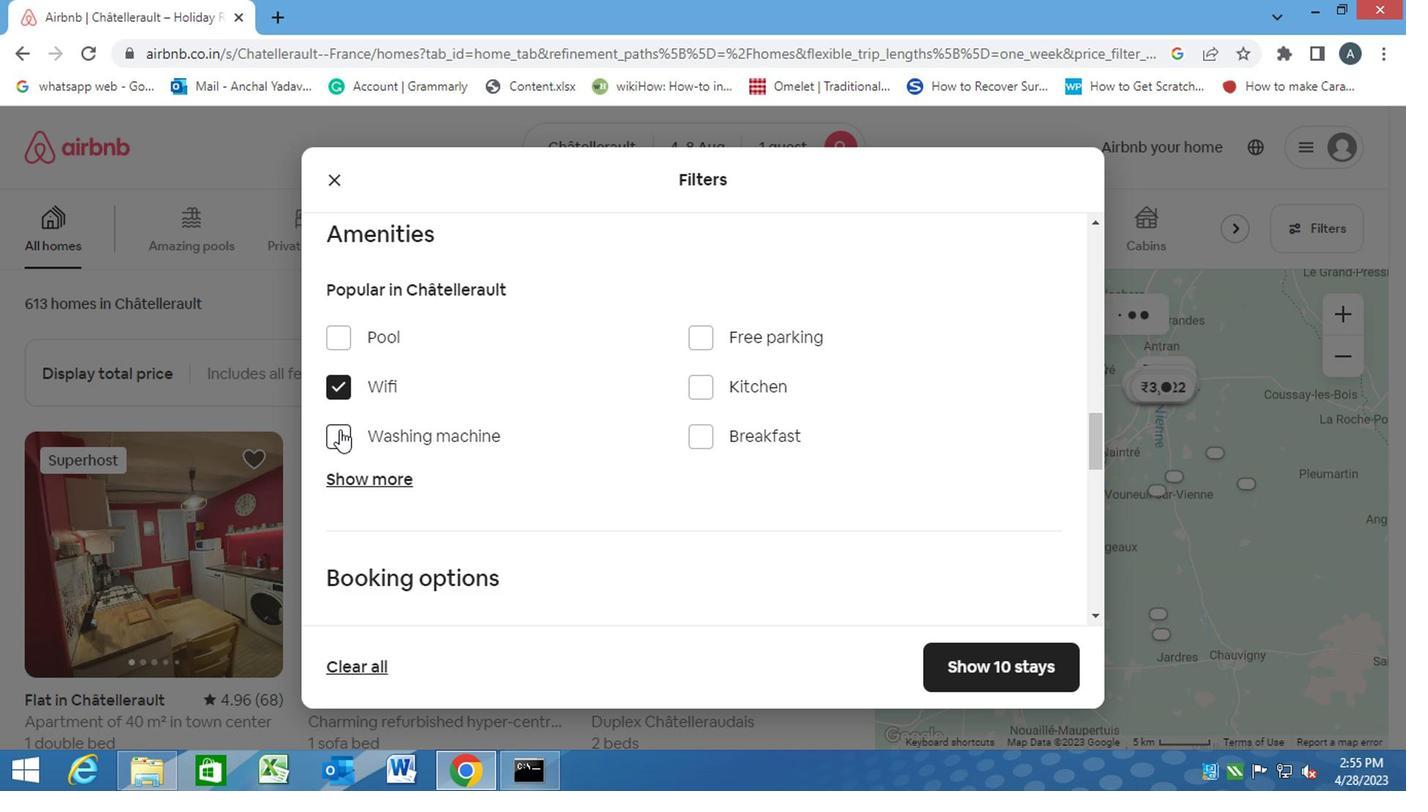 
Action: Mouse moved to (544, 477)
Screenshot: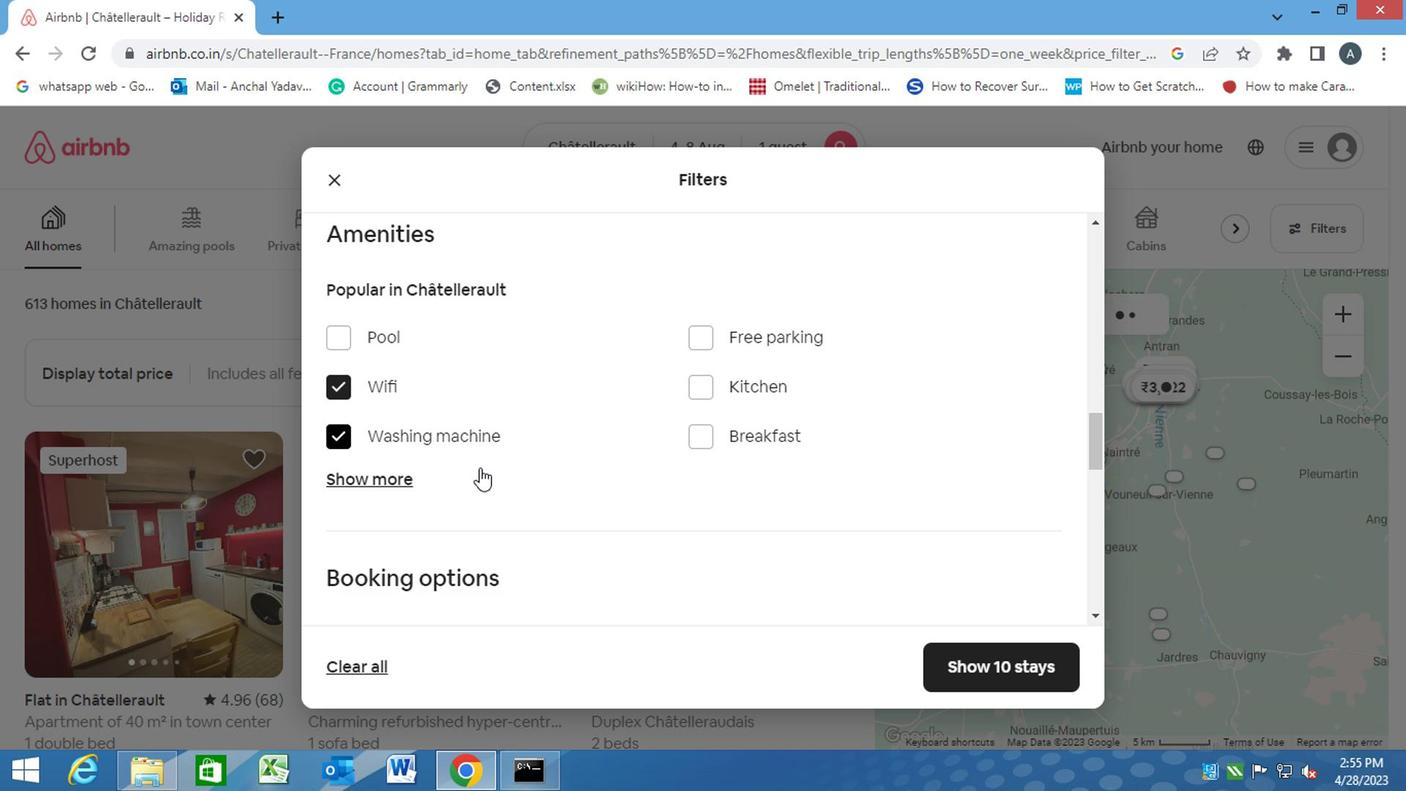 
Action: Mouse scrolled (544, 476) with delta (0, -1)
Screenshot: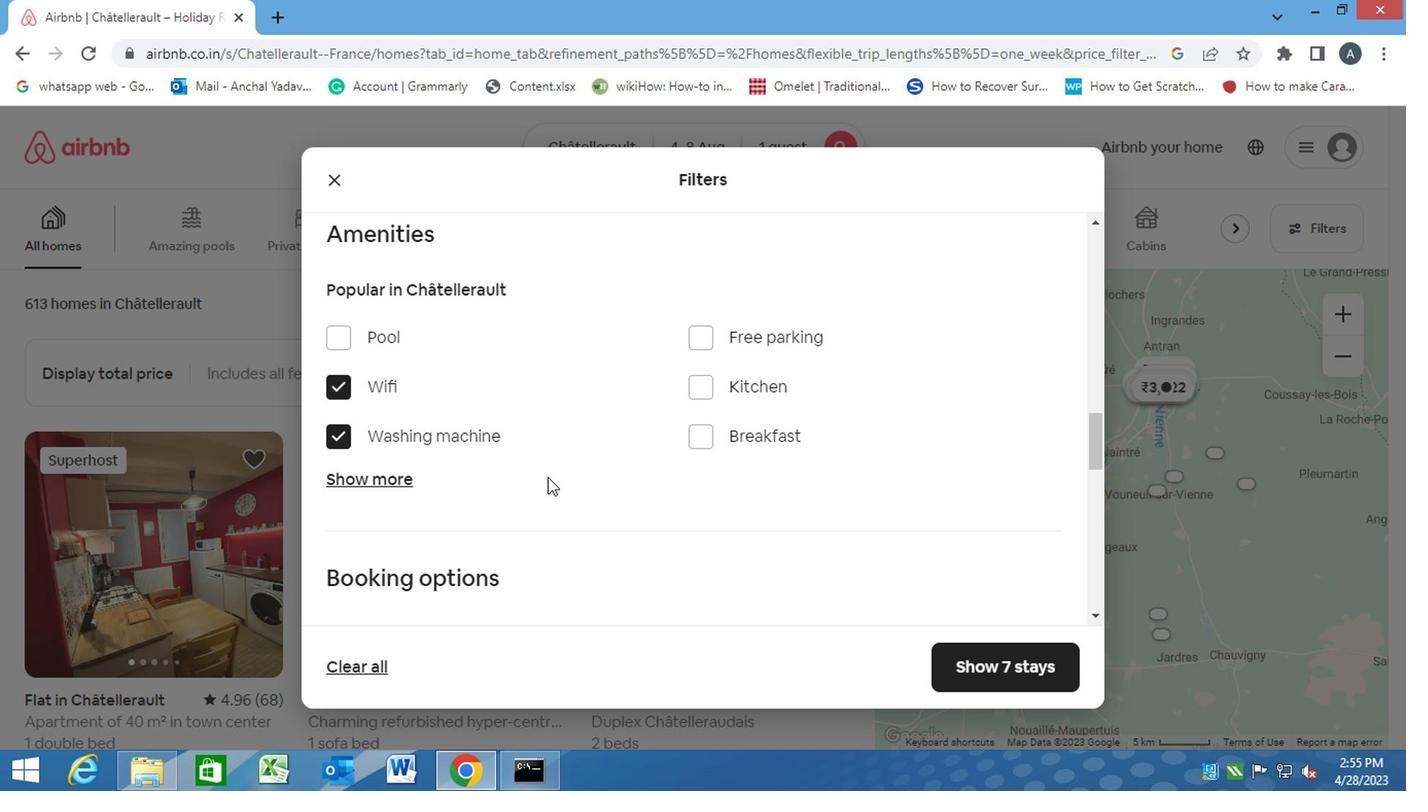 
Action: Mouse scrolled (544, 476) with delta (0, -1)
Screenshot: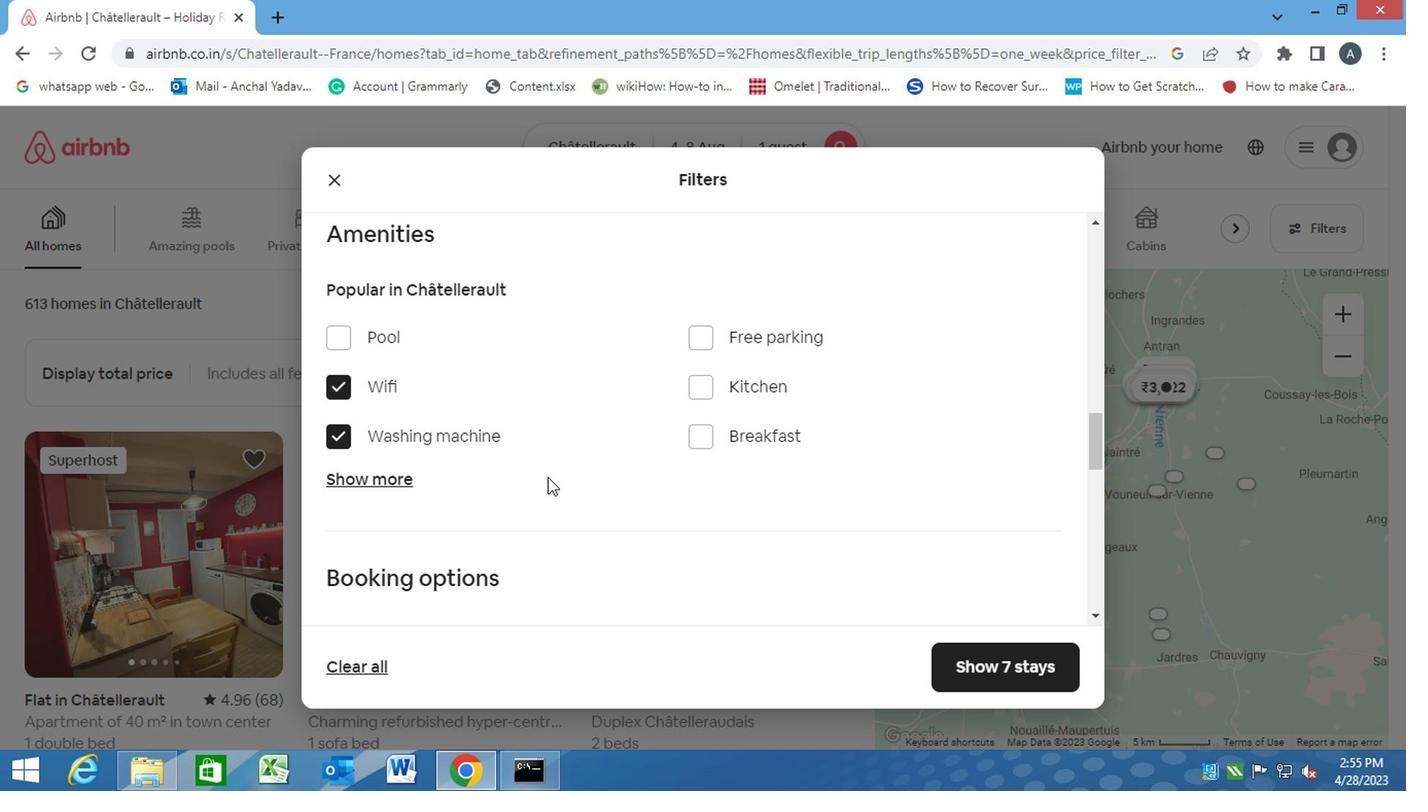 
Action: Mouse scrolled (544, 476) with delta (0, -1)
Screenshot: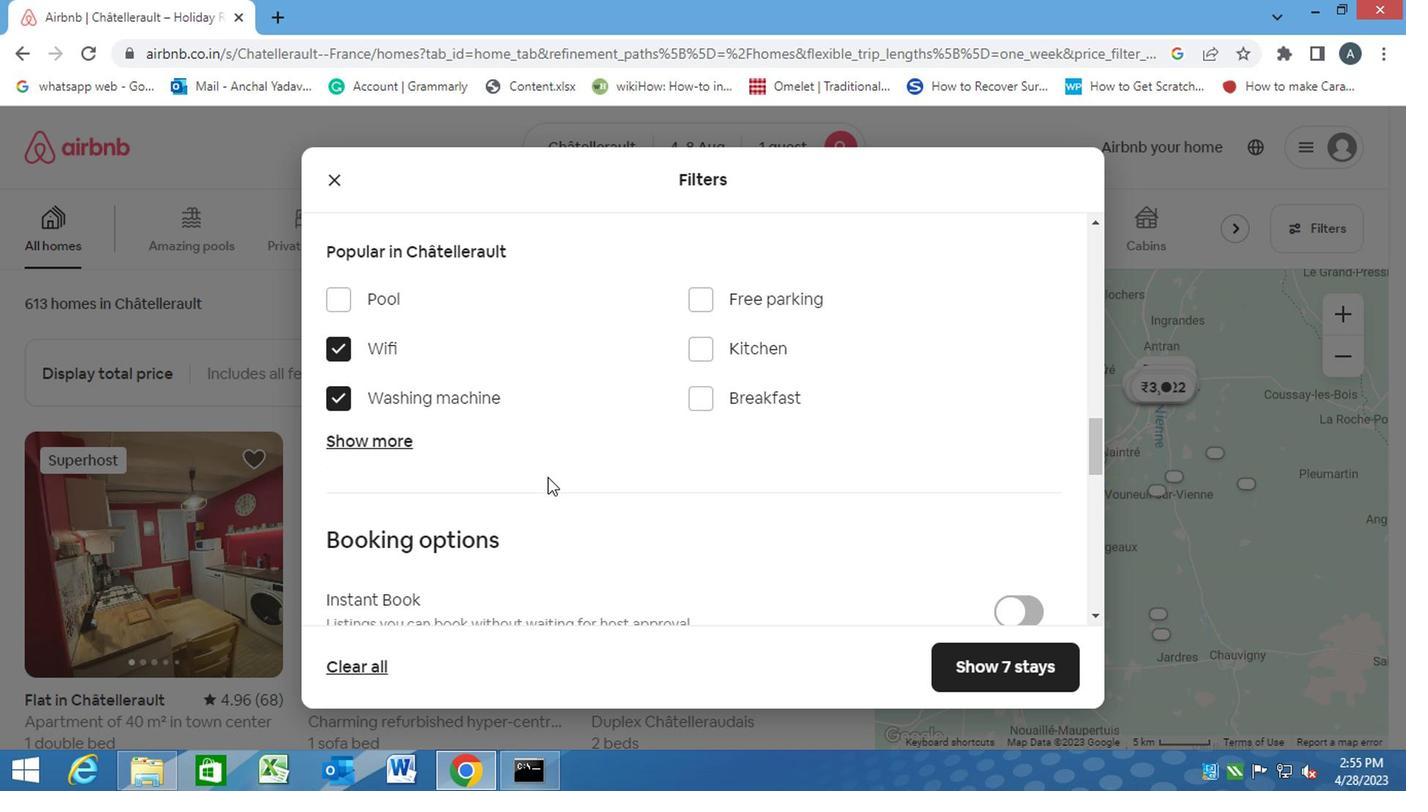 
Action: Mouse moved to (1014, 422)
Screenshot: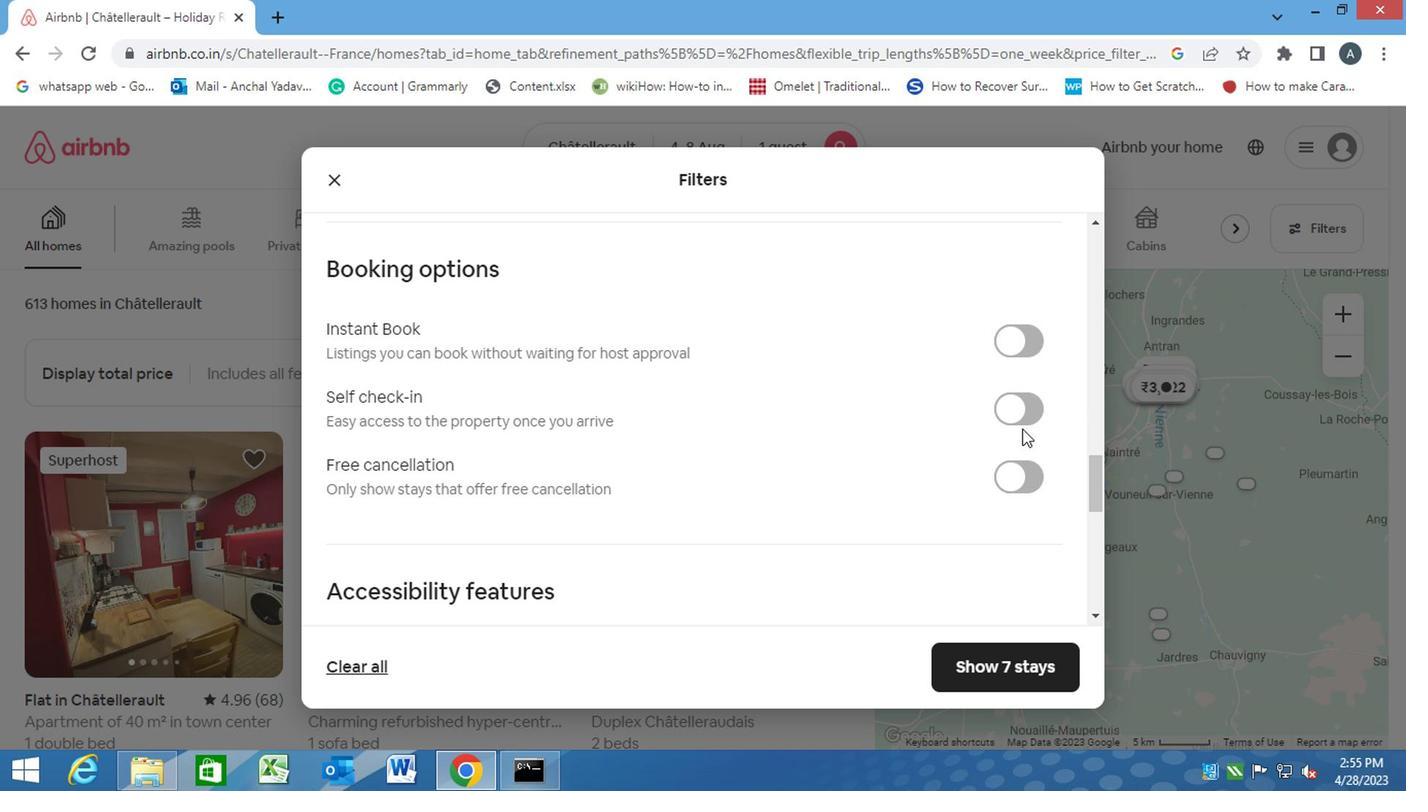 
Action: Mouse pressed left at (1014, 422)
Screenshot: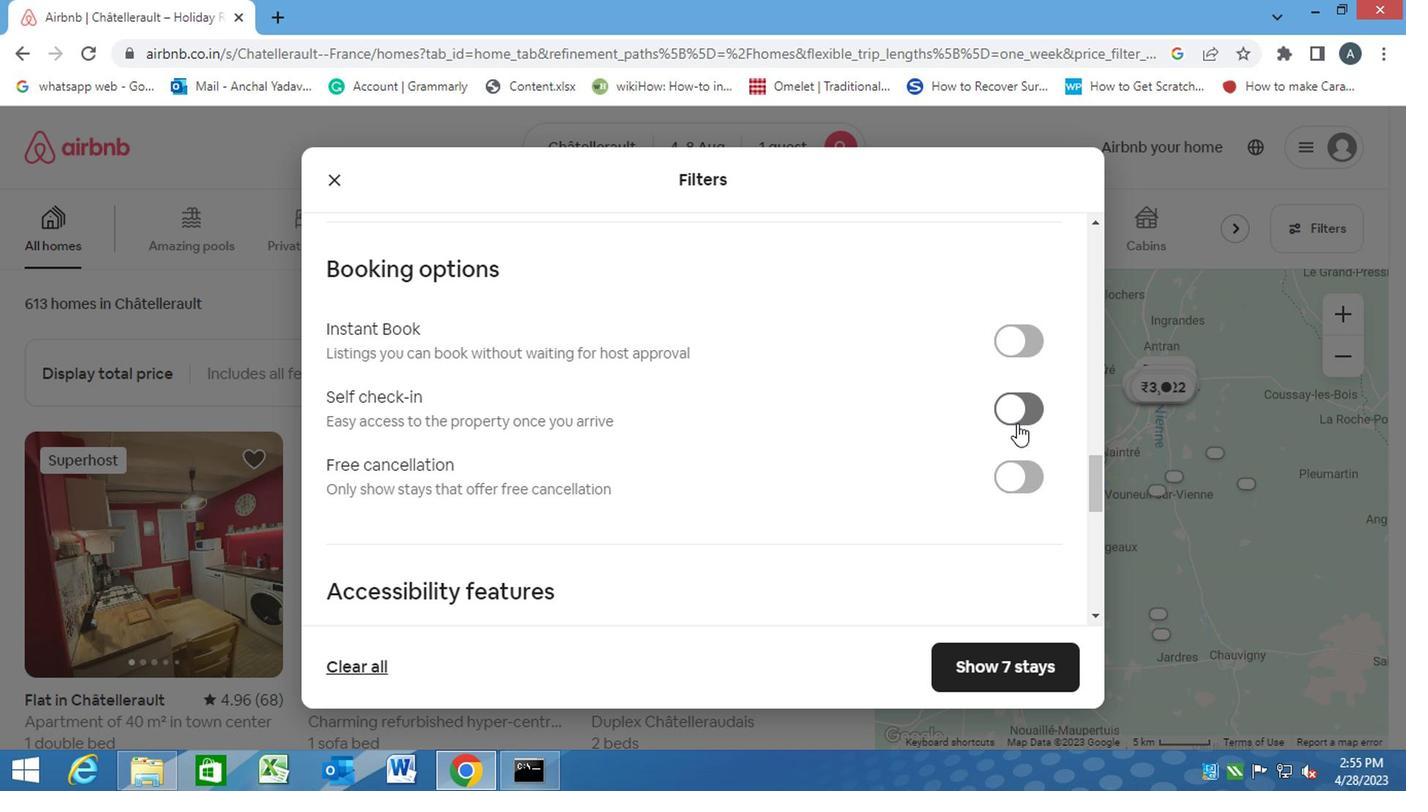 
Action: Mouse moved to (677, 431)
Screenshot: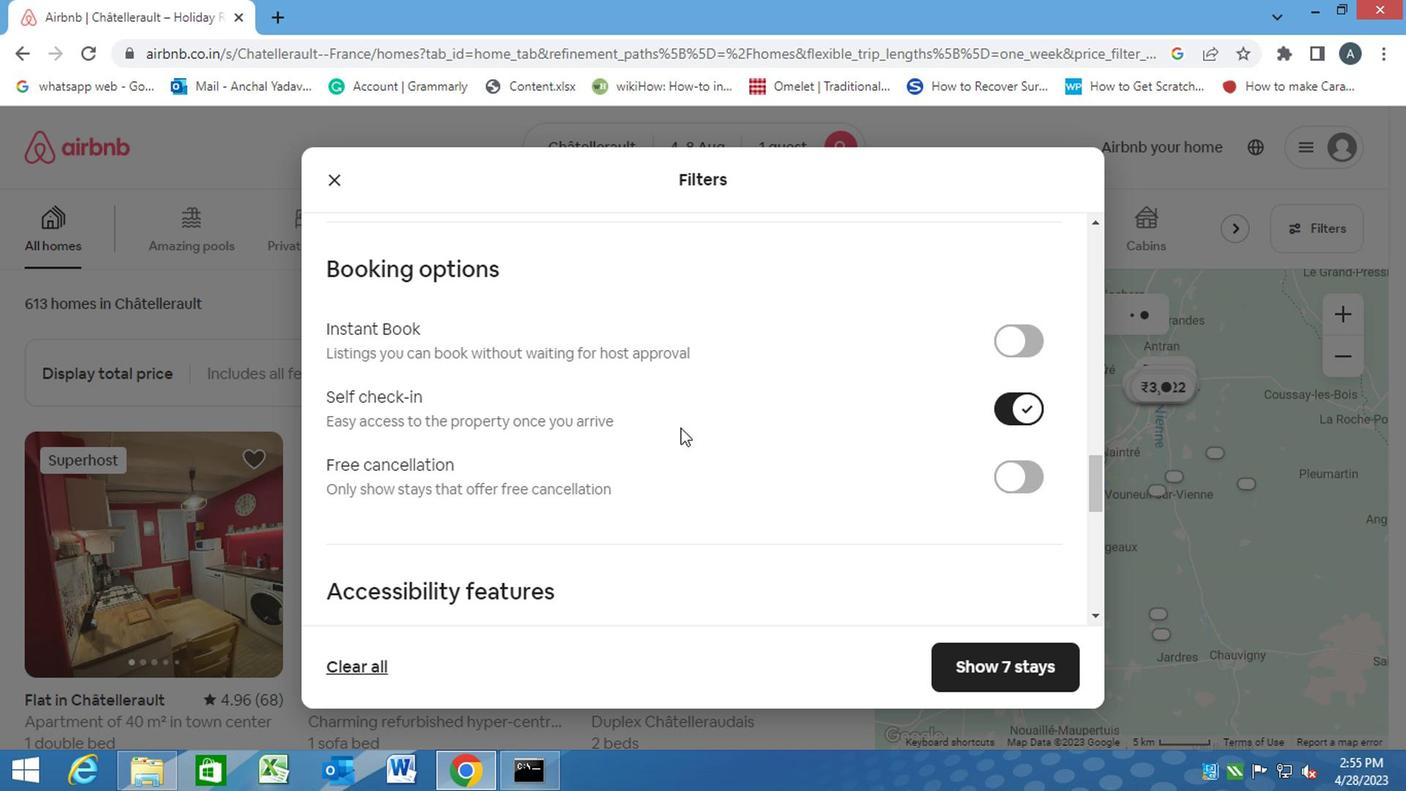 
Action: Mouse scrolled (677, 429) with delta (0, -1)
Screenshot: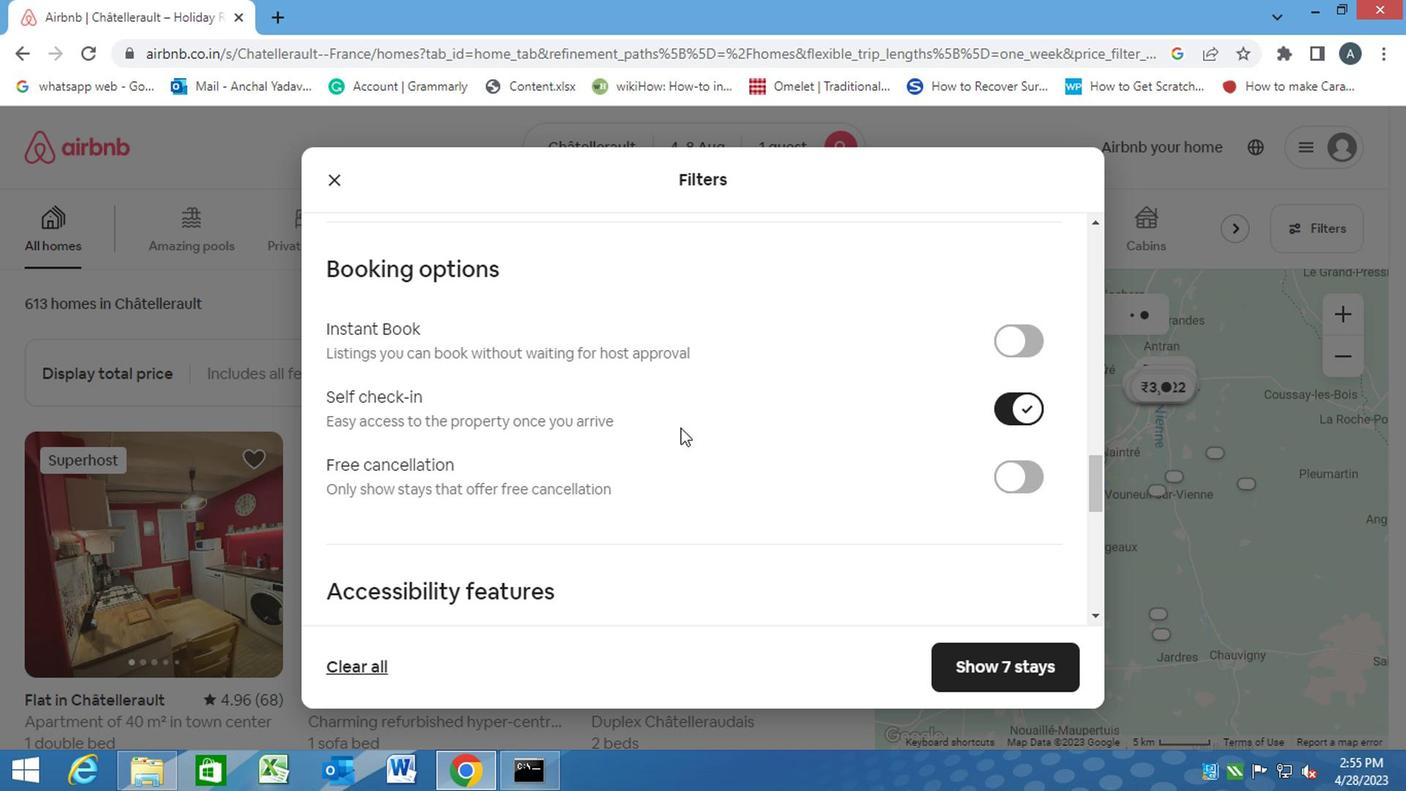 
Action: Mouse moved to (677, 432)
Screenshot: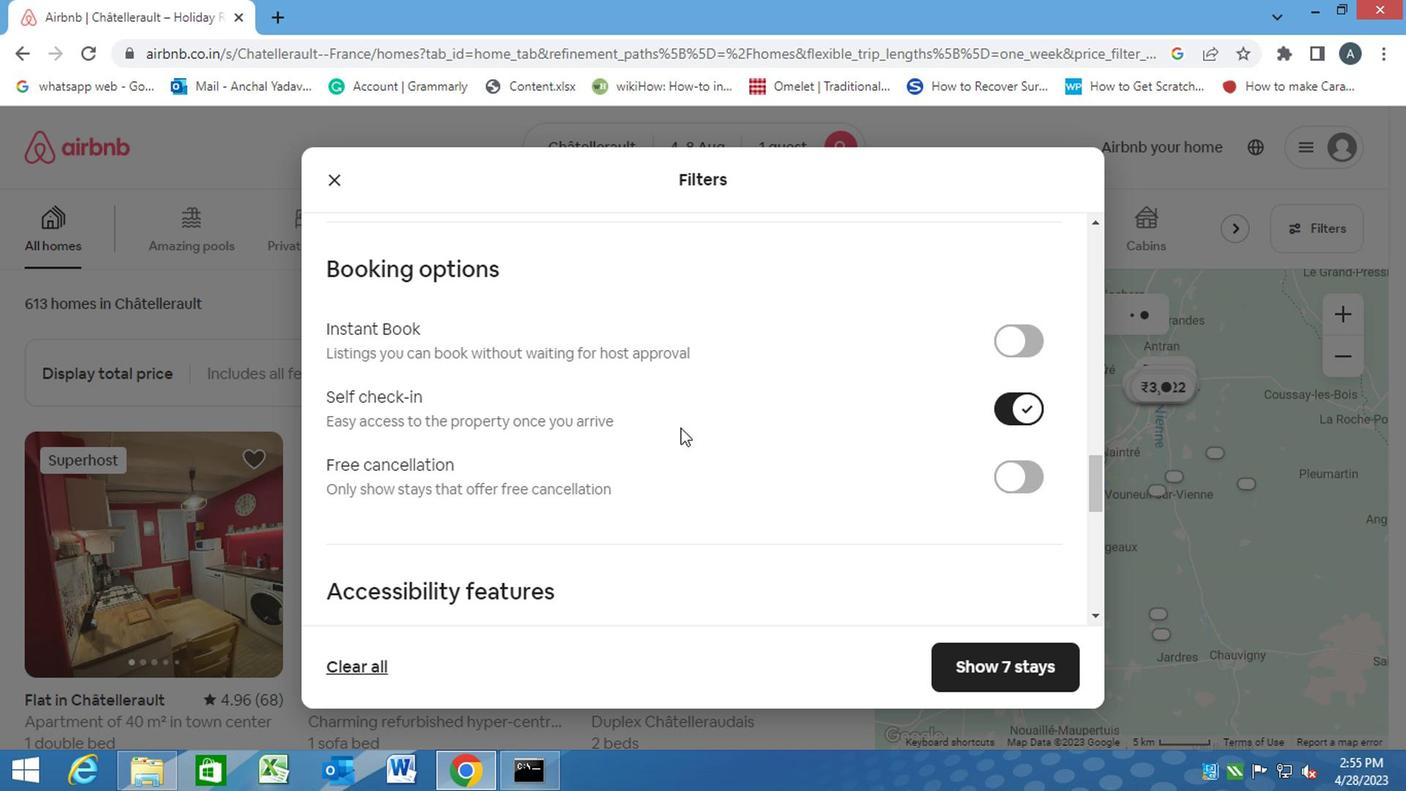 
Action: Mouse scrolled (677, 431) with delta (0, 0)
Screenshot: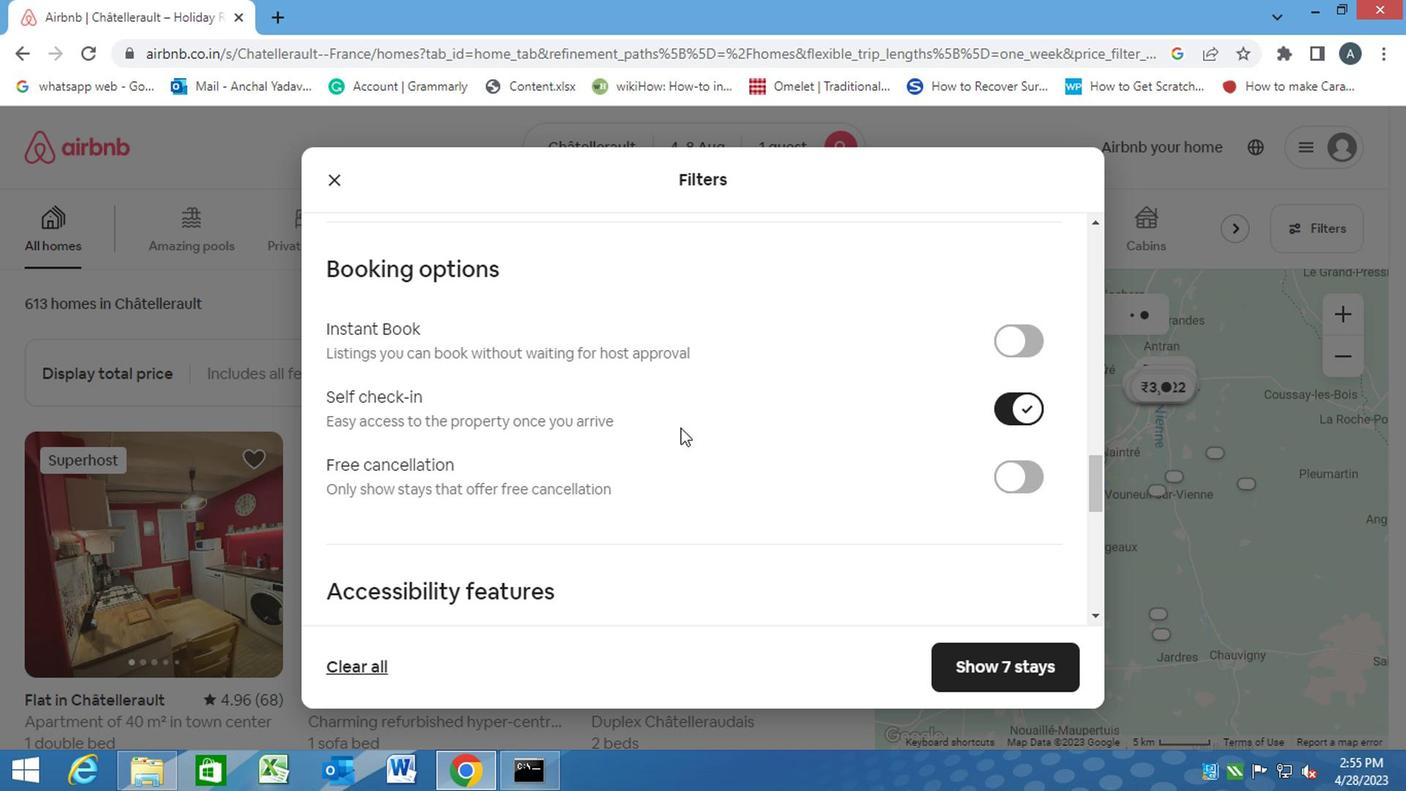 
Action: Mouse moved to (677, 435)
Screenshot: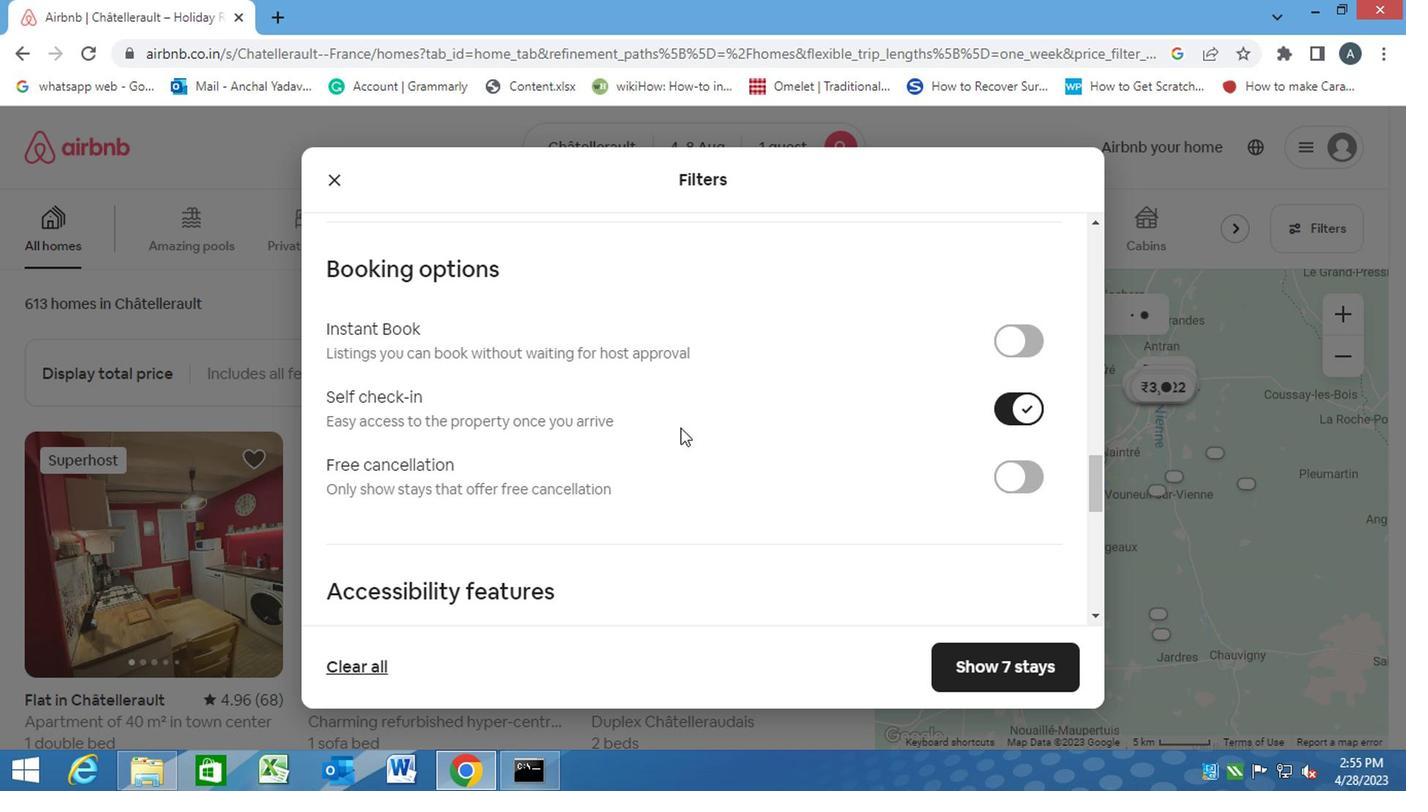 
Action: Mouse scrolled (677, 434) with delta (0, 0)
Screenshot: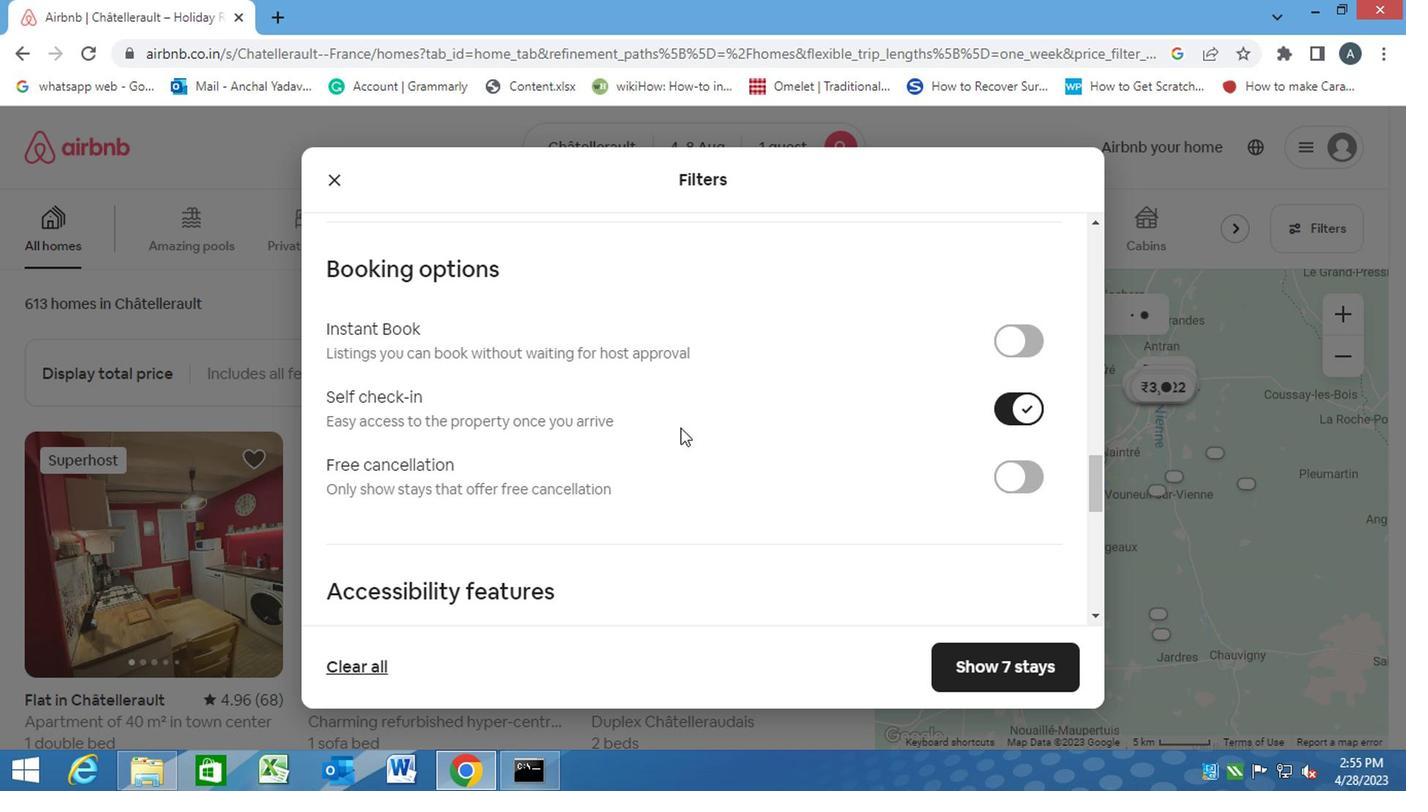 
Action: Mouse moved to (677, 438)
Screenshot: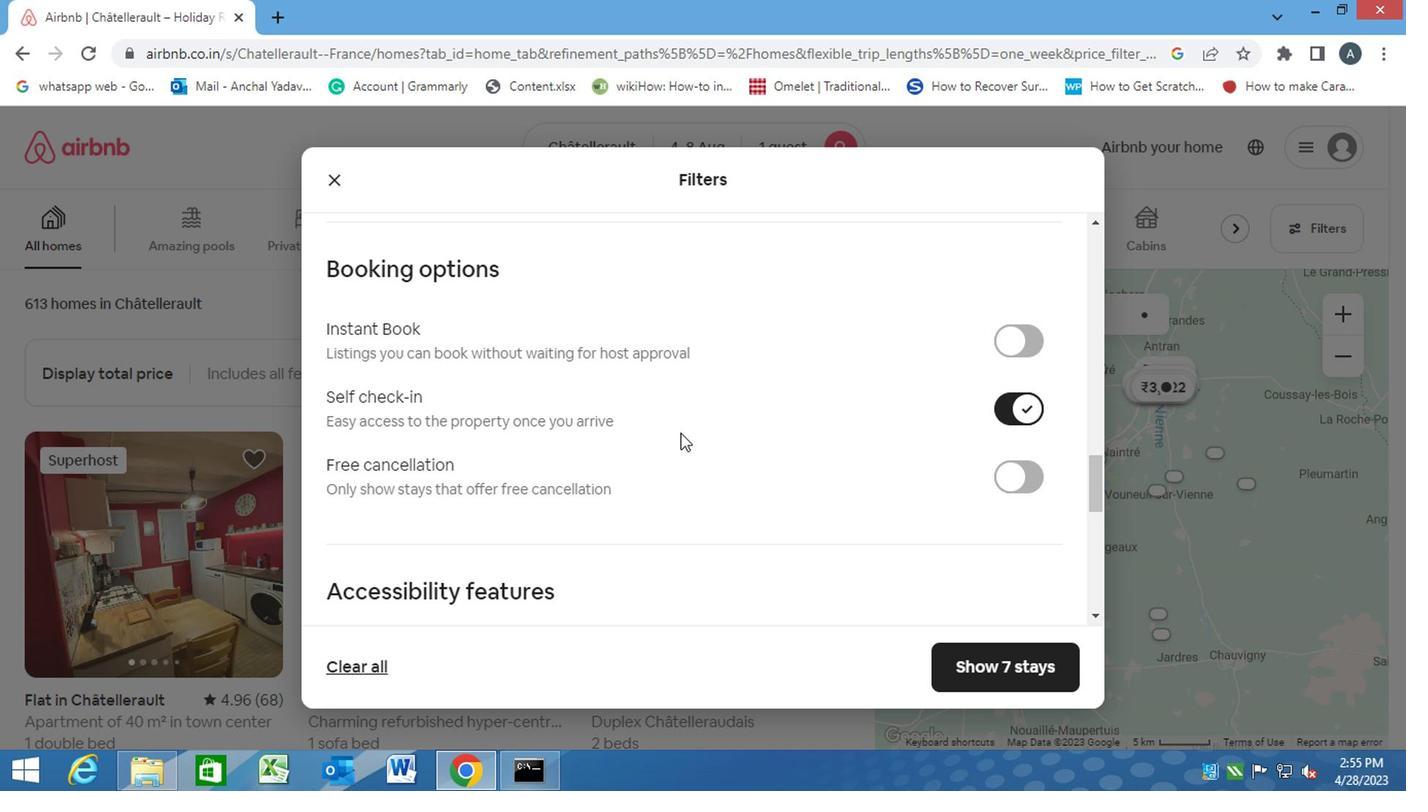 
Action: Mouse scrolled (677, 437) with delta (0, -1)
Screenshot: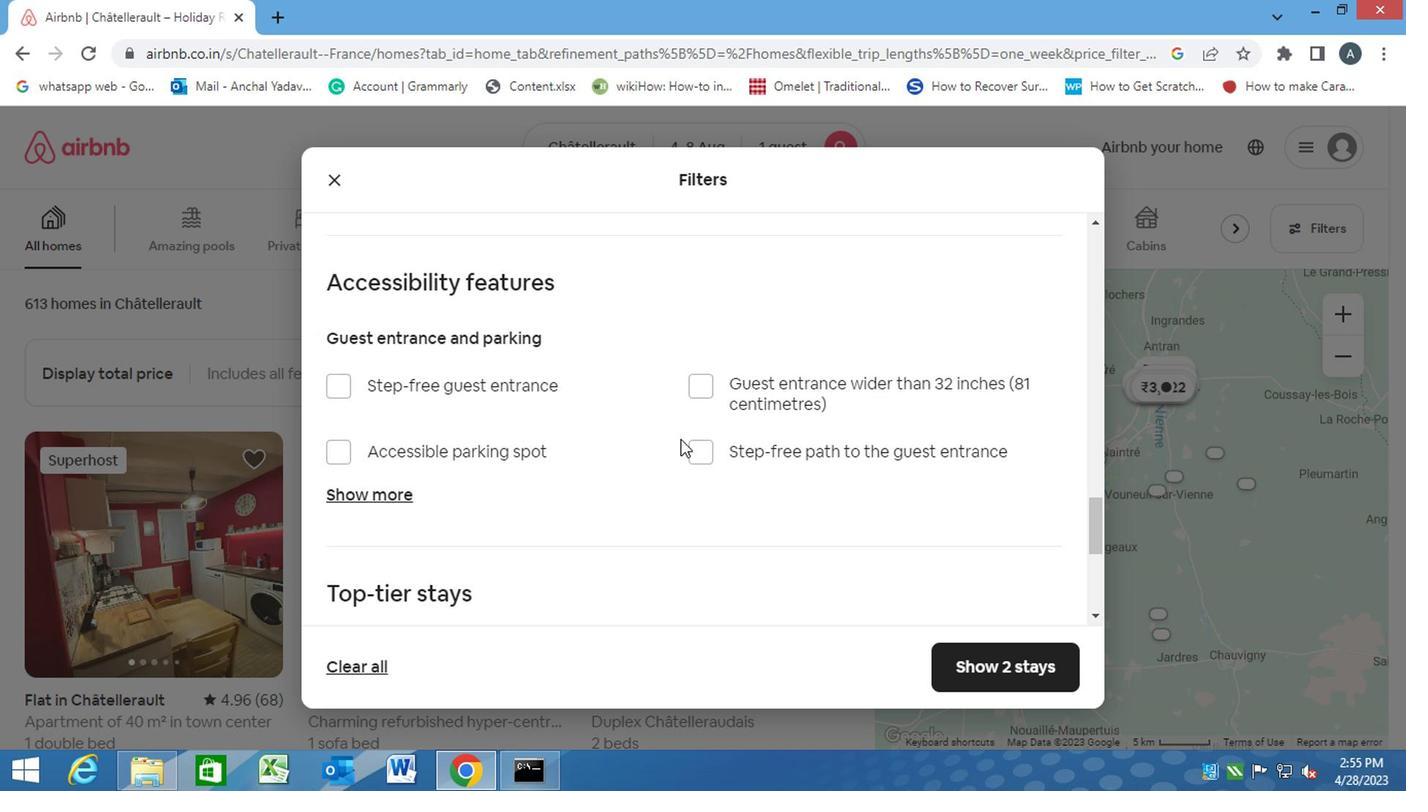 
Action: Mouse moved to (677, 439)
Screenshot: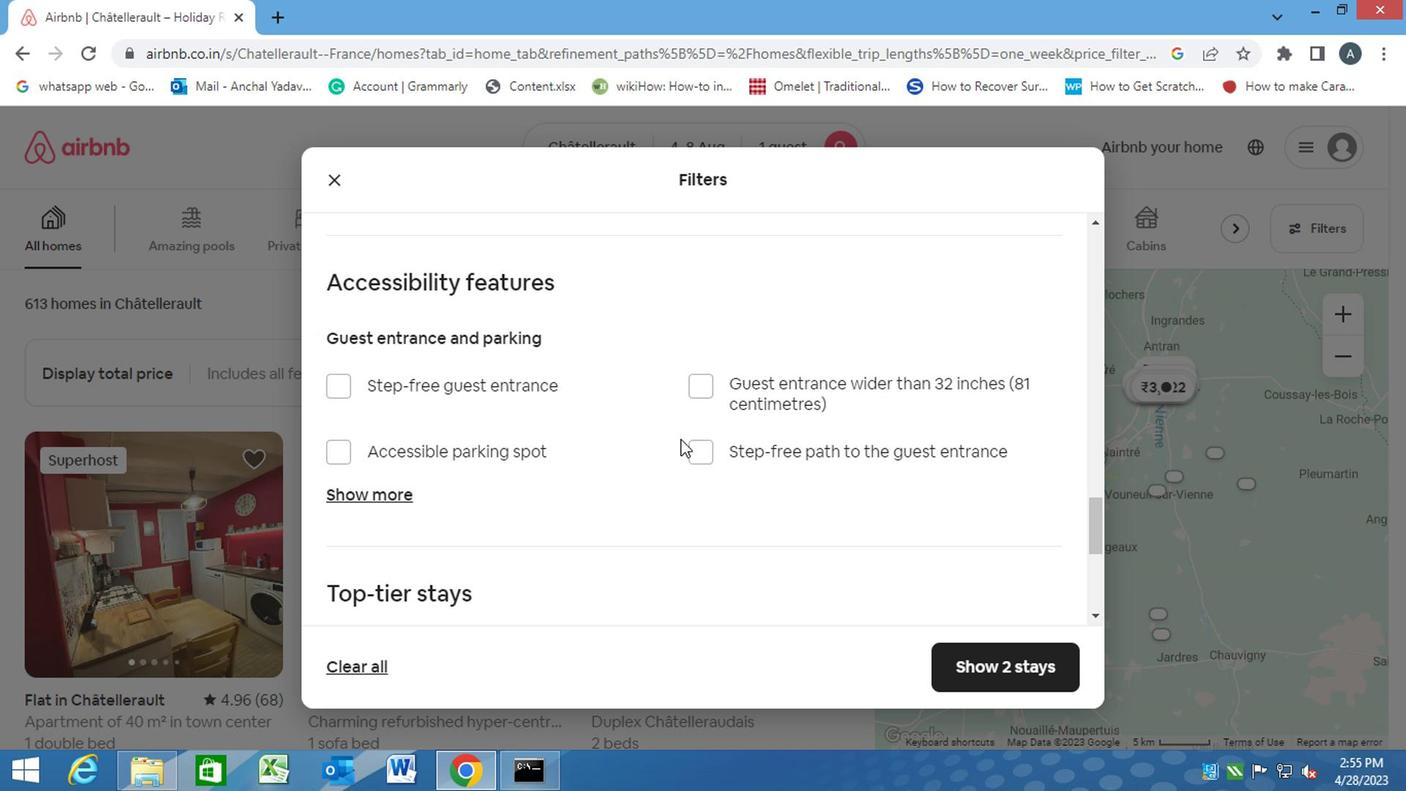 
Action: Mouse scrolled (677, 438) with delta (0, 0)
Screenshot: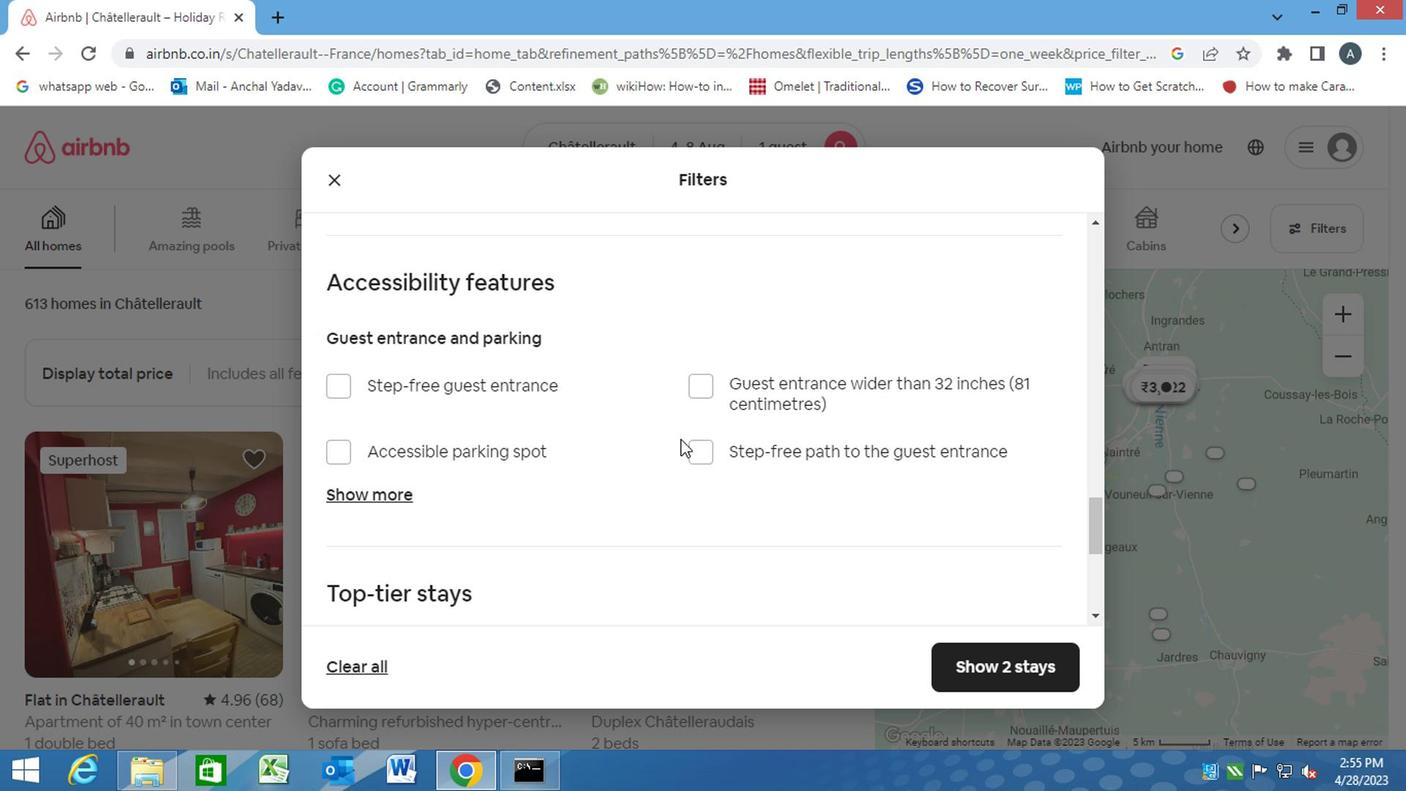 
Action: Mouse scrolled (677, 438) with delta (0, 0)
Screenshot: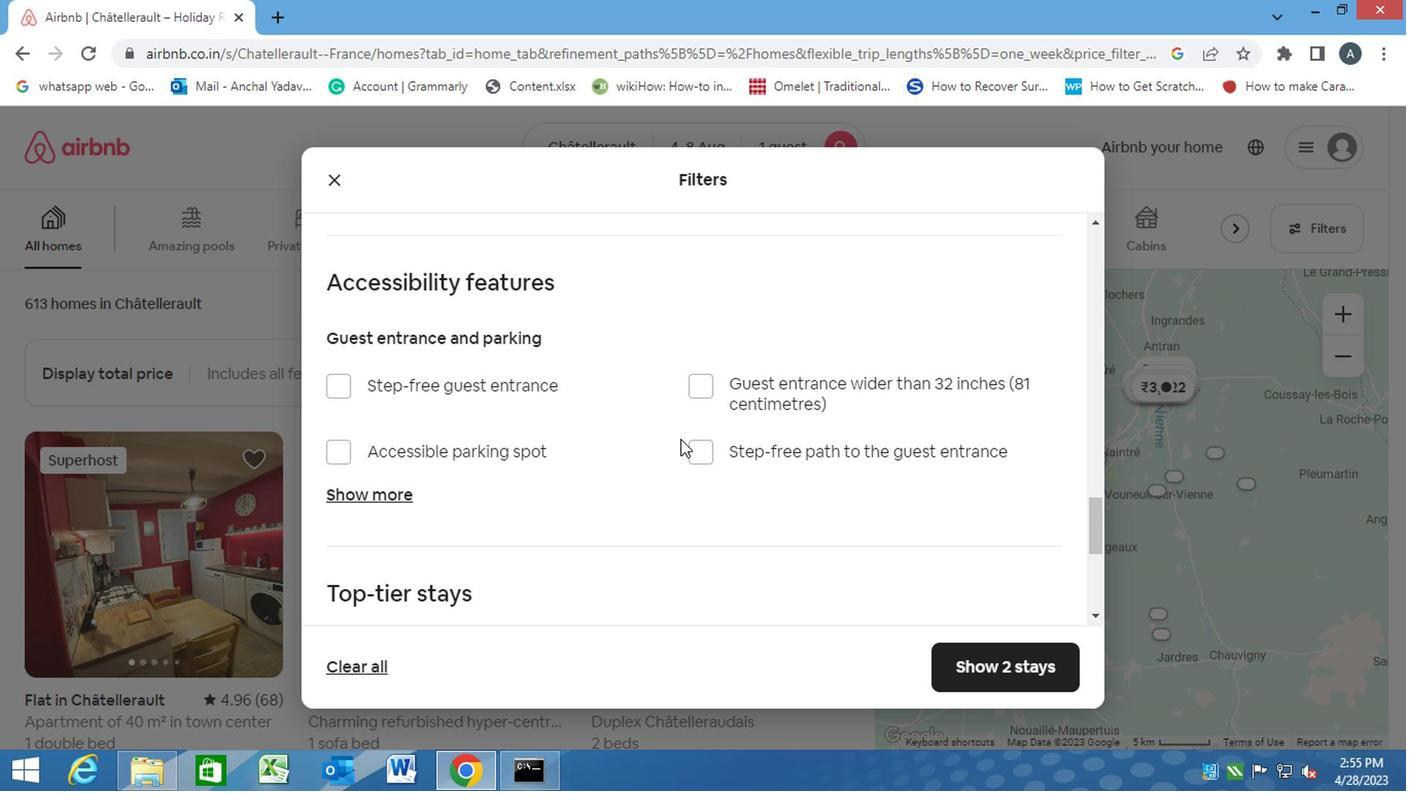 
Action: Mouse moved to (417, 537)
Screenshot: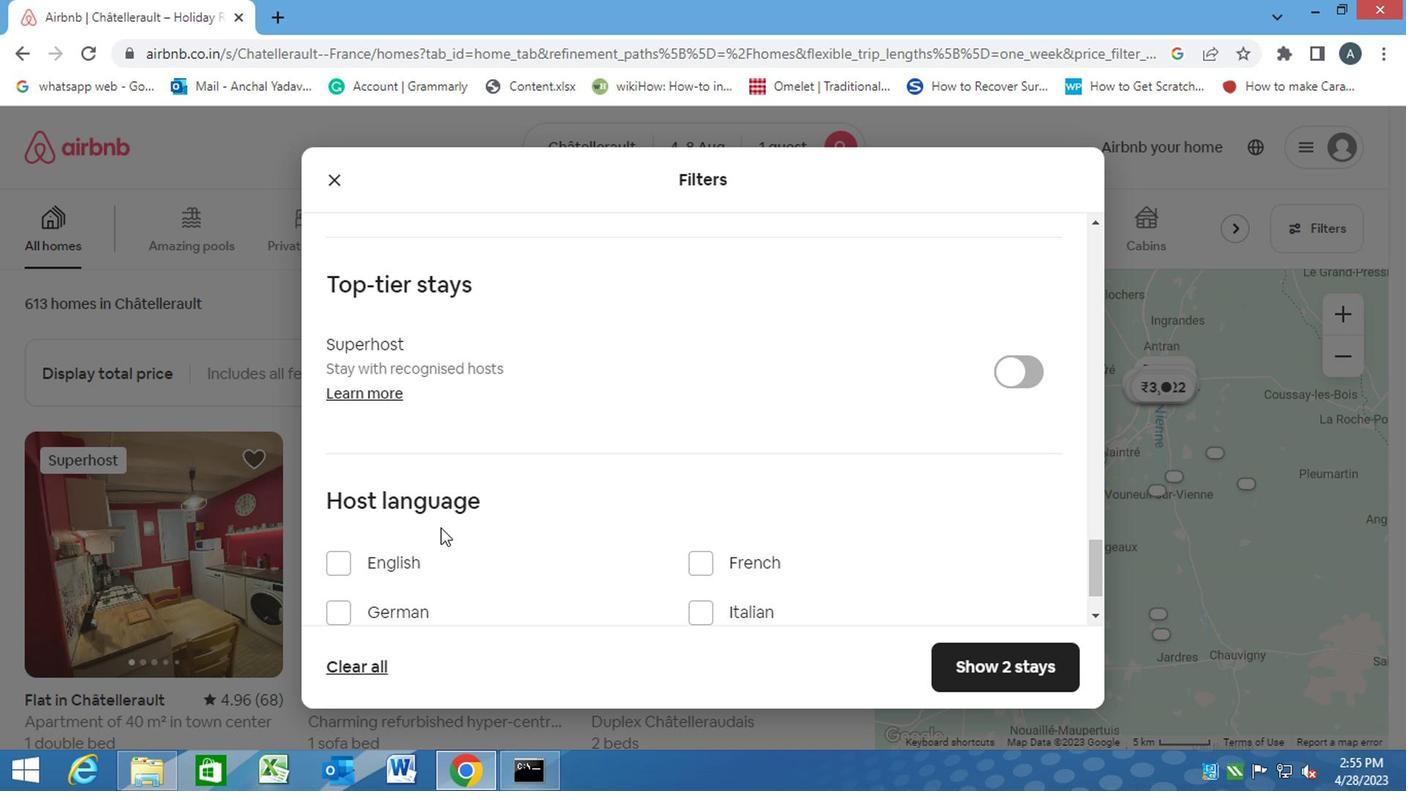 
Action: Mouse scrolled (417, 536) with delta (0, 0)
Screenshot: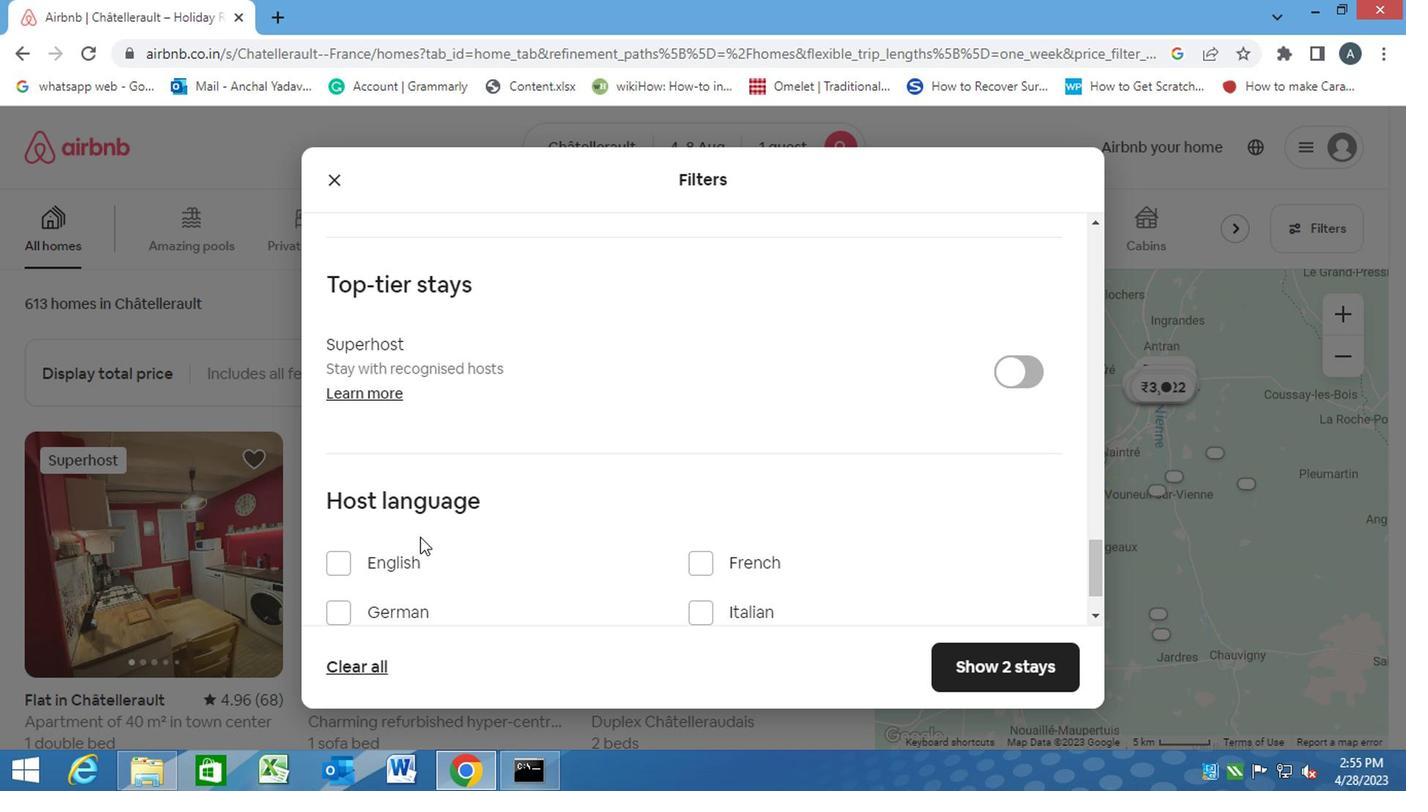 
Action: Mouse moved to (335, 471)
Screenshot: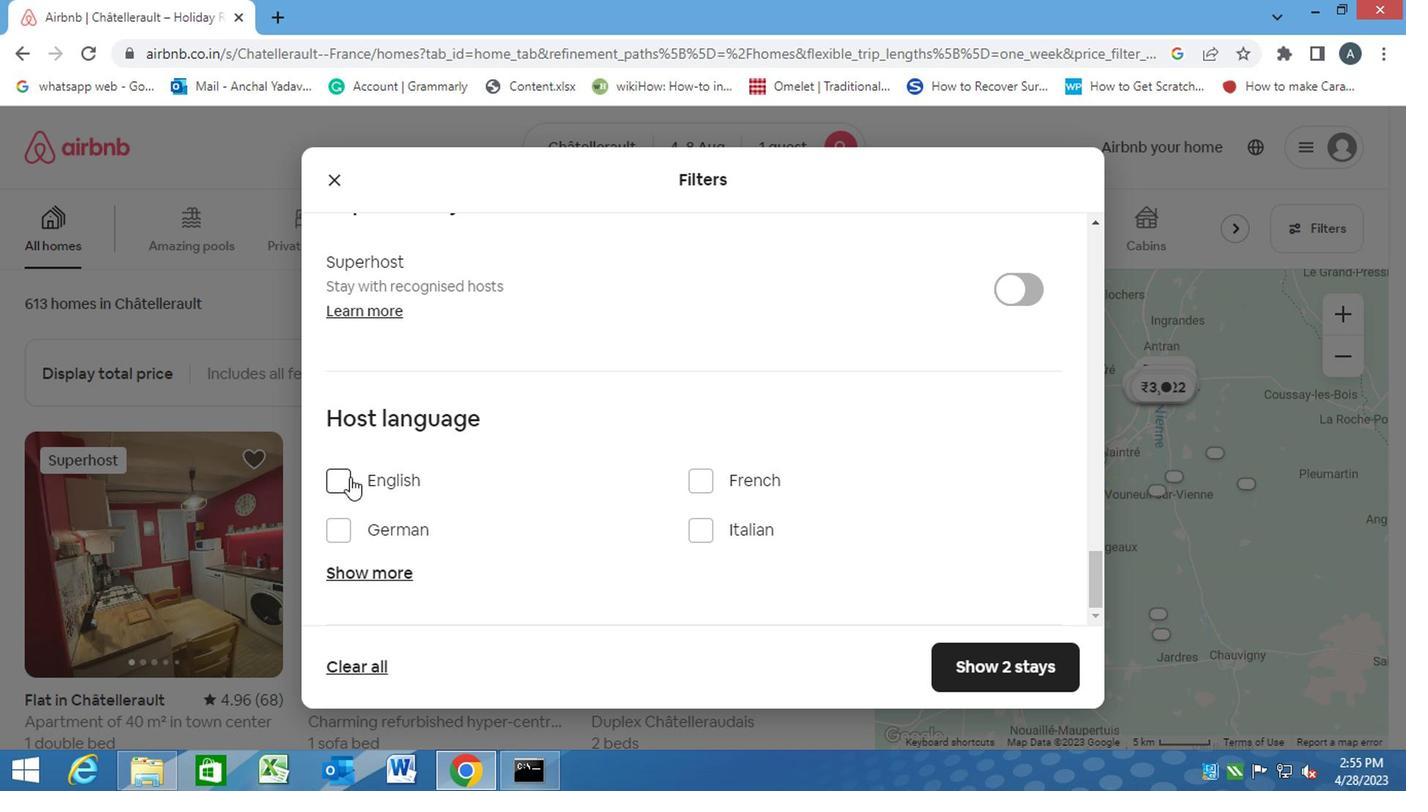 
Action: Mouse pressed left at (335, 471)
Screenshot: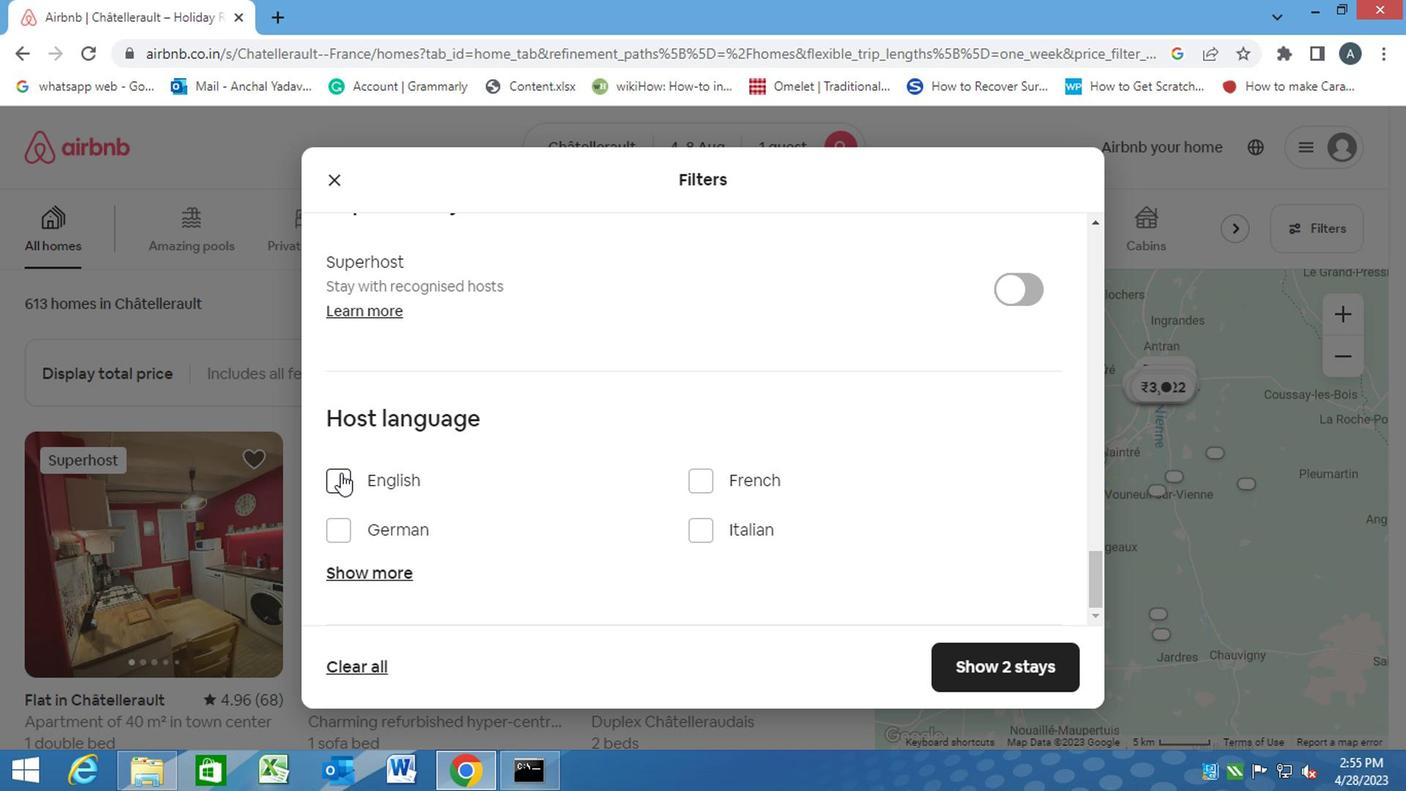 
Action: Mouse moved to (972, 670)
Screenshot: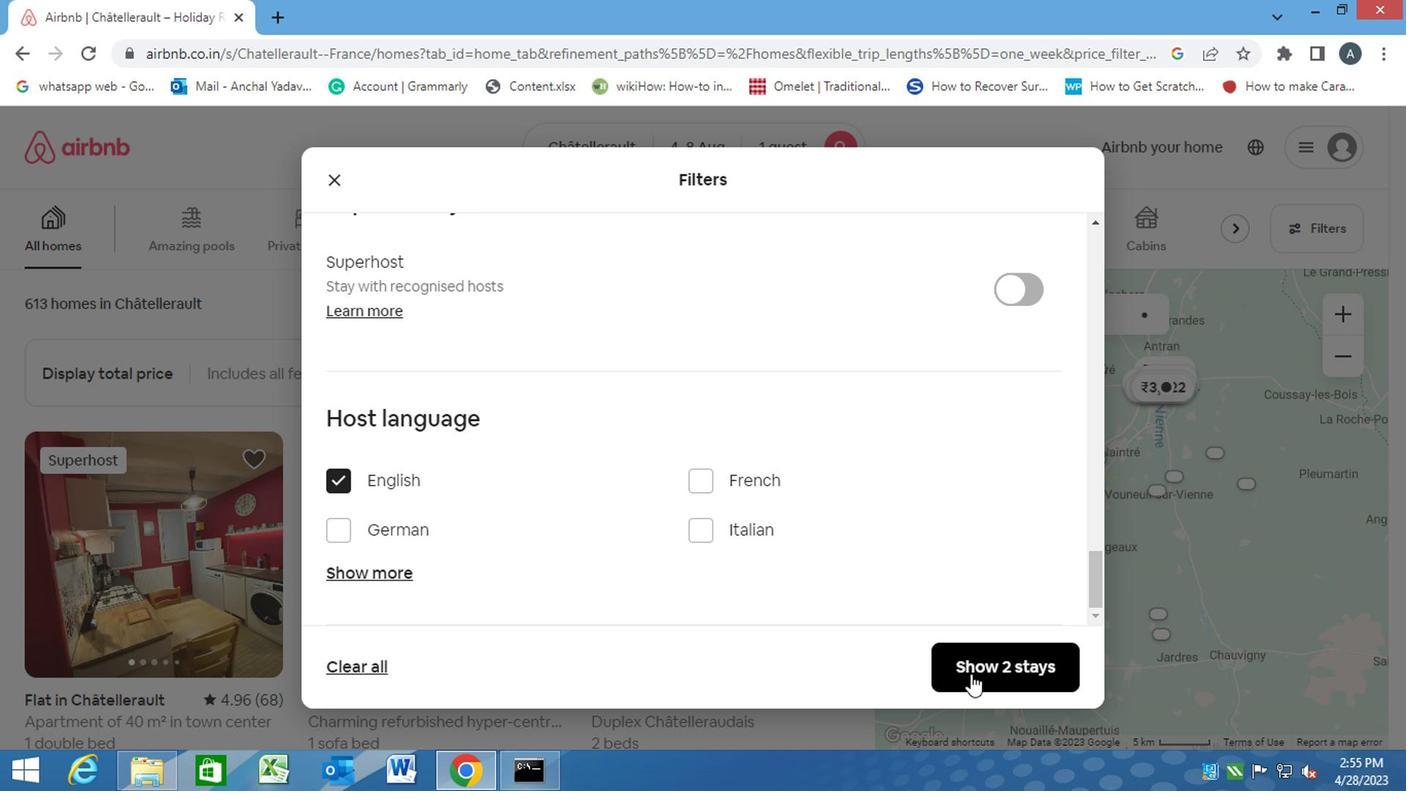 
Action: Mouse pressed left at (972, 670)
Screenshot: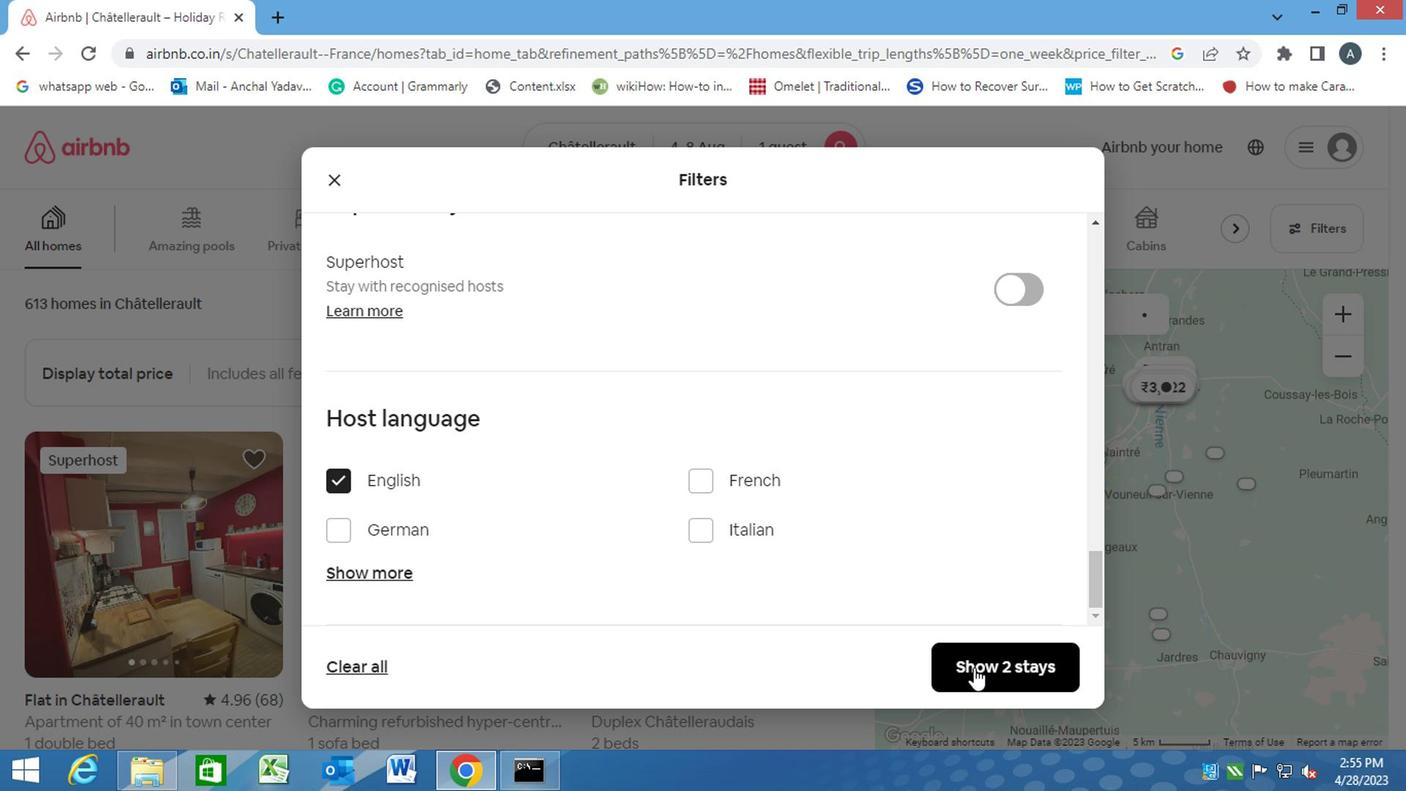 
